 Task: Find a flat in South Portland Gardens, United States, for 9 guests from 8th to 15th August, with a price range of ₹10,000 to ₹14,000, and amenities including Wifi and Kitchen.
Action: Mouse moved to (652, 131)
Screenshot: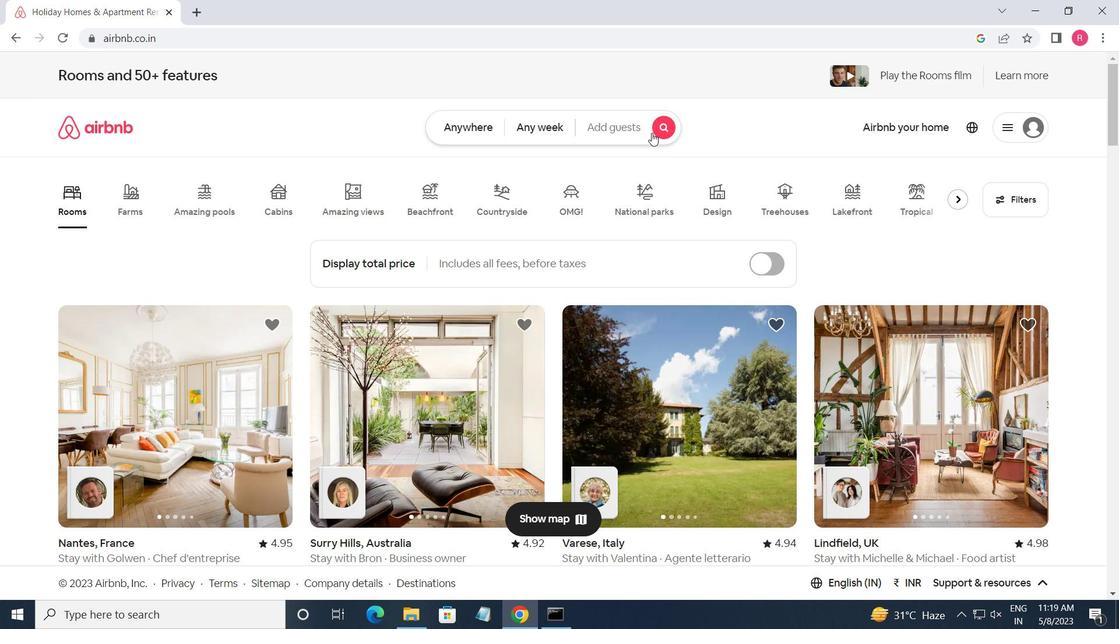 
Action: Mouse pressed left at (652, 131)
Screenshot: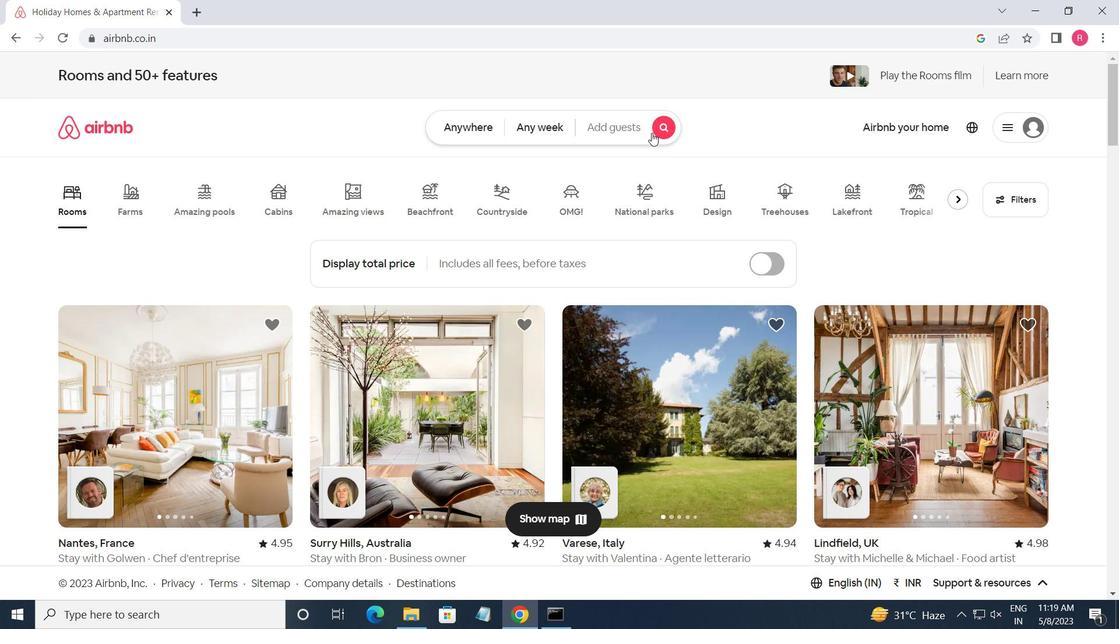 
Action: Mouse moved to (403, 184)
Screenshot: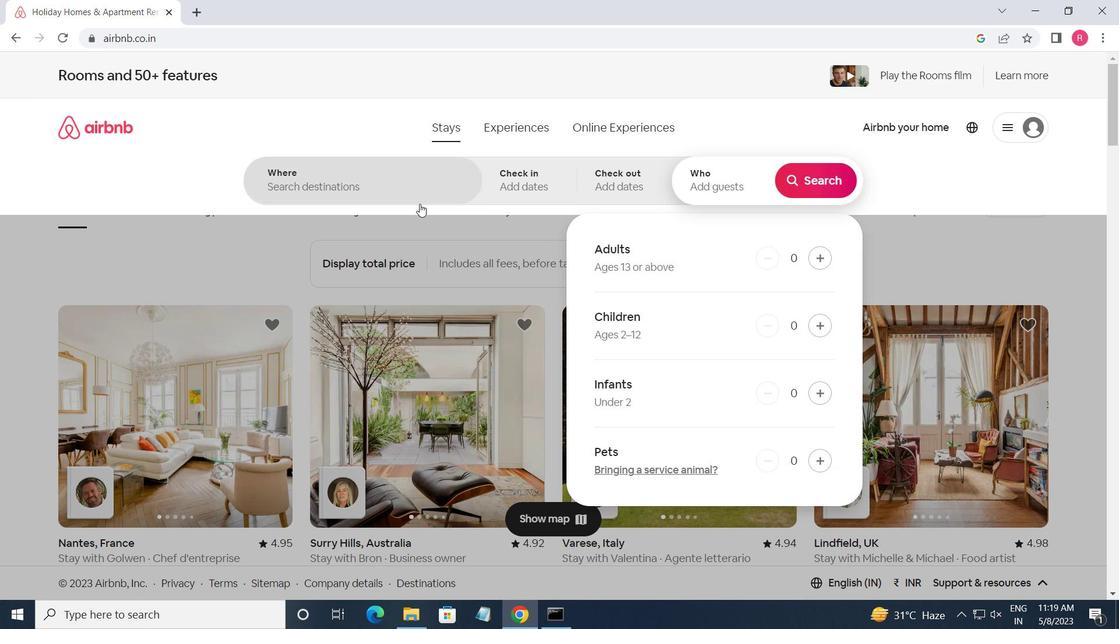 
Action: Mouse pressed left at (403, 184)
Screenshot: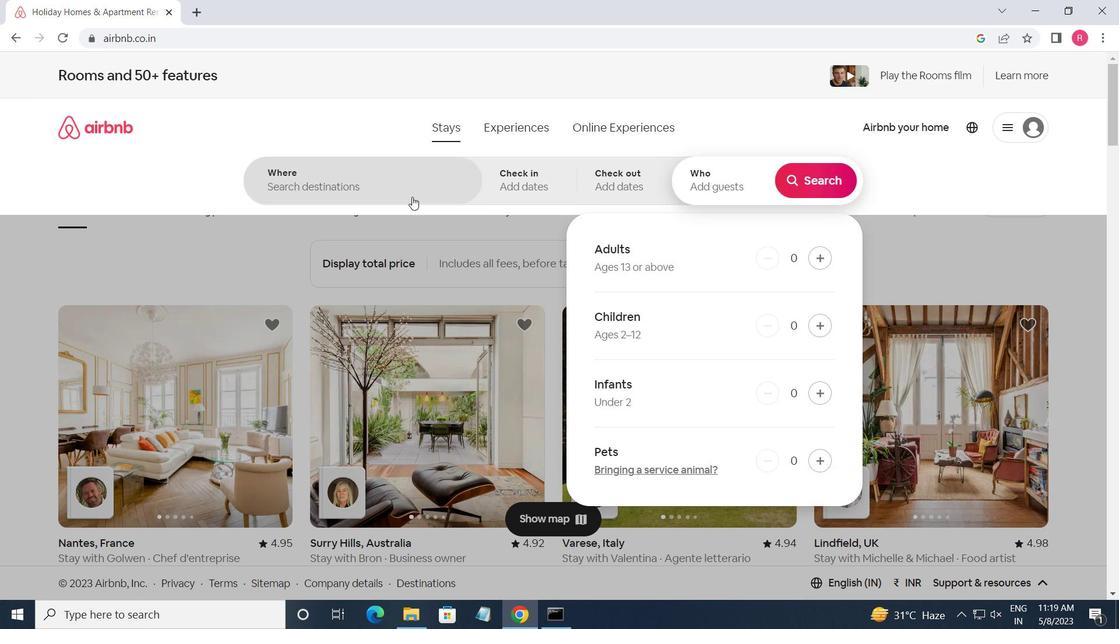
Action: Key pressed <Key.shift>SOUTH<Key.space><Key.shift_r>PORTLAND<Key.space><Key.shift><Key.shift><Key.shift><Key.shift><Key.shift><Key.shift><Key.shift>GARDENS,<Key.space><Key.shift_r>UNITED<Key.space><Key.shift>STATES<Key.enter>
Screenshot: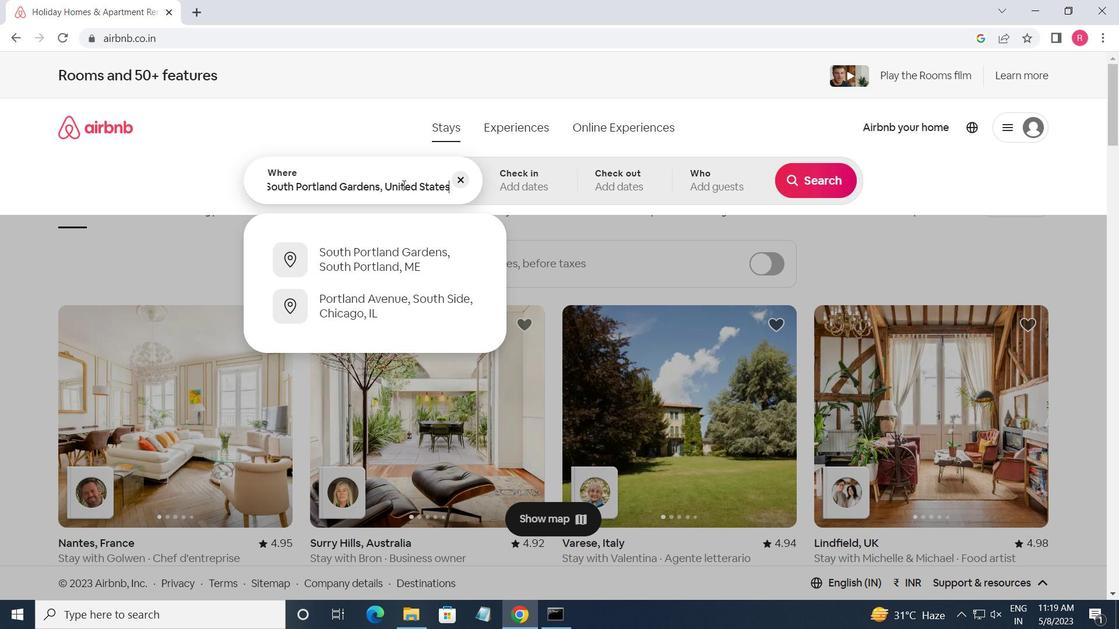 
Action: Mouse moved to (822, 301)
Screenshot: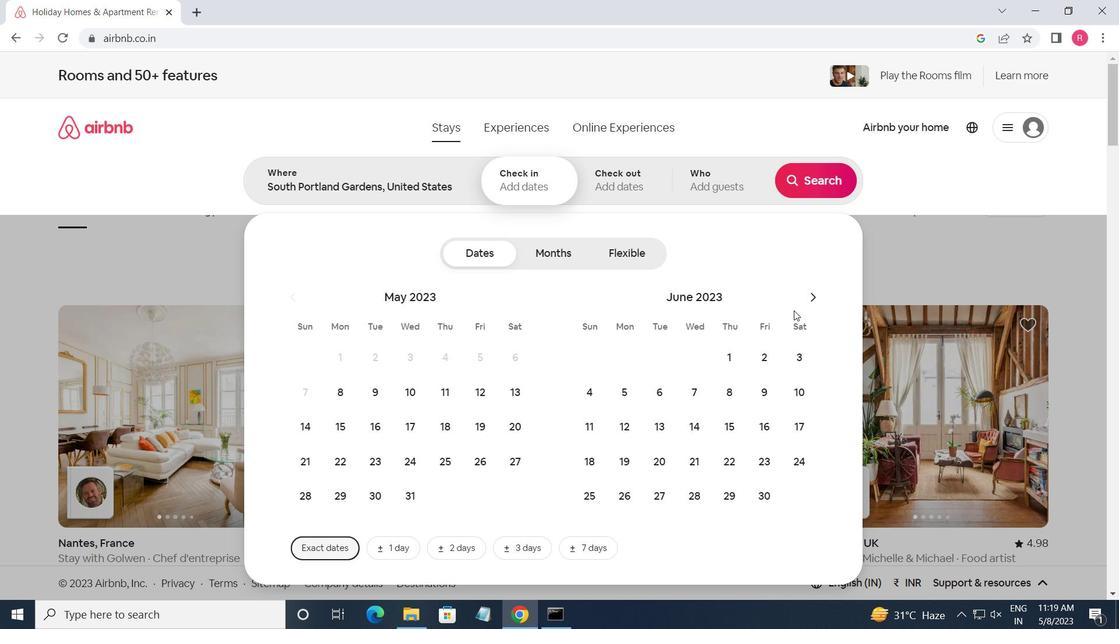 
Action: Mouse pressed left at (822, 301)
Screenshot: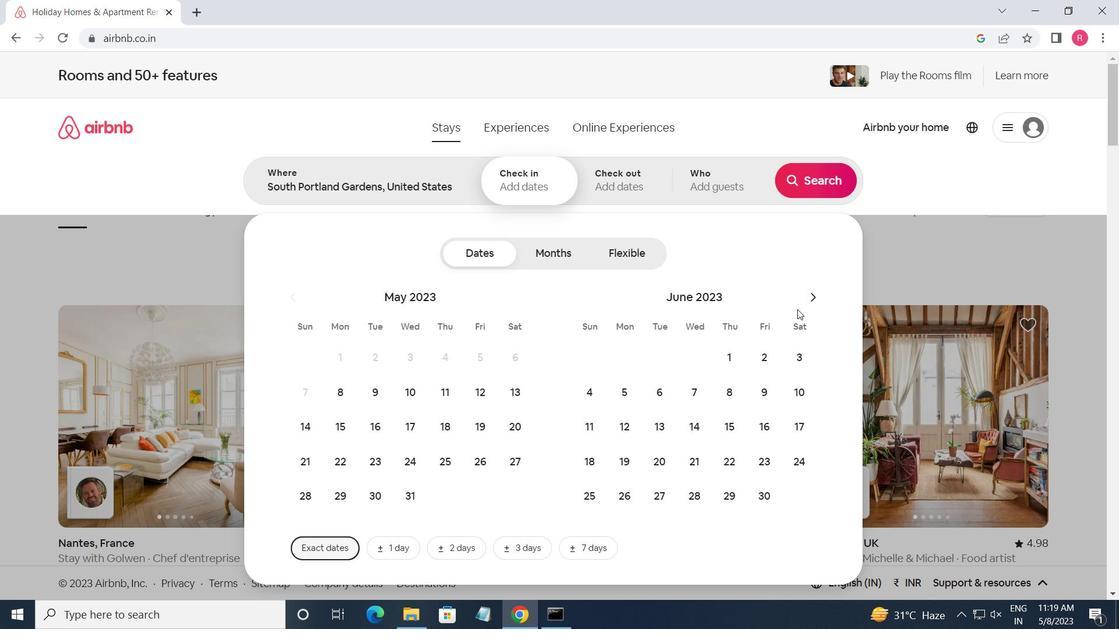 
Action: Mouse moved to (823, 303)
Screenshot: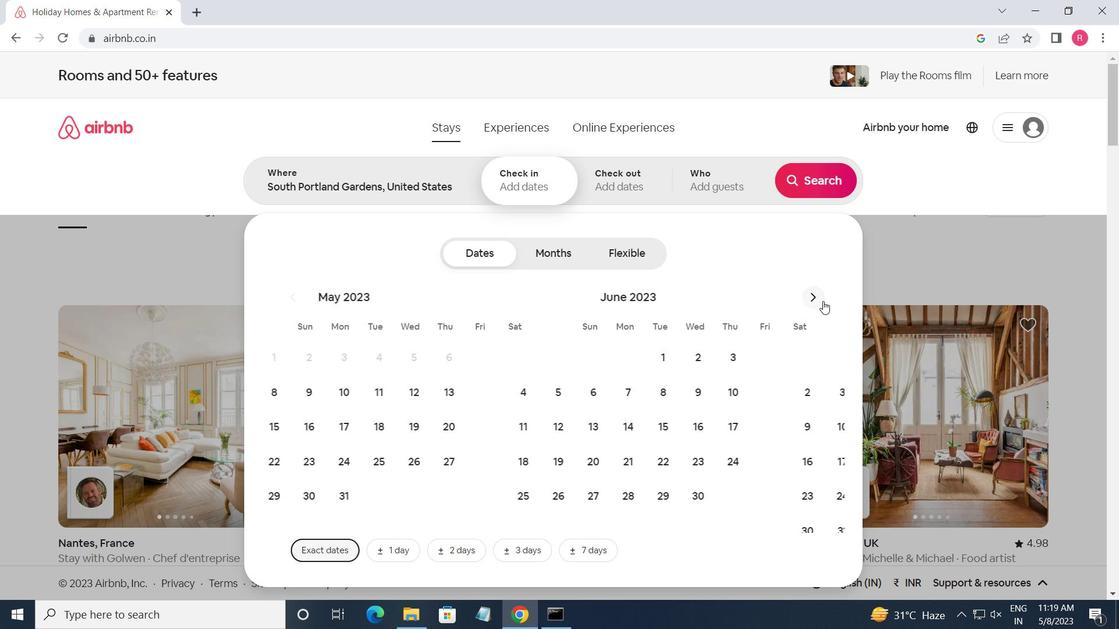 
Action: Mouse pressed left at (823, 303)
Screenshot: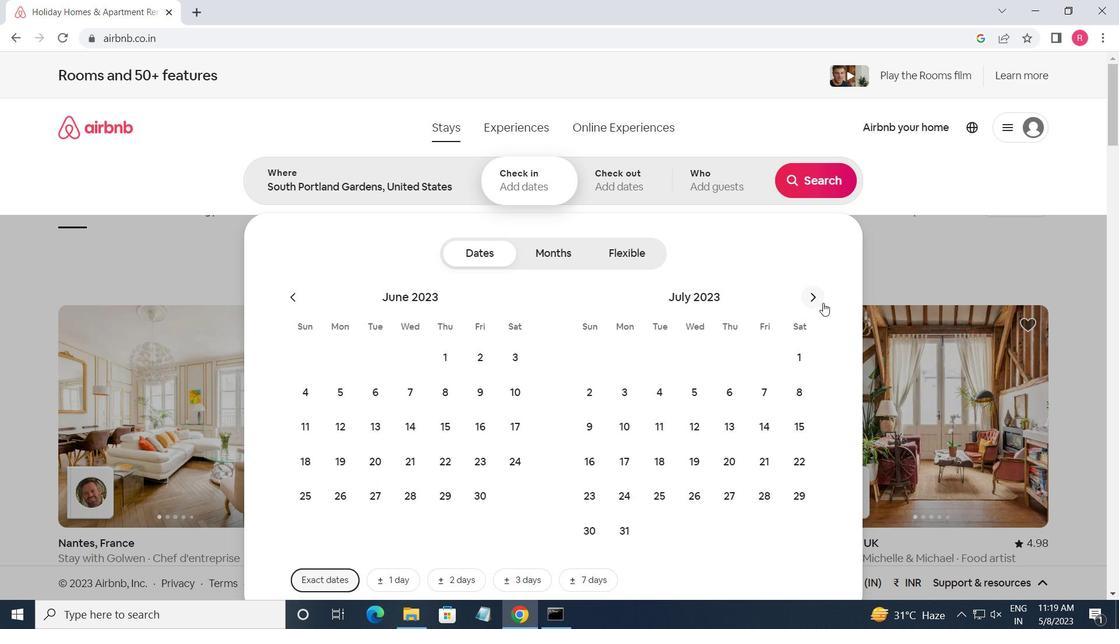 
Action: Mouse moved to (813, 295)
Screenshot: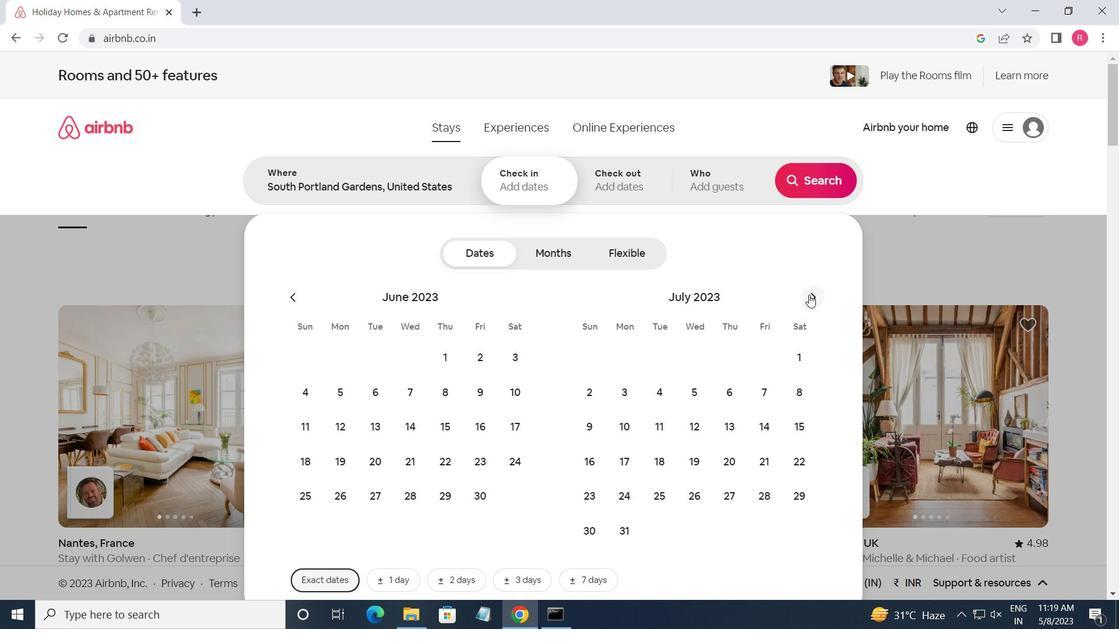 
Action: Mouse pressed left at (813, 295)
Screenshot: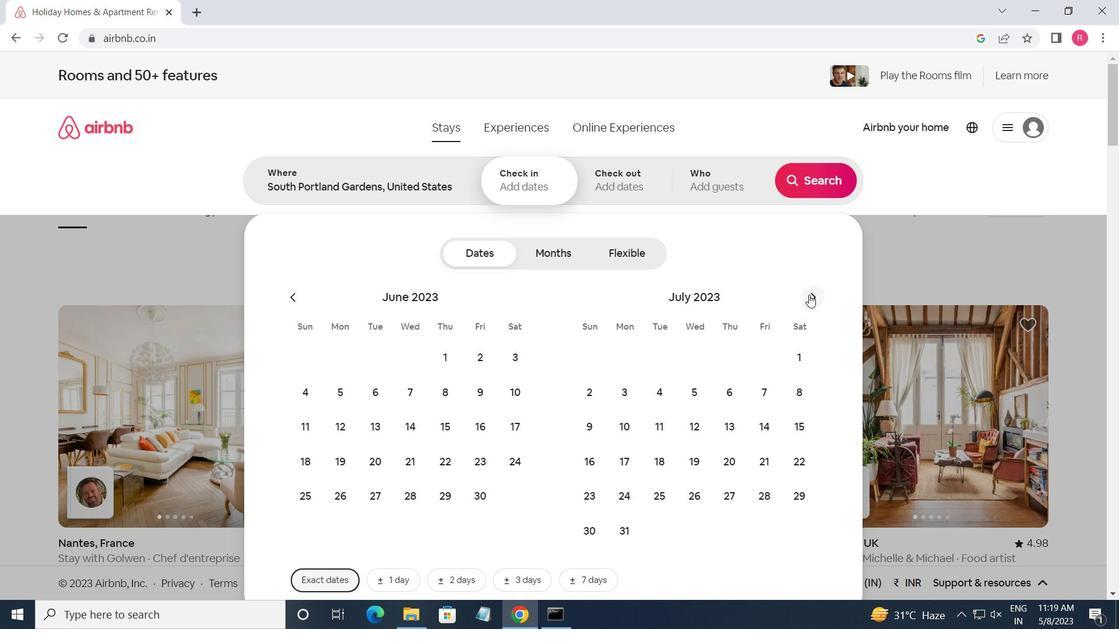 
Action: Mouse moved to (660, 399)
Screenshot: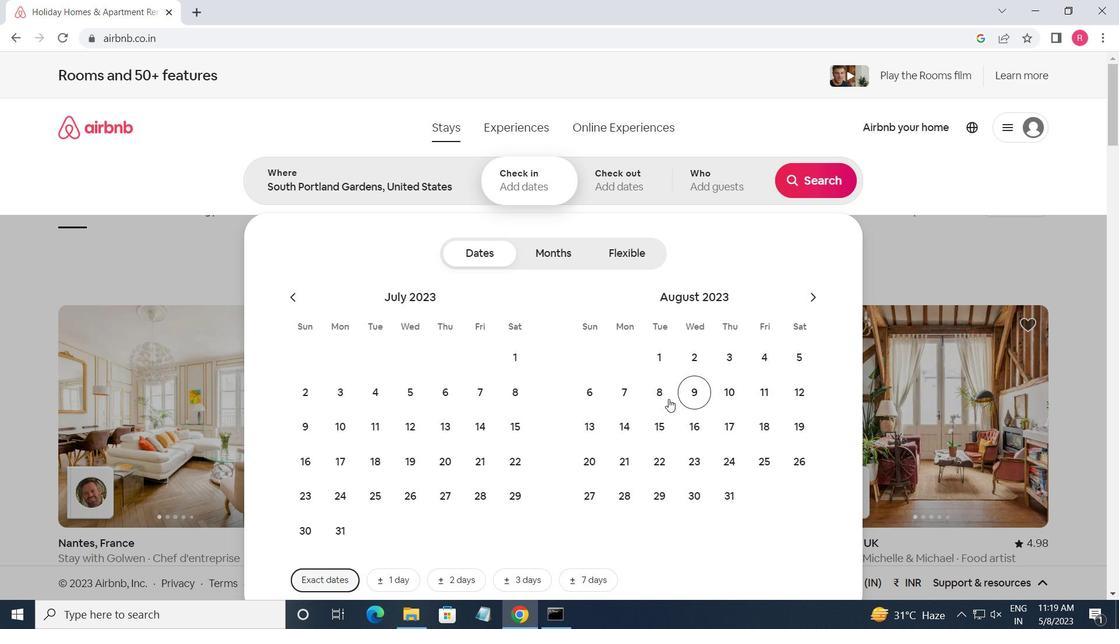 
Action: Mouse pressed left at (660, 399)
Screenshot: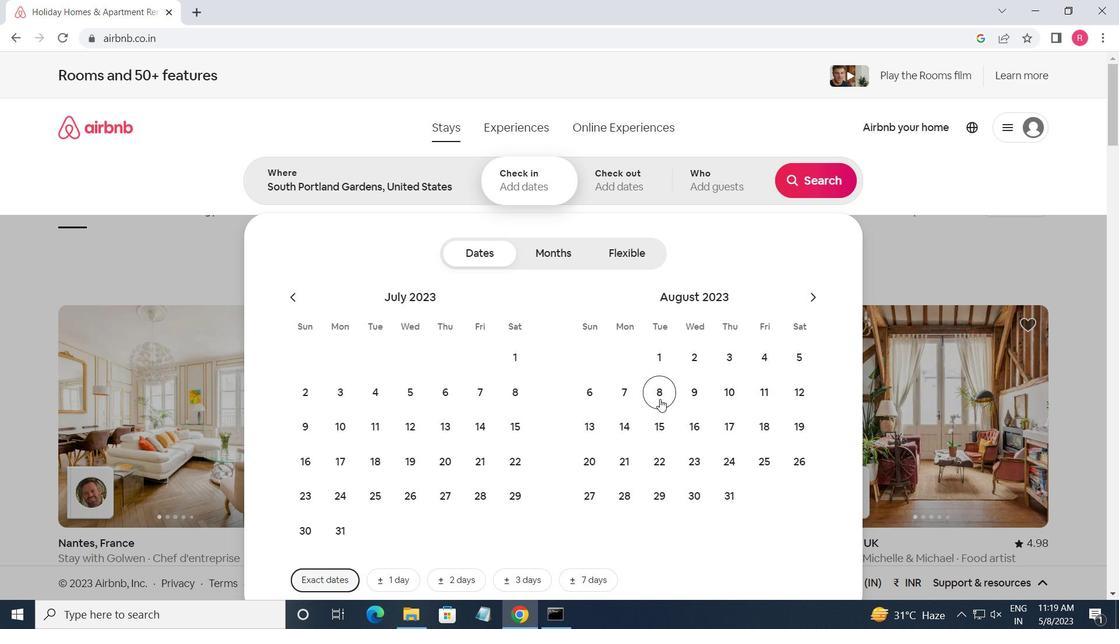 
Action: Mouse moved to (671, 431)
Screenshot: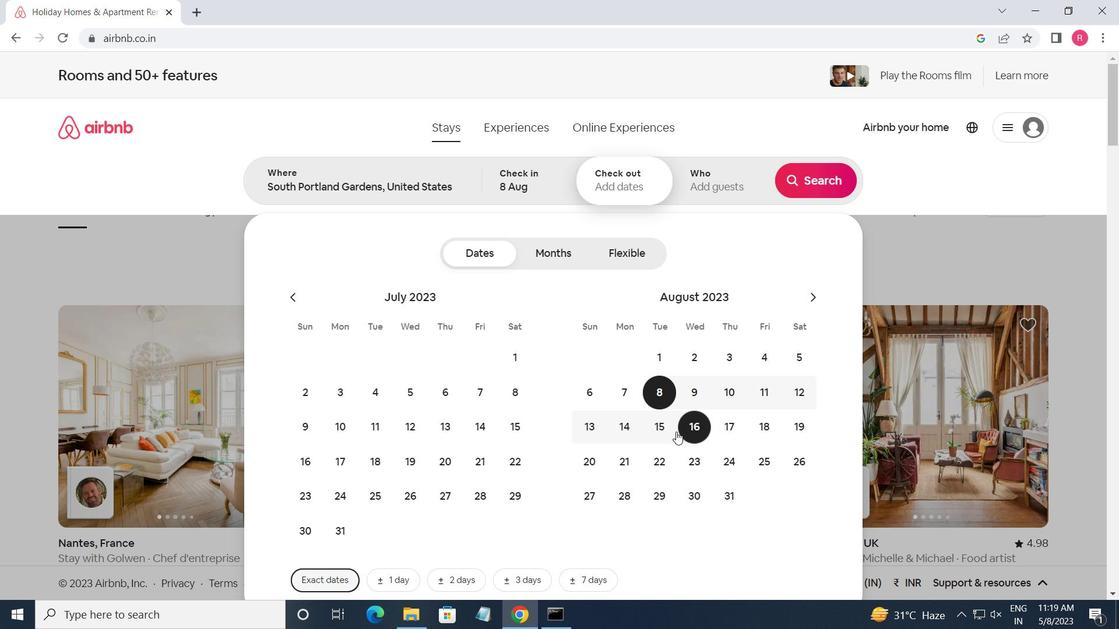 
Action: Mouse pressed left at (671, 431)
Screenshot: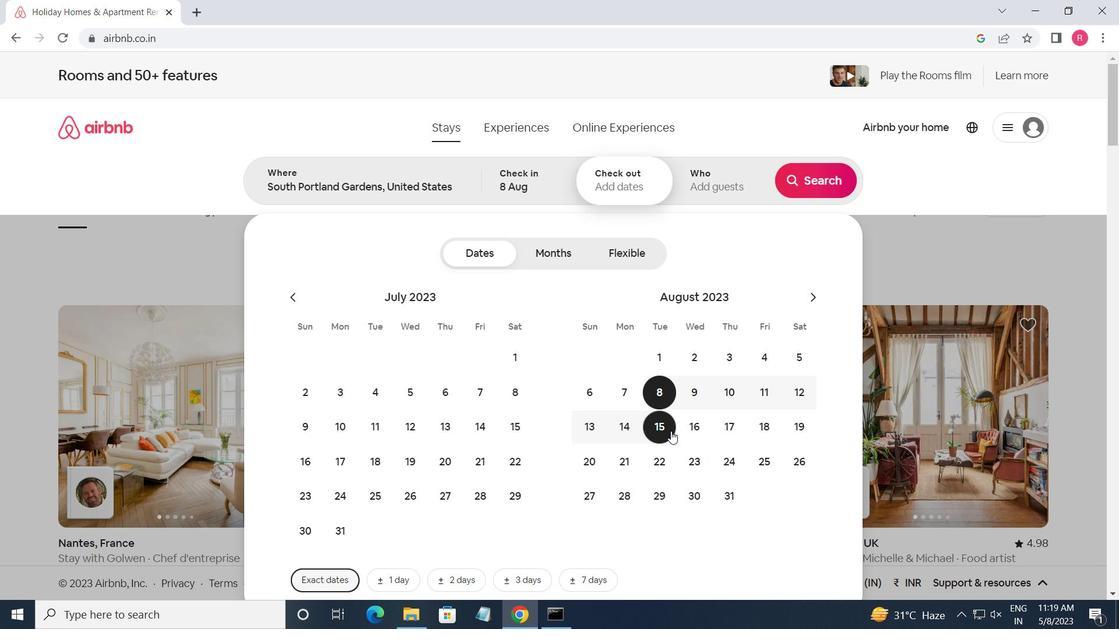 
Action: Mouse moved to (704, 194)
Screenshot: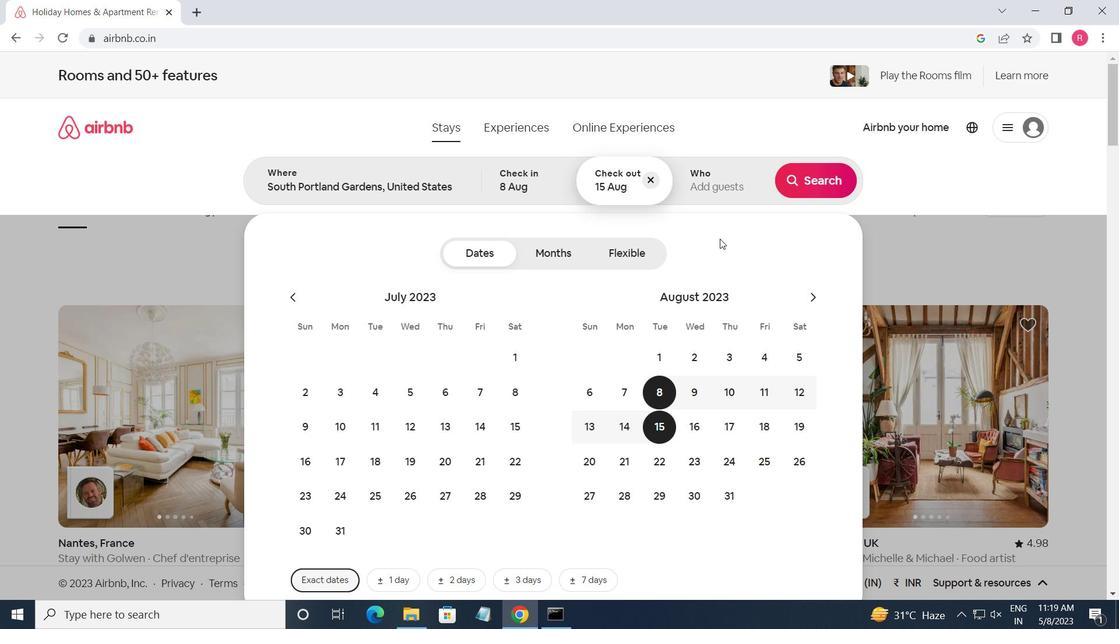 
Action: Mouse pressed left at (704, 194)
Screenshot: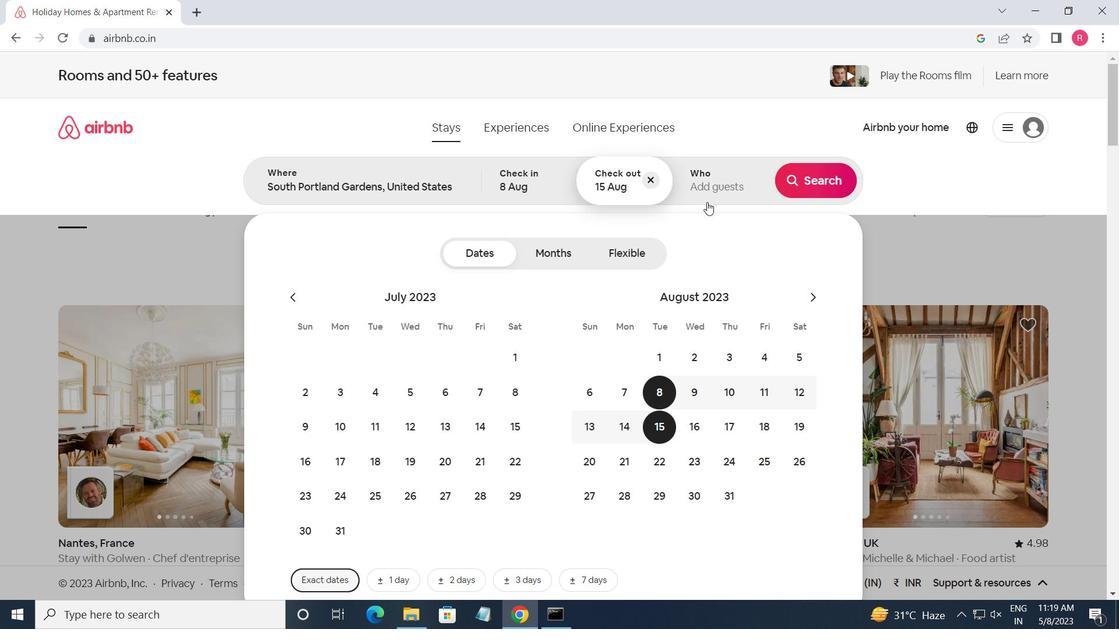 
Action: Mouse moved to (821, 263)
Screenshot: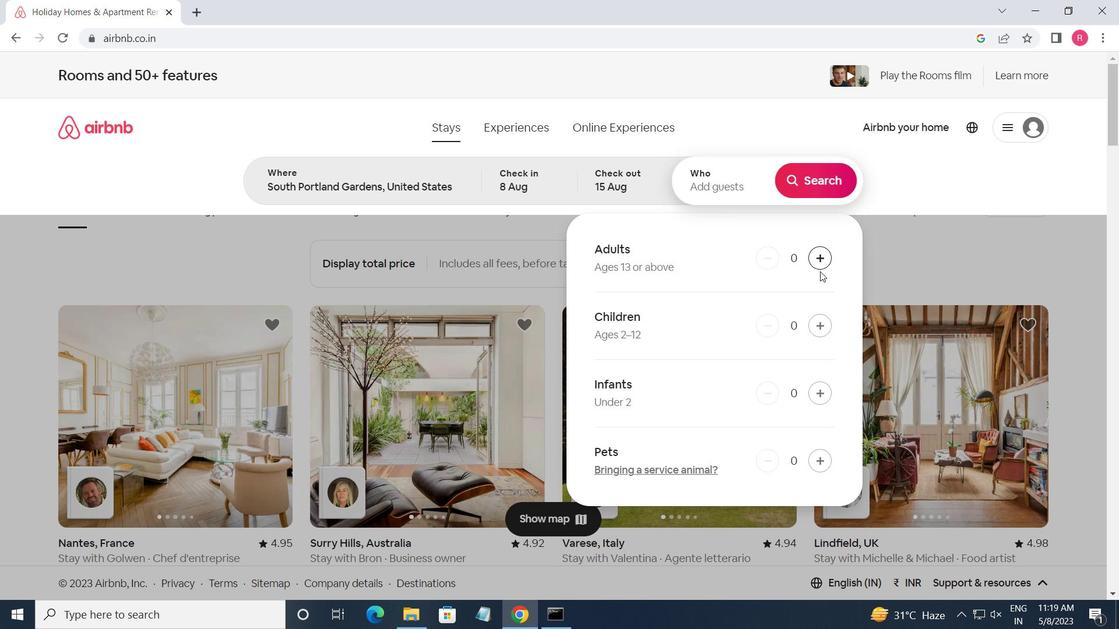 
Action: Mouse pressed left at (821, 263)
Screenshot: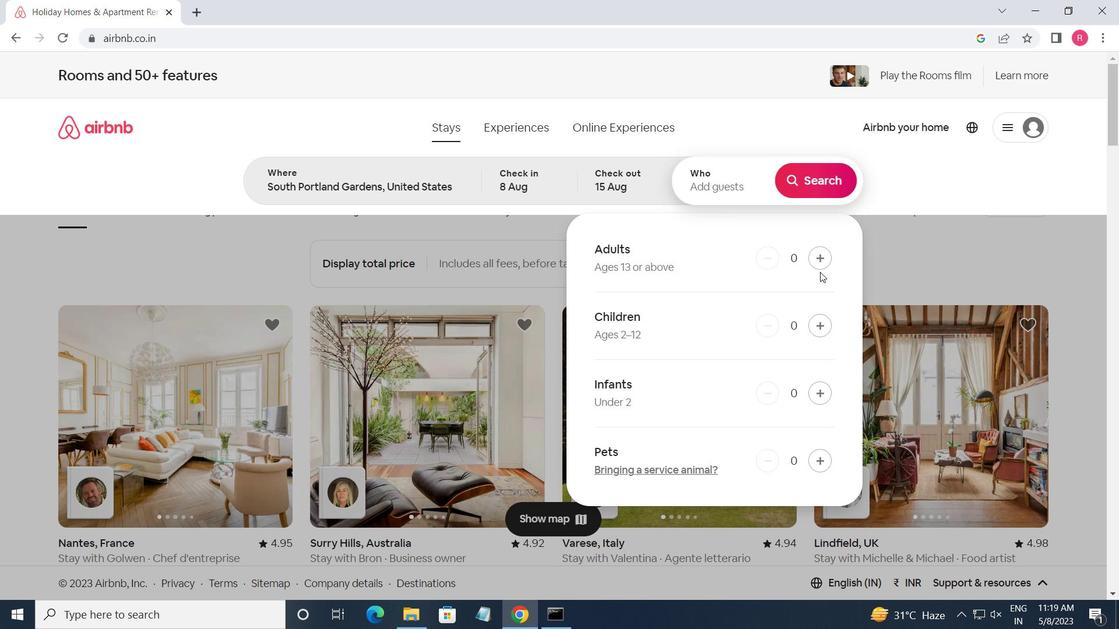 
Action: Mouse pressed left at (821, 263)
Screenshot: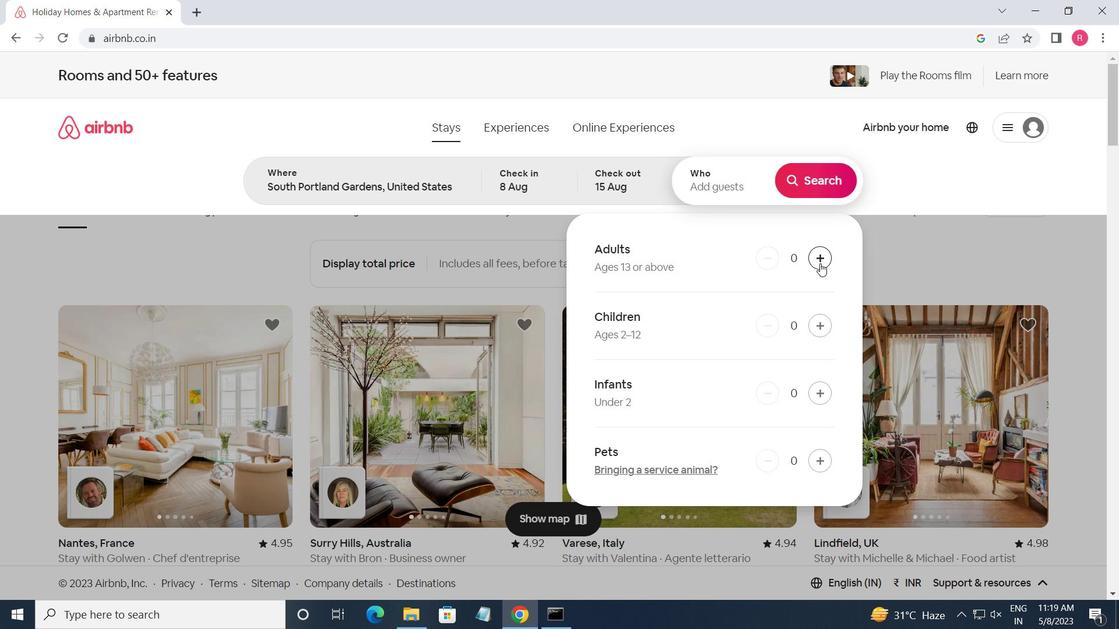 
Action: Mouse pressed left at (821, 263)
Screenshot: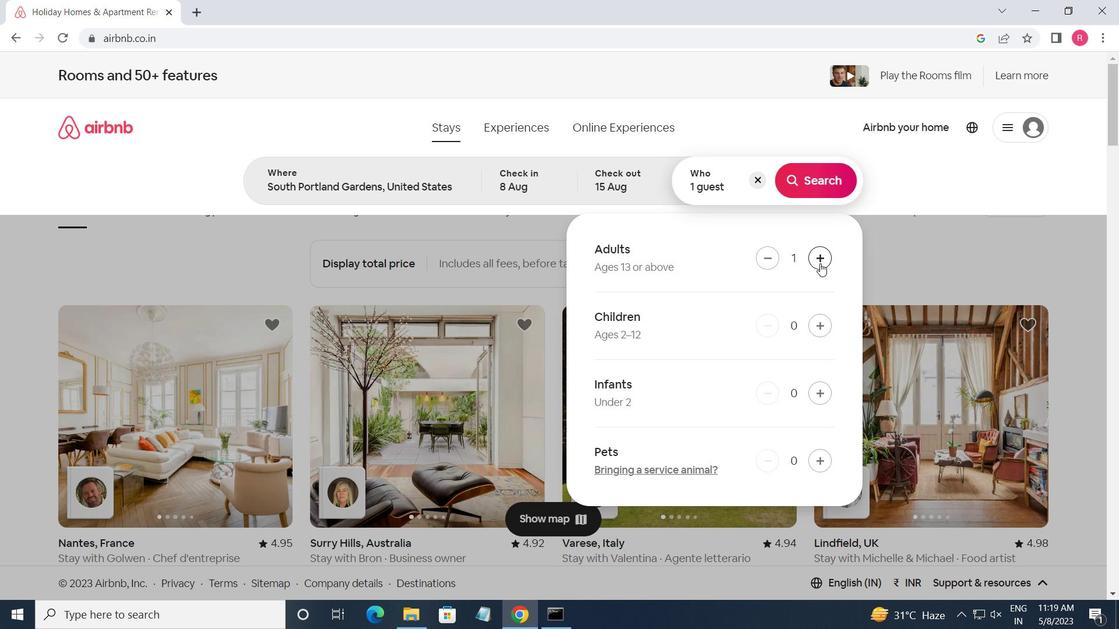 
Action: Mouse pressed left at (821, 263)
Screenshot: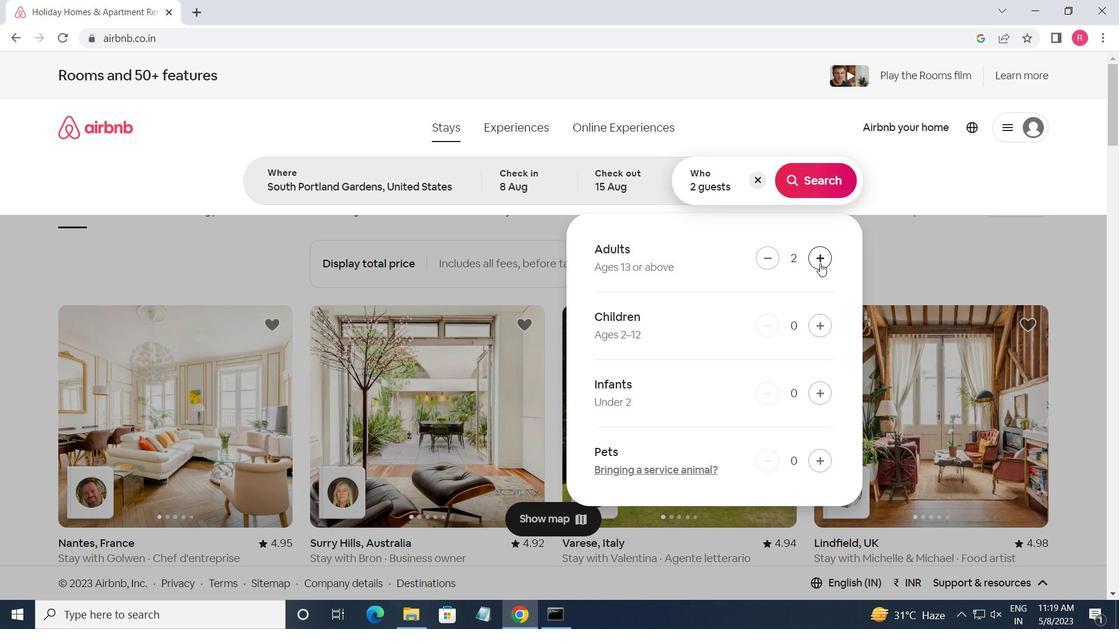 
Action: Mouse pressed left at (821, 263)
Screenshot: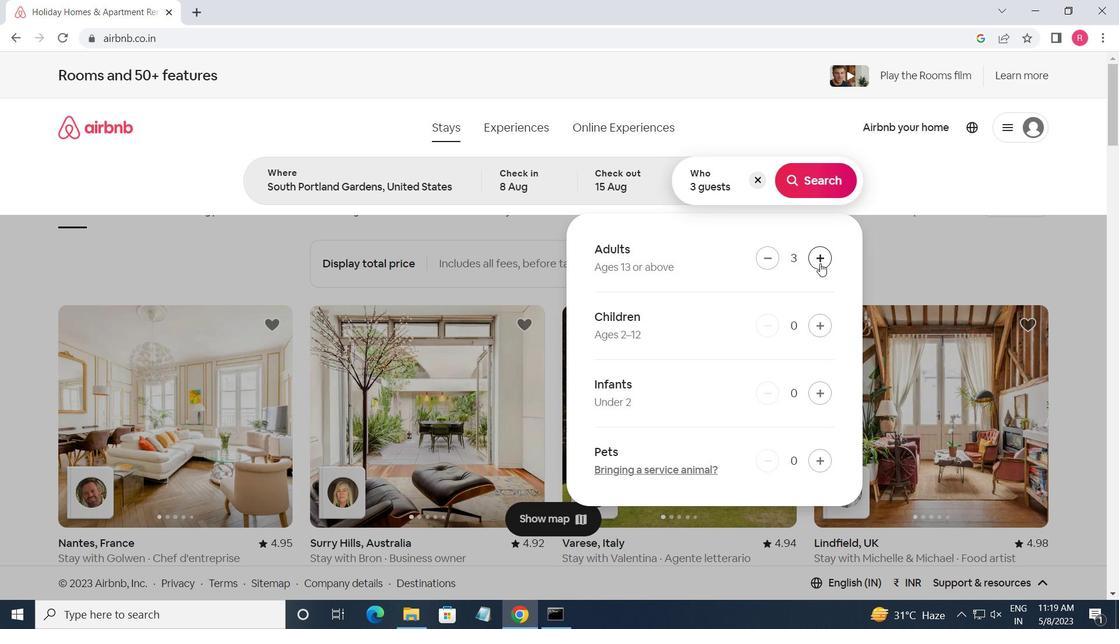 
Action: Mouse pressed left at (821, 263)
Screenshot: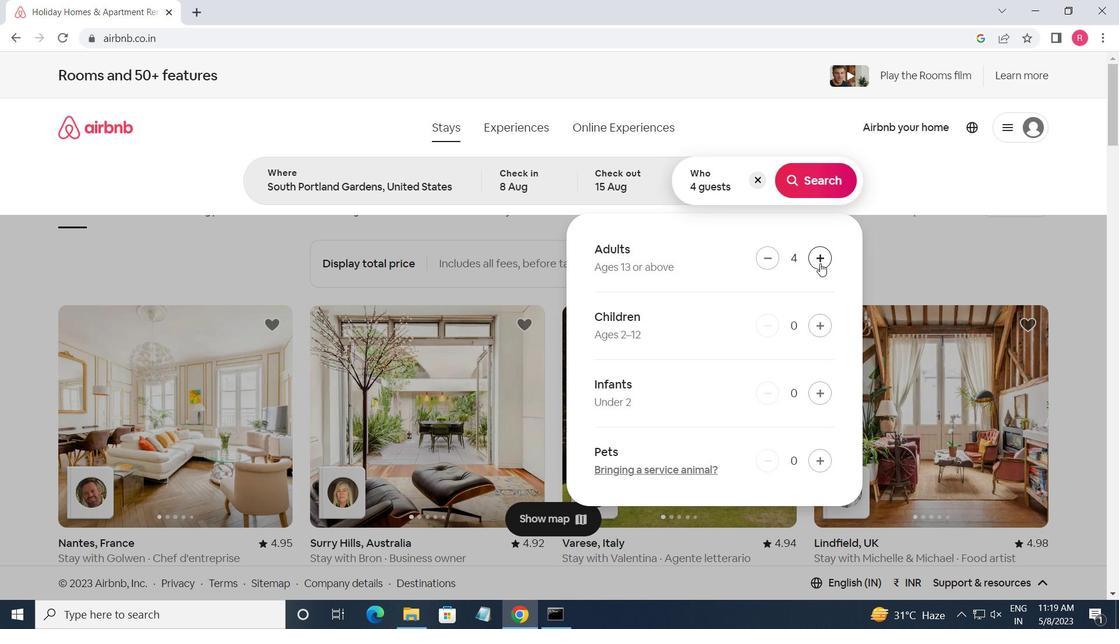 
Action: Mouse pressed left at (821, 263)
Screenshot: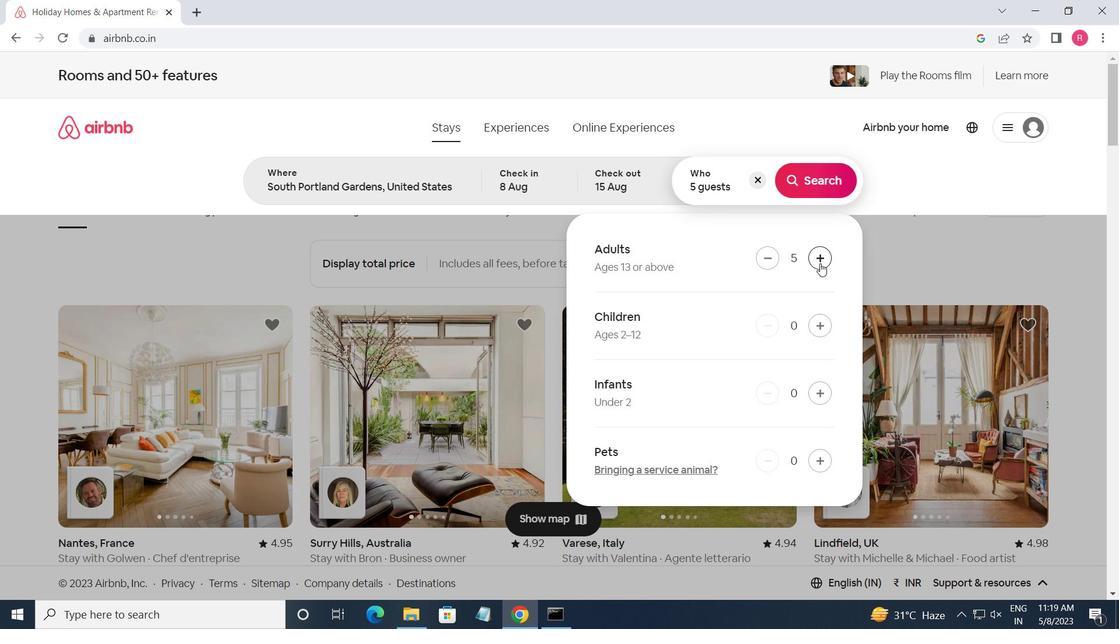
Action: Mouse pressed left at (821, 263)
Screenshot: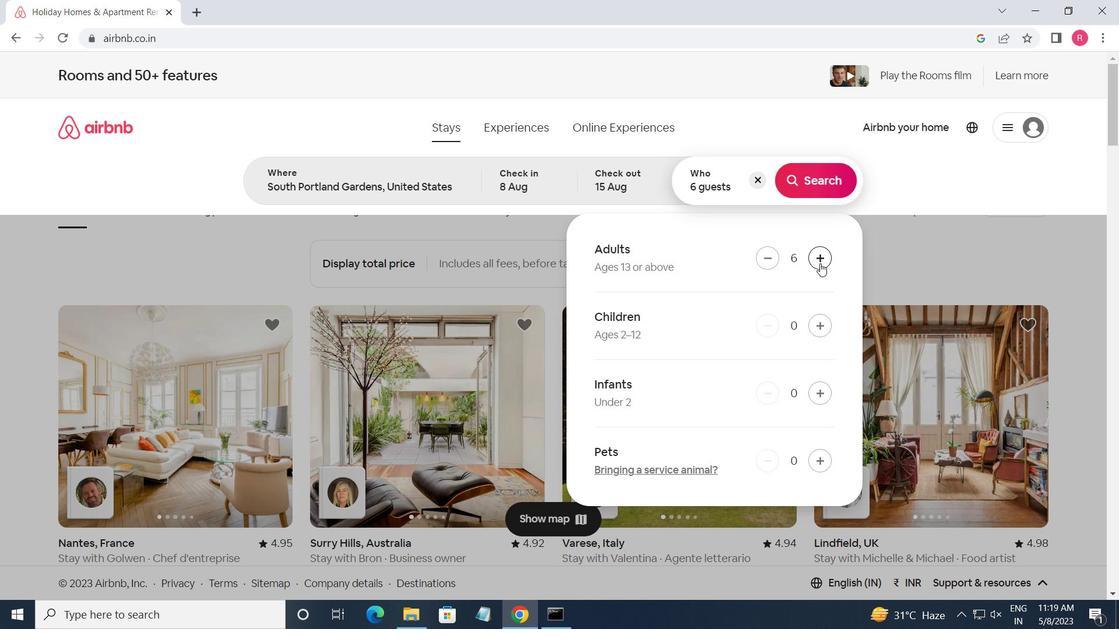 
Action: Mouse pressed left at (821, 263)
Screenshot: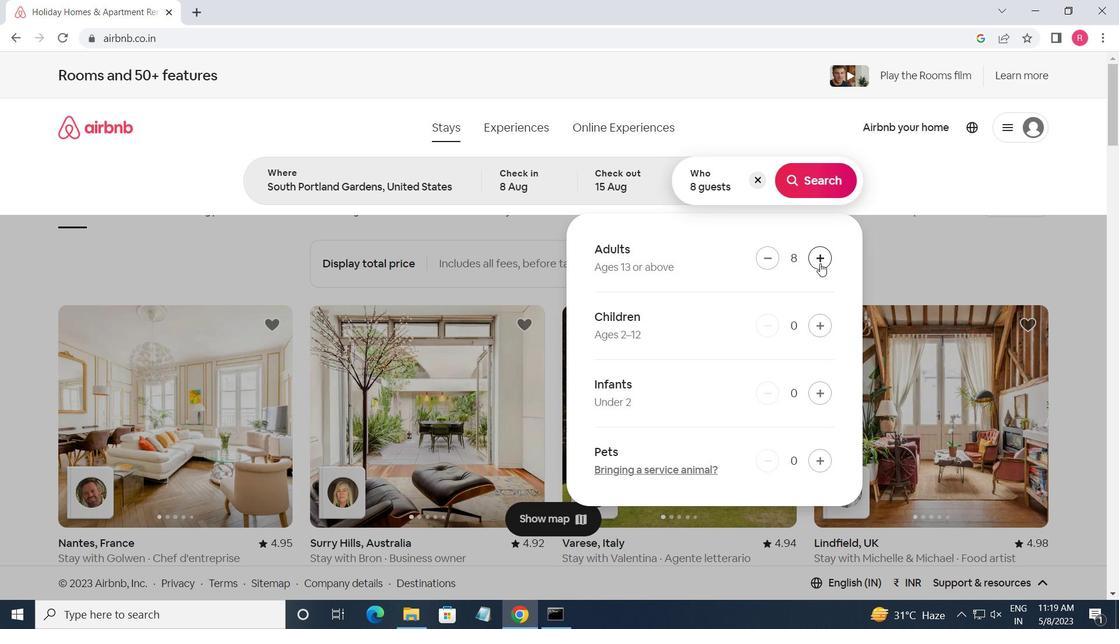 
Action: Mouse moved to (813, 178)
Screenshot: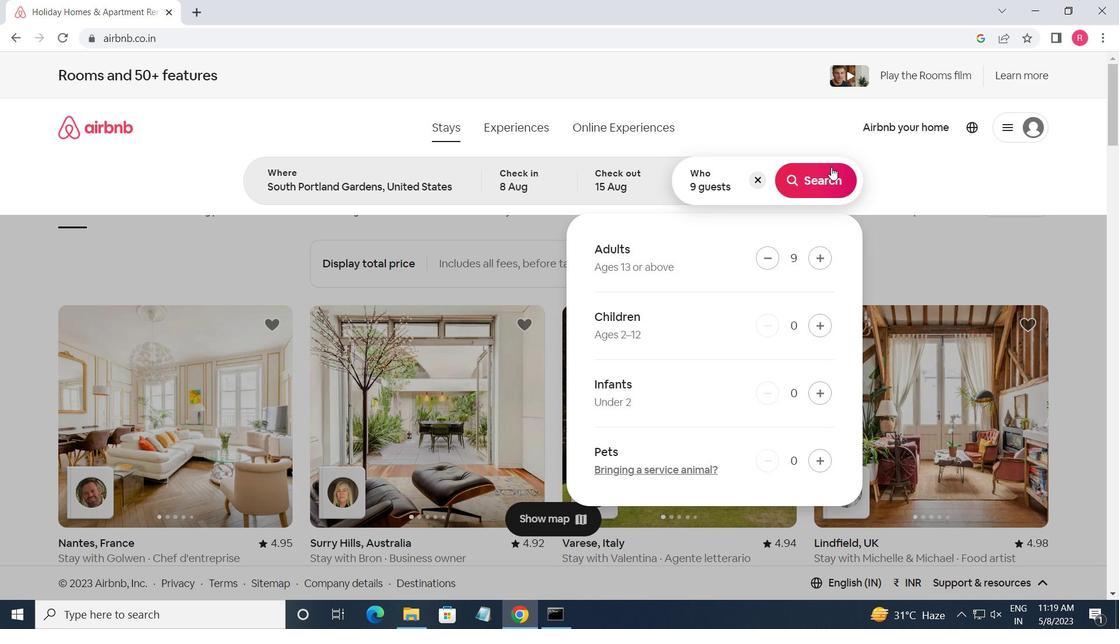 
Action: Mouse pressed left at (813, 178)
Screenshot: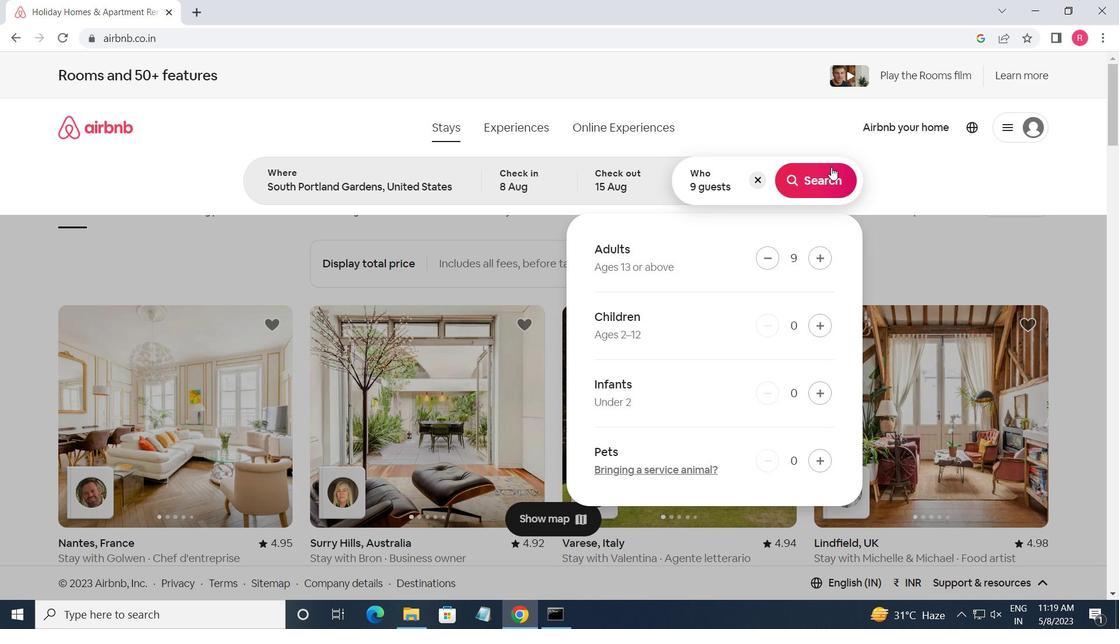 
Action: Mouse moved to (1061, 139)
Screenshot: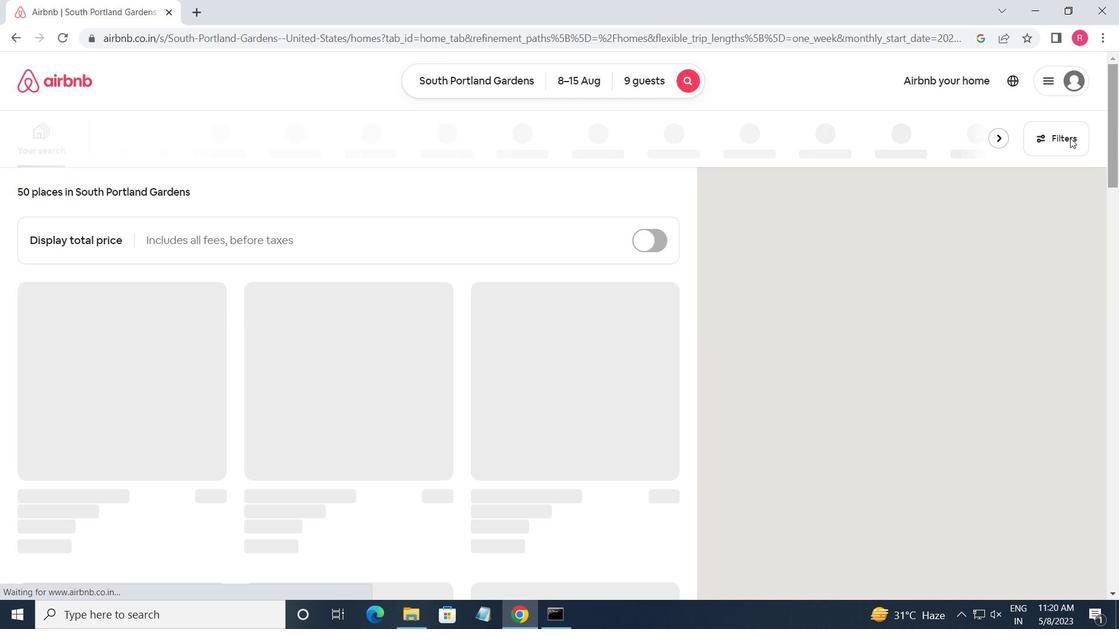 
Action: Mouse pressed left at (1061, 139)
Screenshot: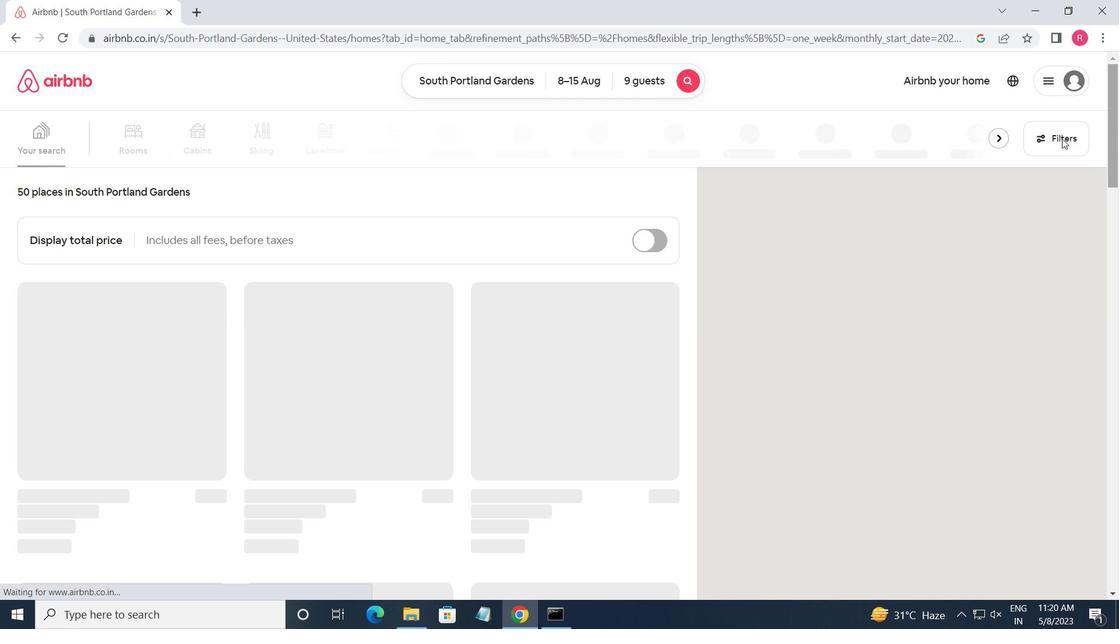 
Action: Mouse moved to (405, 492)
Screenshot: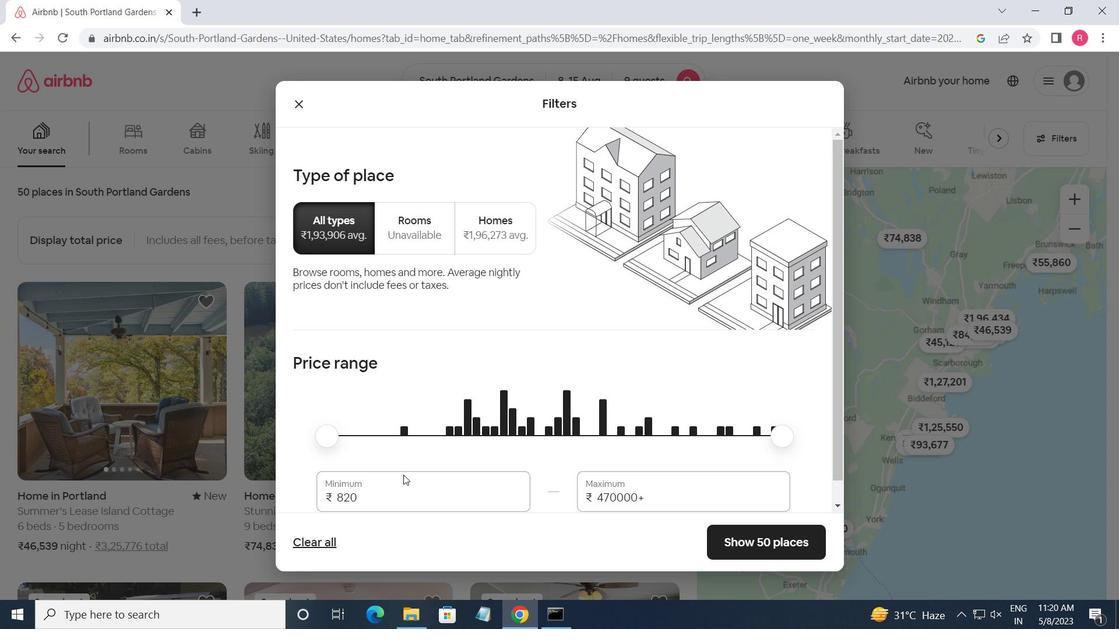 
Action: Mouse pressed left at (405, 492)
Screenshot: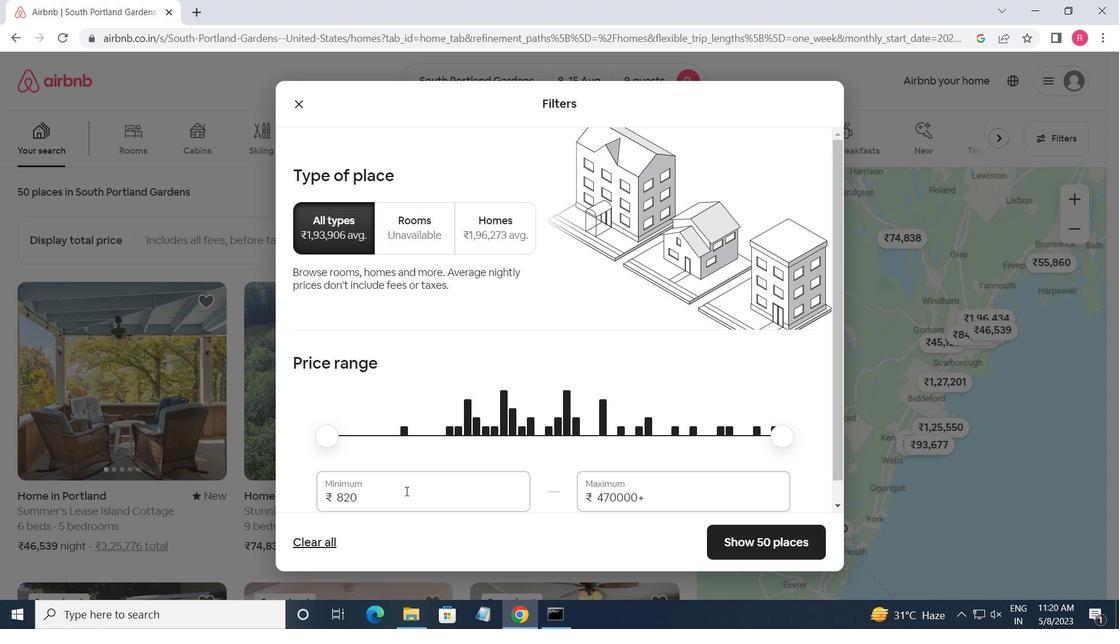
Action: Mouse moved to (398, 488)
Screenshot: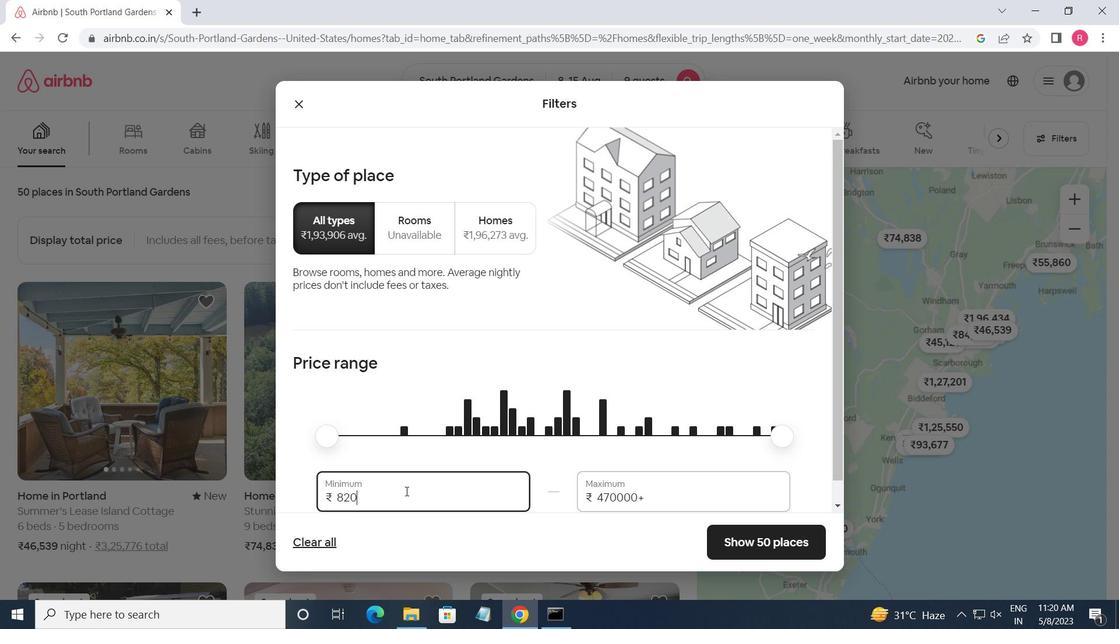
Action: Key pressed <Key.backspace><Key.backspace><Key.backspace><Key.backspace>10000<Key.tab>14000
Screenshot: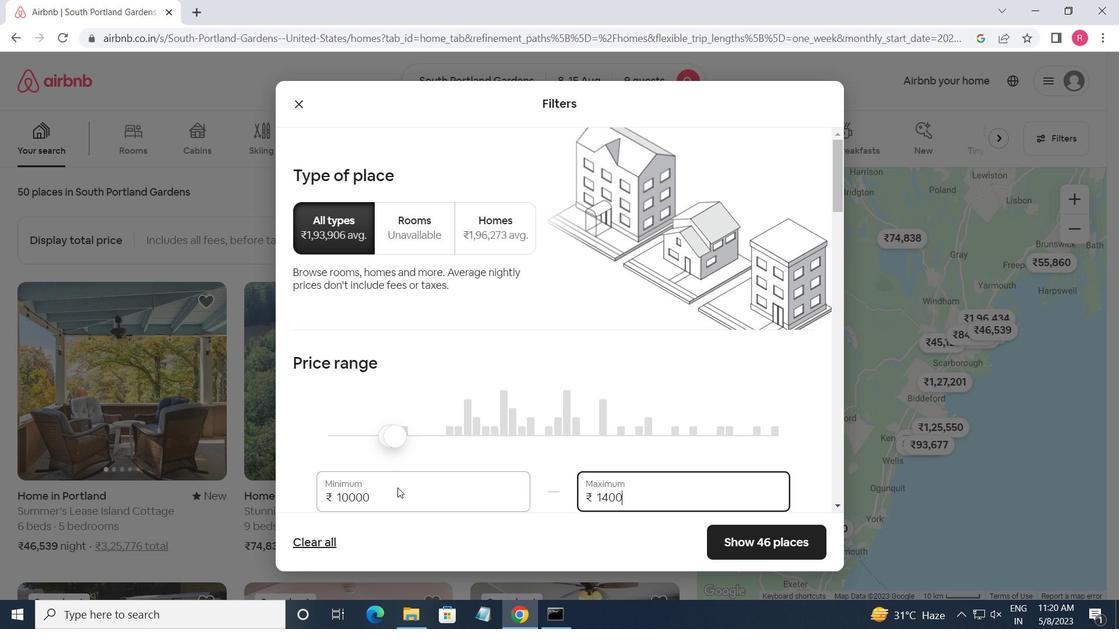 
Action: Mouse moved to (515, 520)
Screenshot: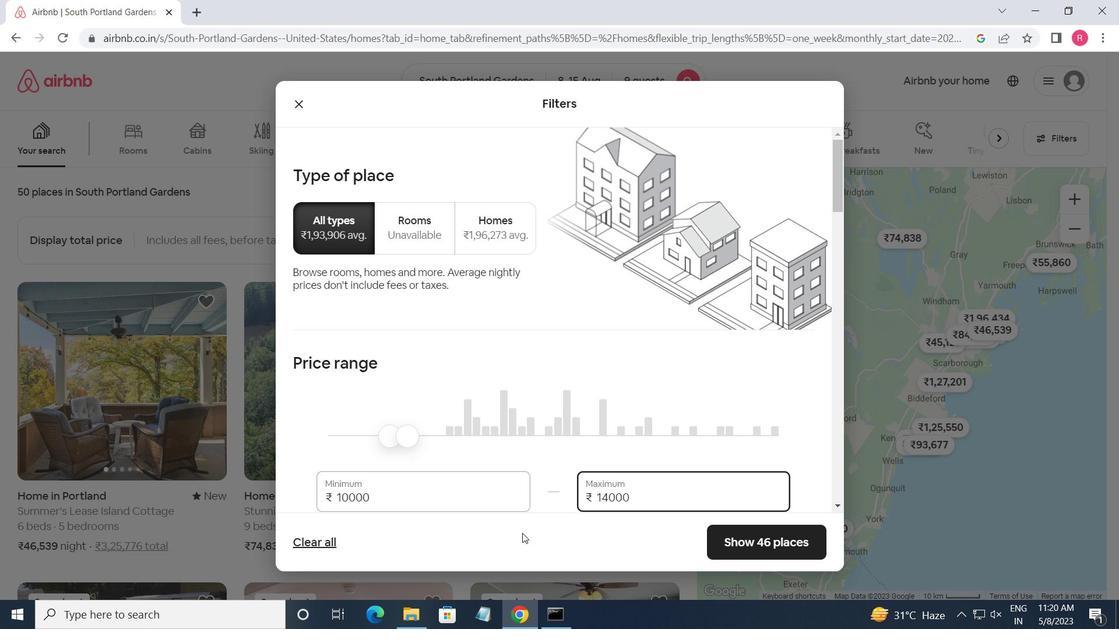 
Action: Mouse scrolled (515, 519) with delta (0, 0)
Screenshot: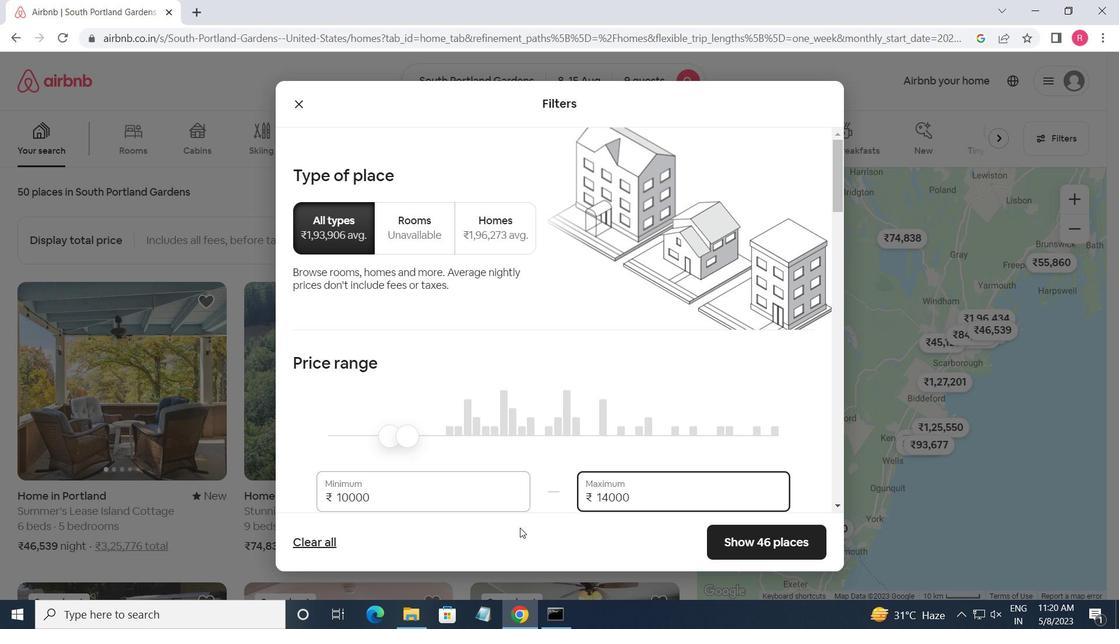 
Action: Mouse scrolled (515, 519) with delta (0, 0)
Screenshot: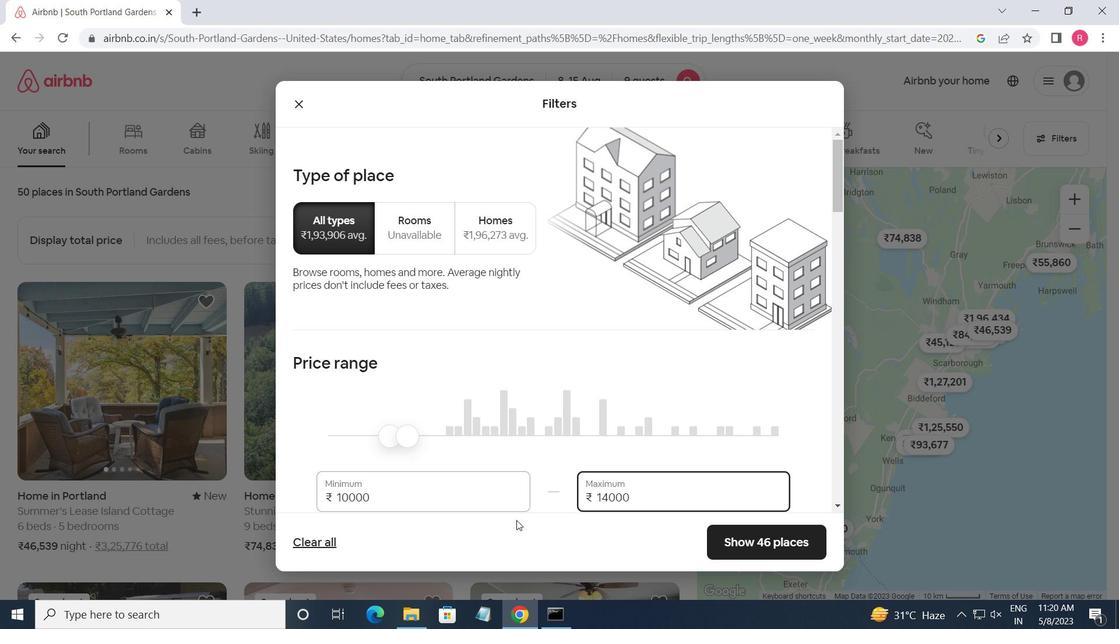 
Action: Mouse scrolled (515, 519) with delta (0, 0)
Screenshot: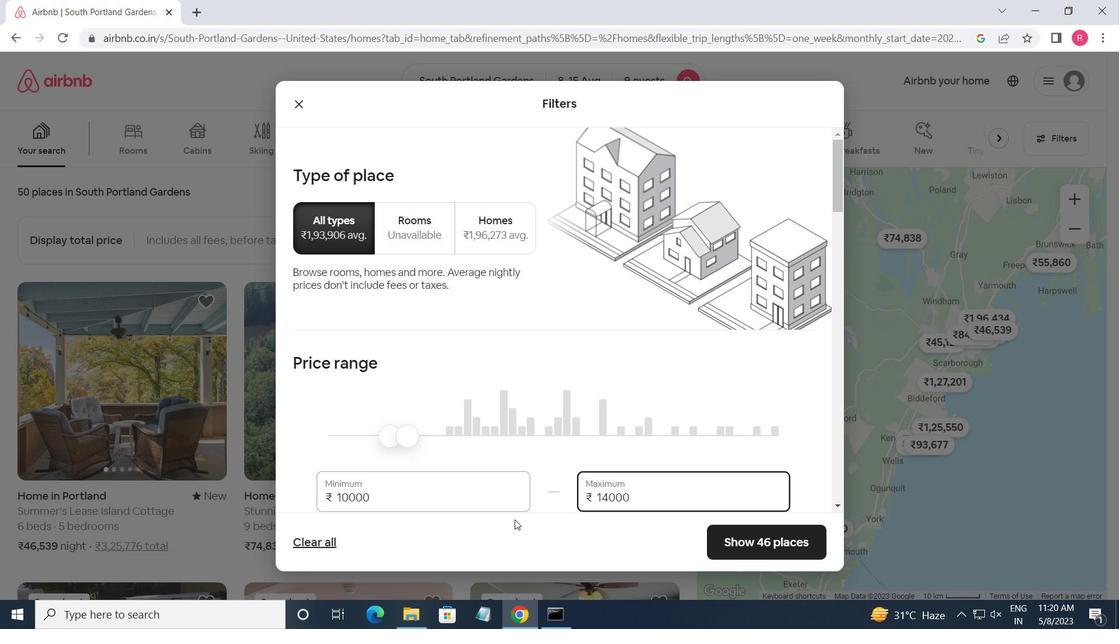
Action: Mouse moved to (513, 518)
Screenshot: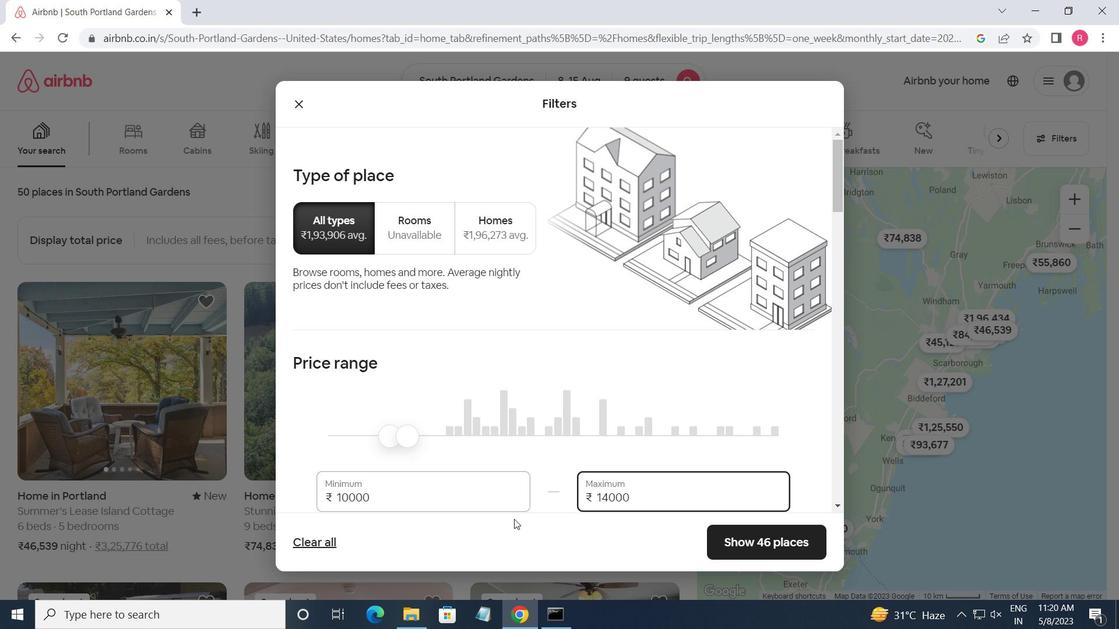 
Action: Mouse scrolled (513, 517) with delta (0, 0)
Screenshot: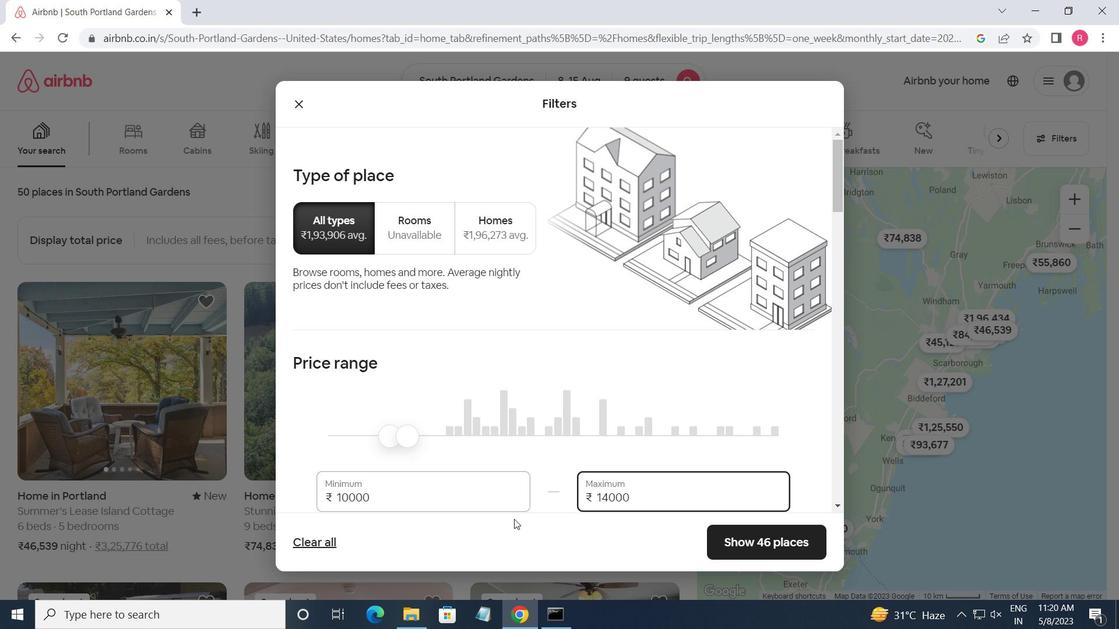 
Action: Mouse moved to (464, 419)
Screenshot: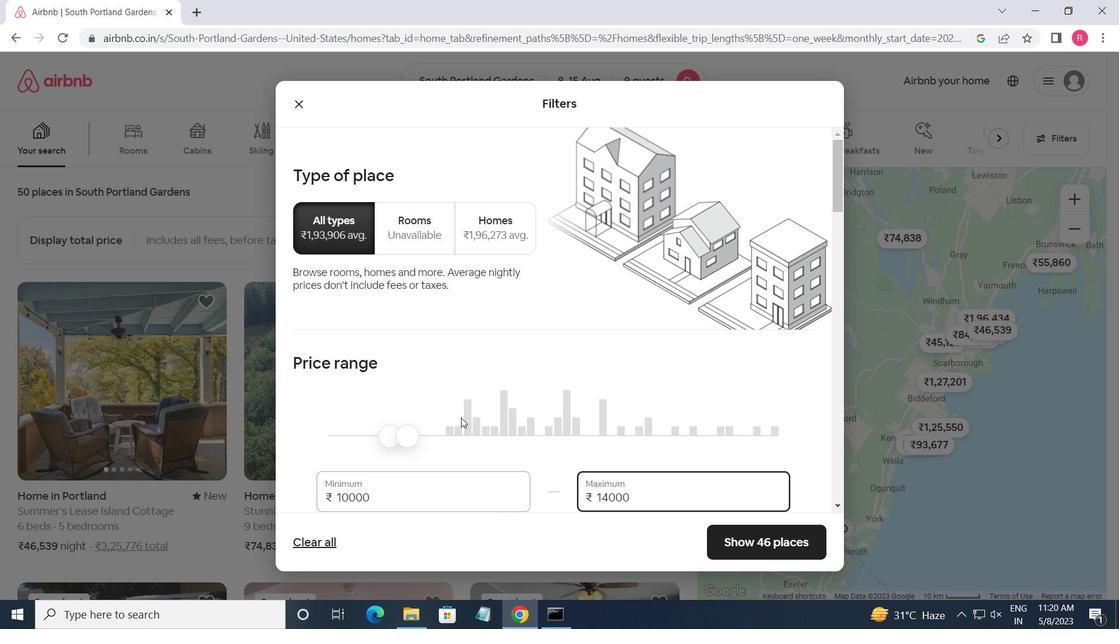
Action: Mouse scrolled (464, 419) with delta (0, 0)
Screenshot: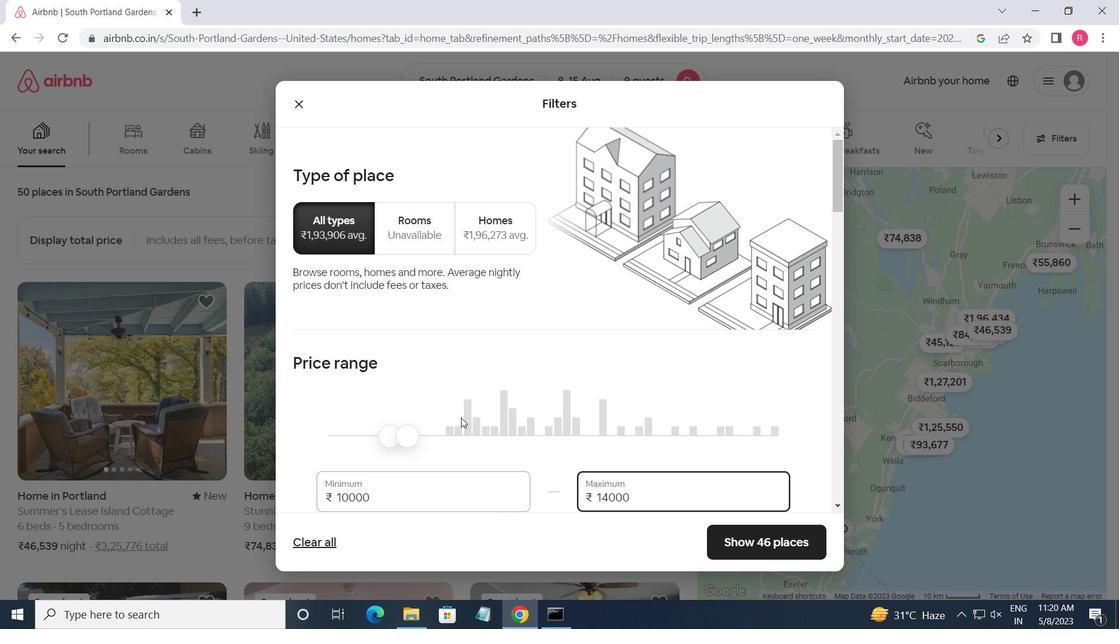 
Action: Mouse scrolled (464, 419) with delta (0, 0)
Screenshot: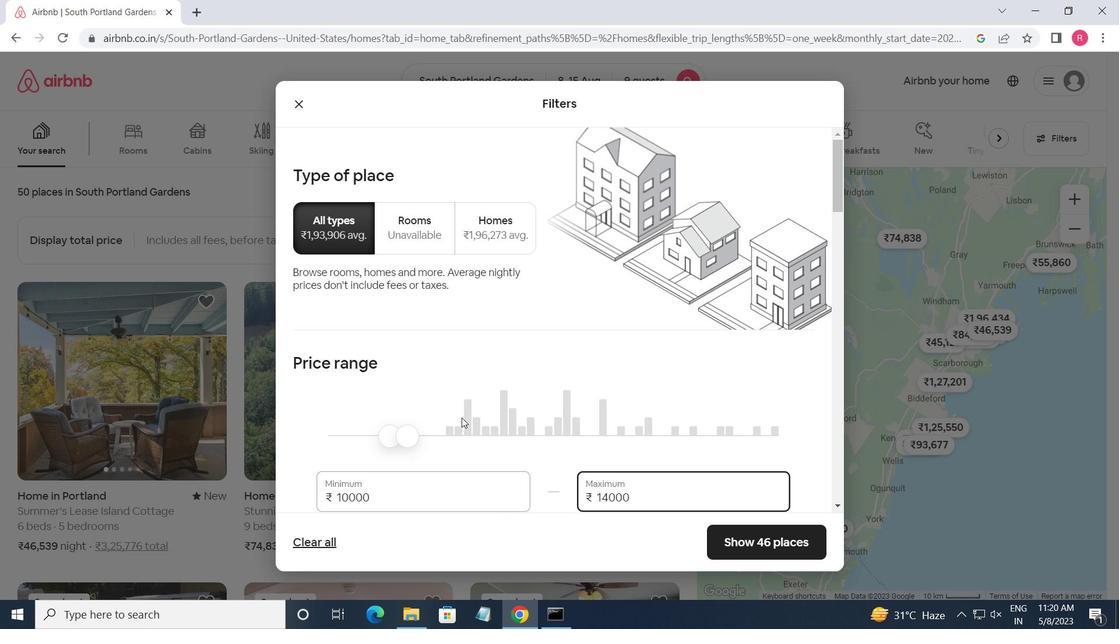 
Action: Mouse scrolled (464, 419) with delta (0, 0)
Screenshot: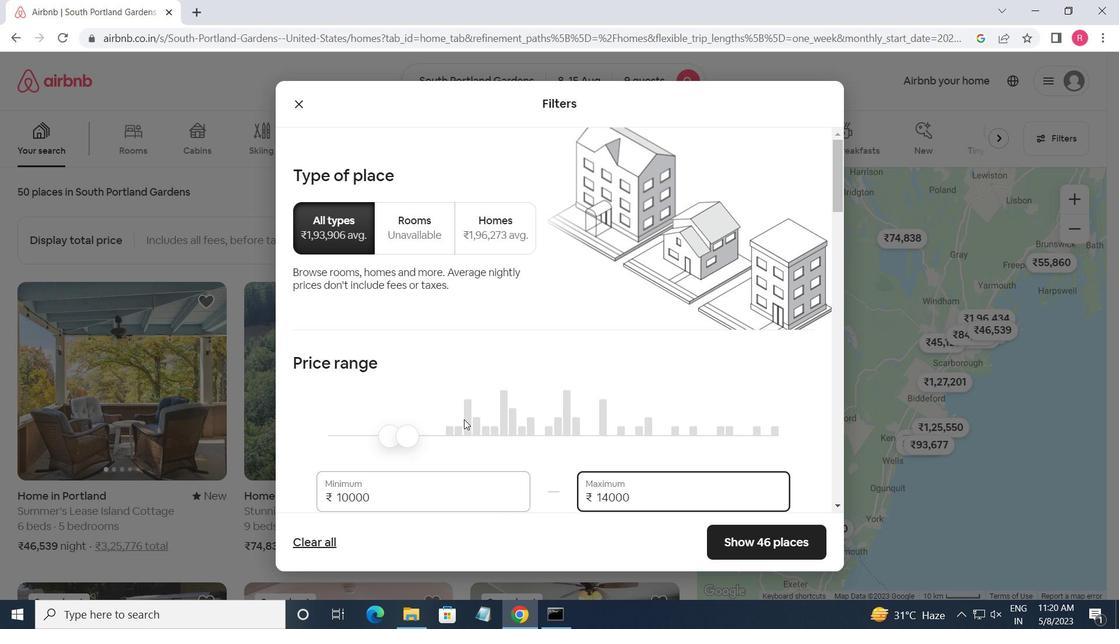 
Action: Mouse scrolled (464, 419) with delta (0, 0)
Screenshot: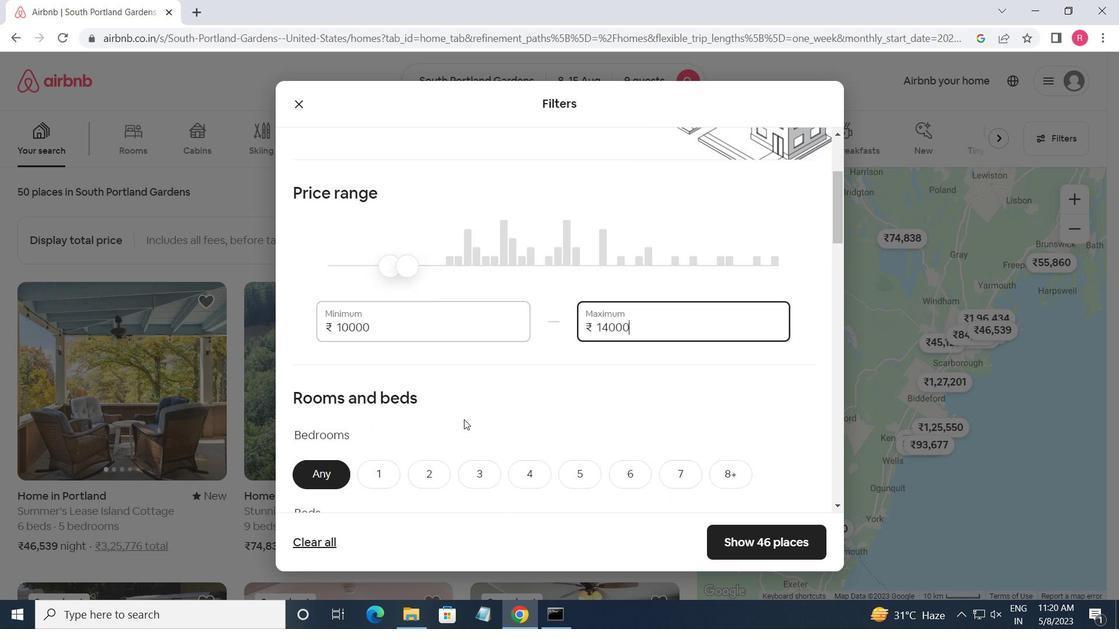 
Action: Mouse scrolled (464, 419) with delta (0, 0)
Screenshot: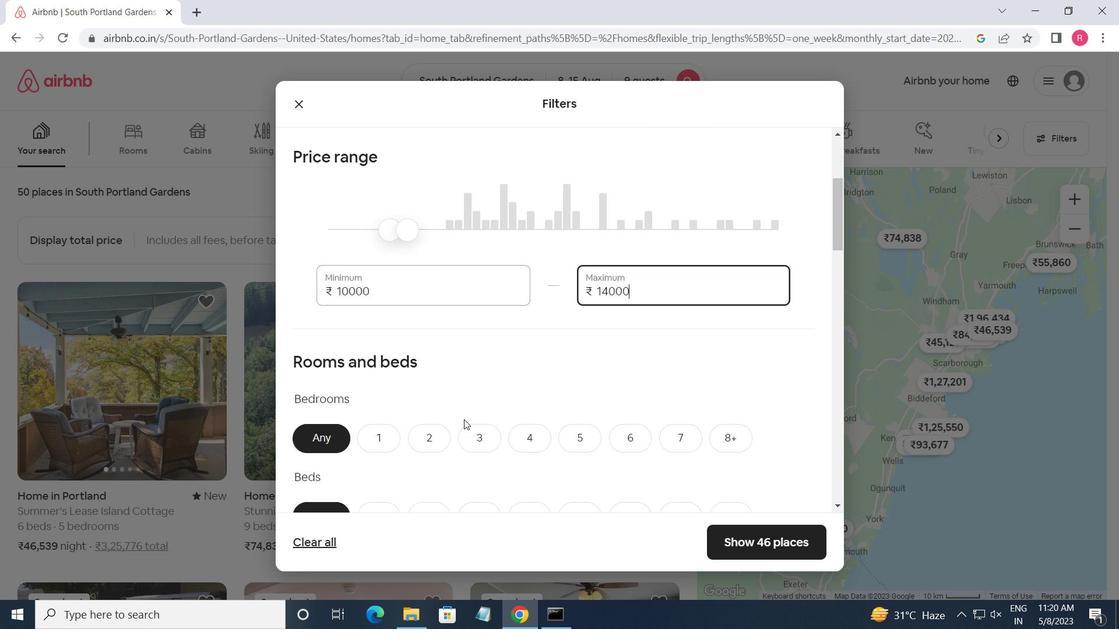 
Action: Mouse moved to (583, 283)
Screenshot: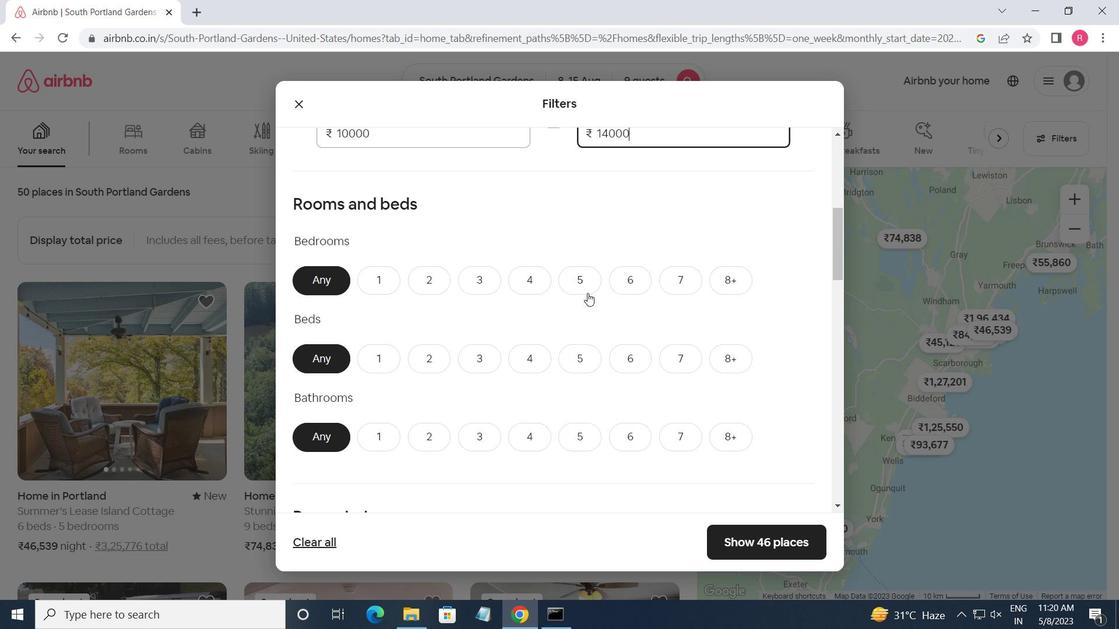 
Action: Mouse pressed left at (583, 283)
Screenshot: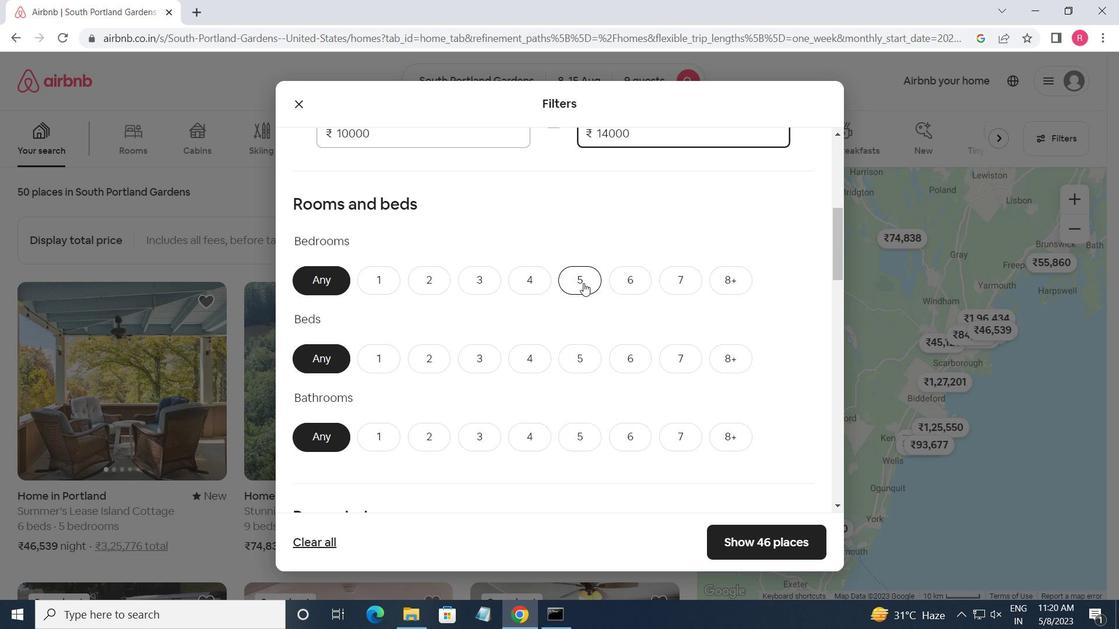 
Action: Mouse moved to (726, 363)
Screenshot: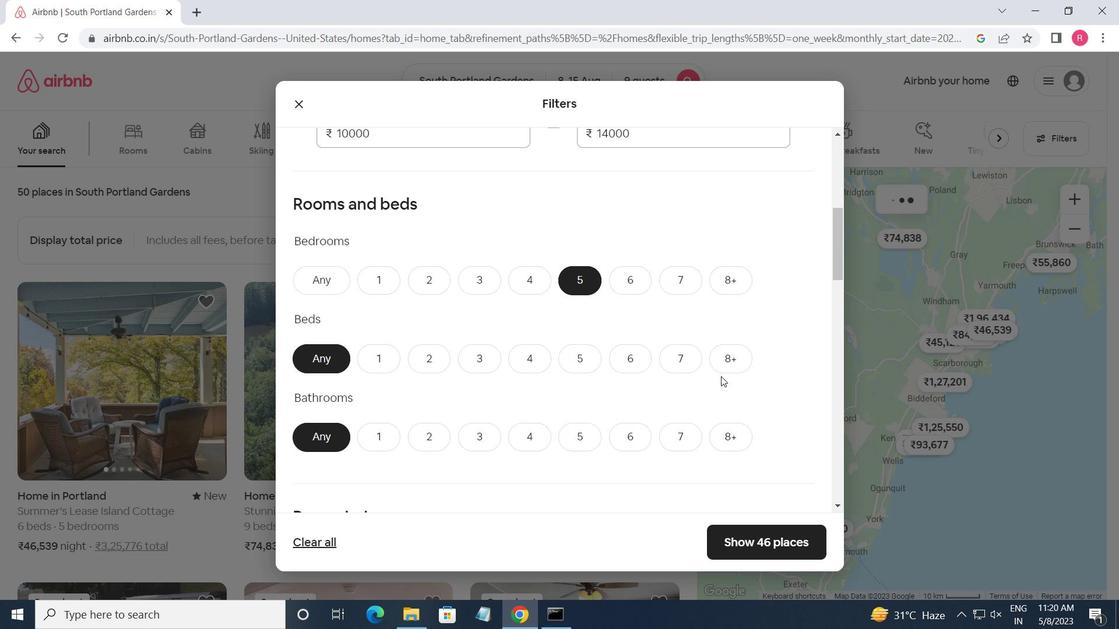 
Action: Mouse pressed left at (726, 363)
Screenshot: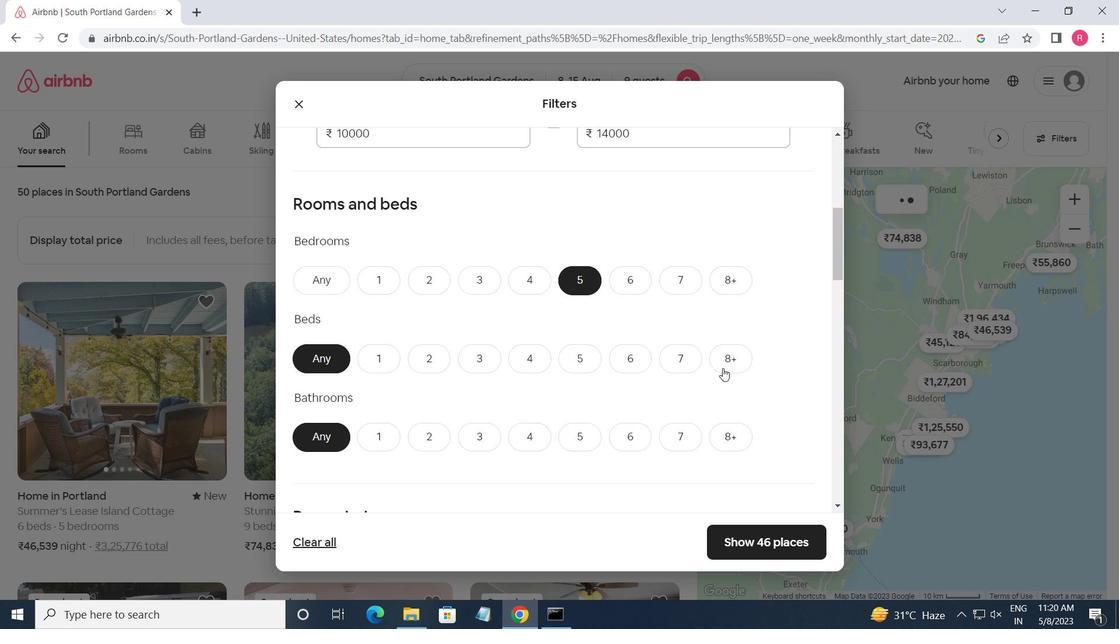 
Action: Mouse moved to (571, 443)
Screenshot: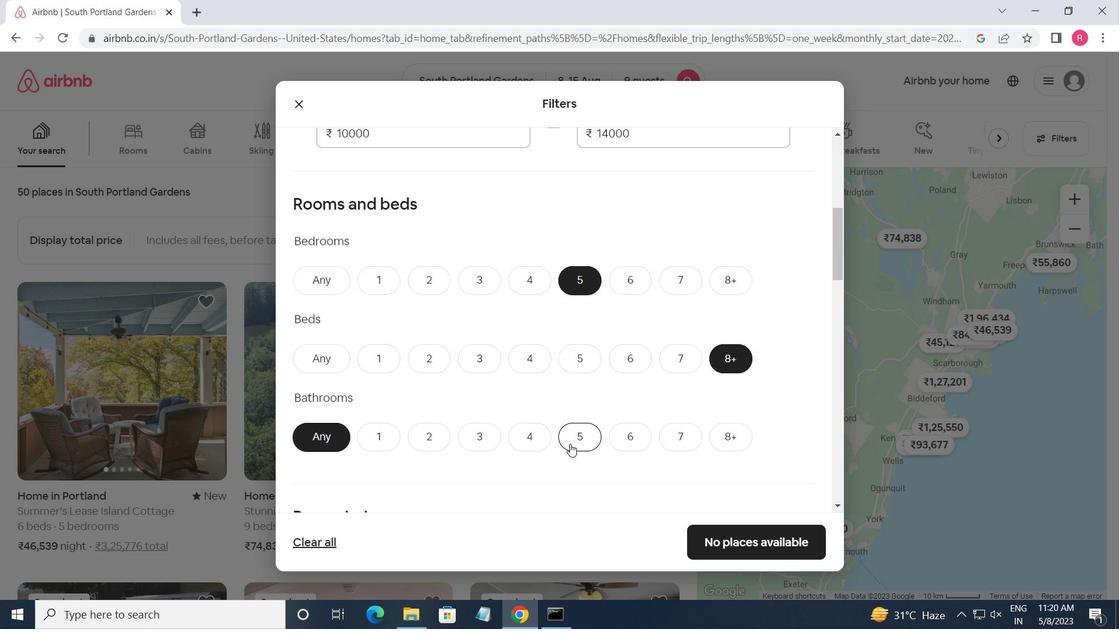 
Action: Mouse pressed left at (571, 443)
Screenshot: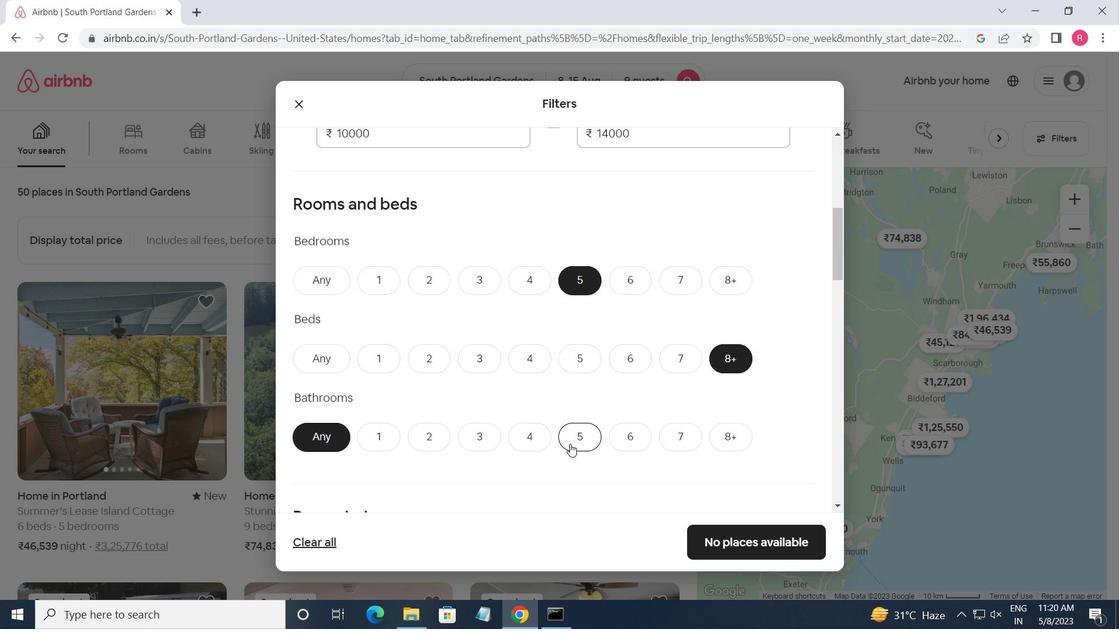 
Action: Mouse moved to (571, 442)
Screenshot: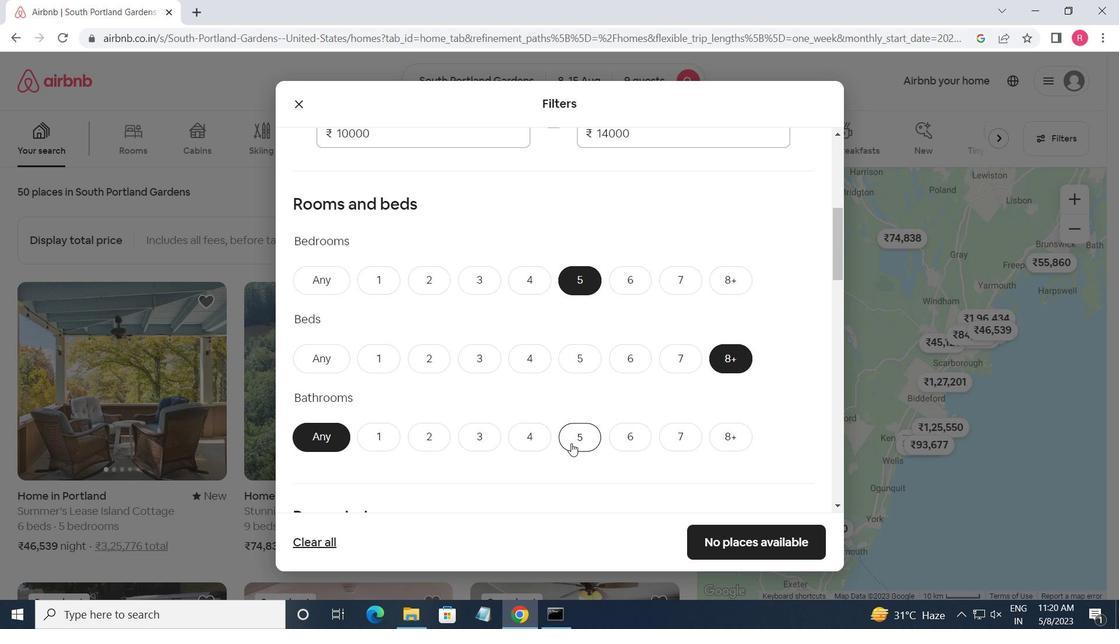 
Action: Mouse scrolled (571, 442) with delta (0, 0)
Screenshot: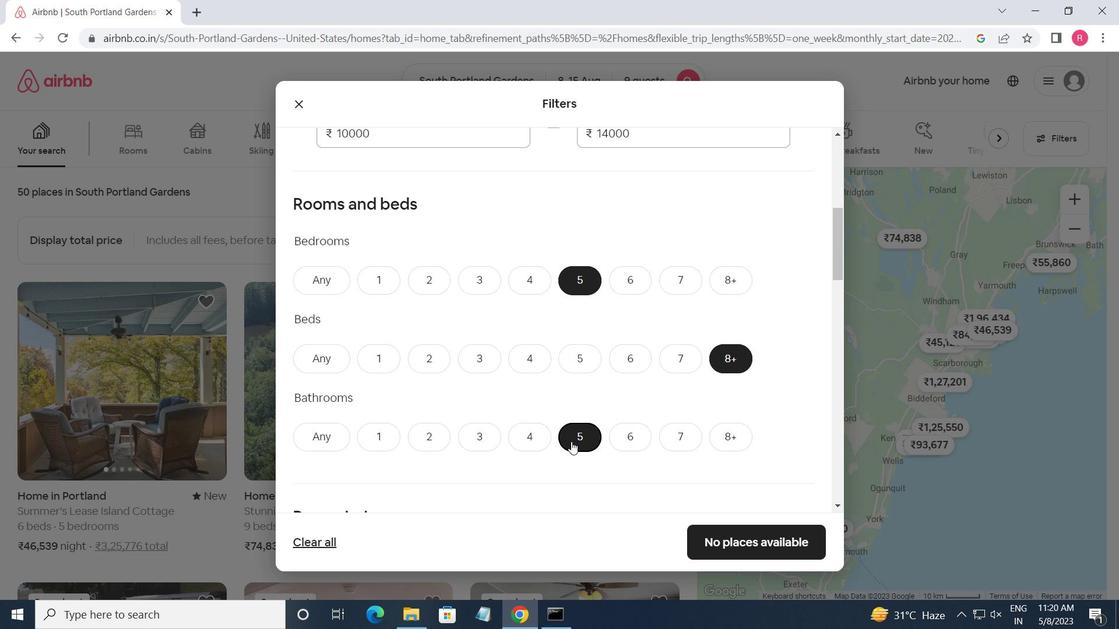 
Action: Mouse scrolled (571, 442) with delta (0, 0)
Screenshot: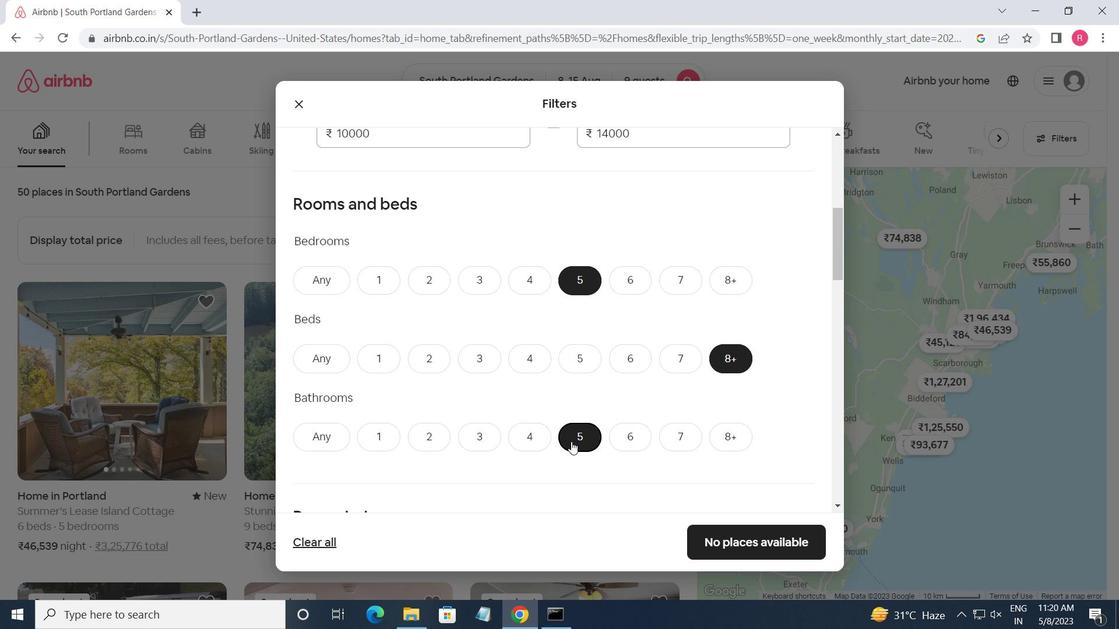 
Action: Mouse moved to (403, 470)
Screenshot: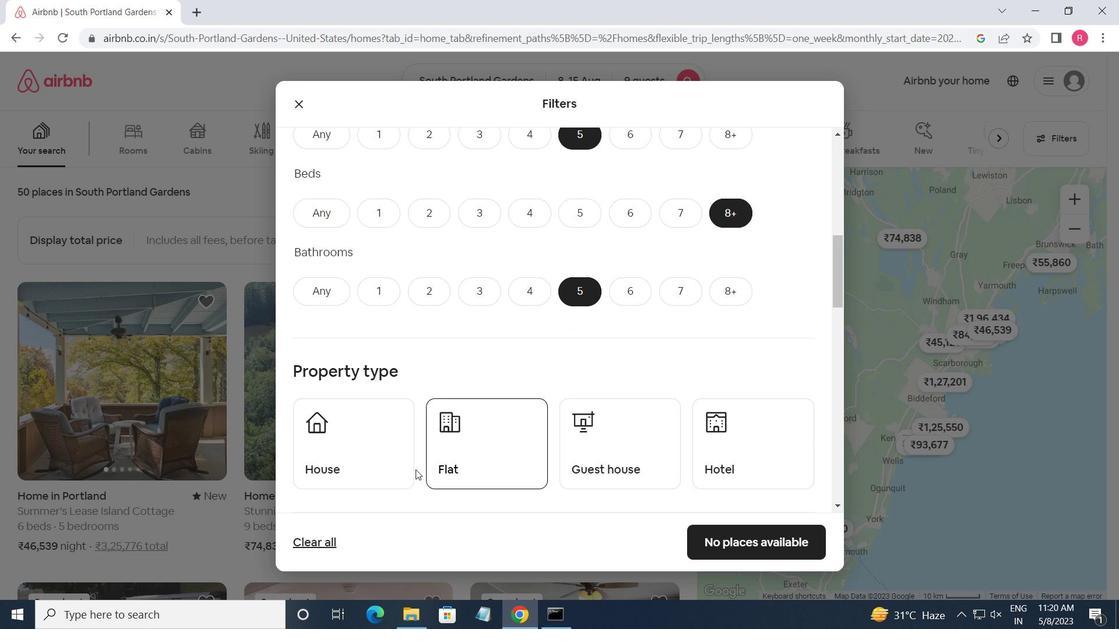 
Action: Mouse pressed left at (403, 470)
Screenshot: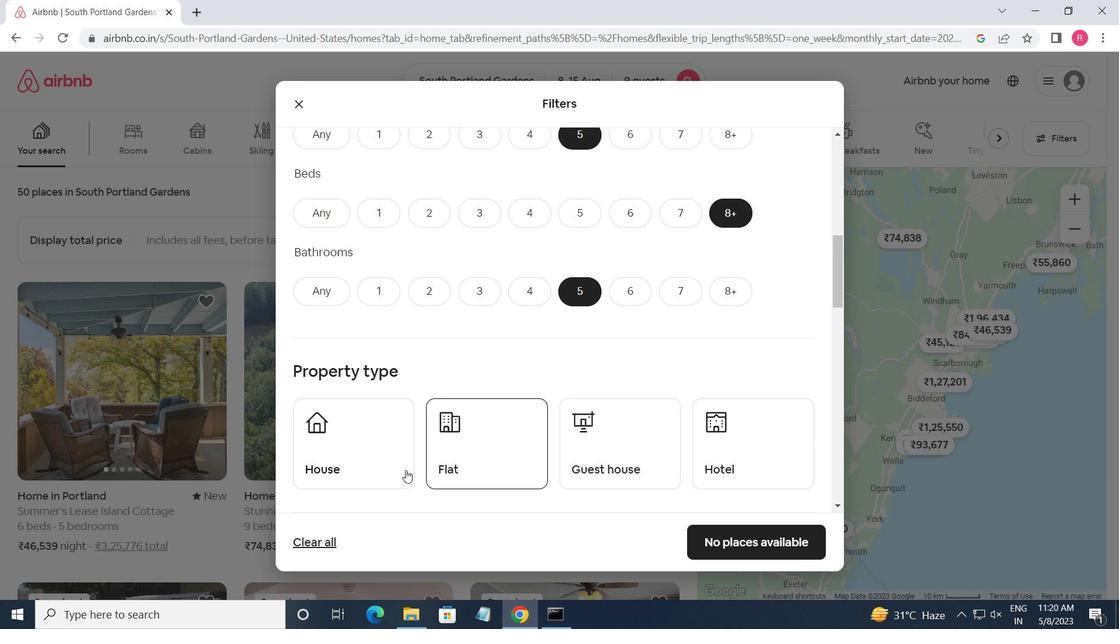 
Action: Mouse moved to (467, 463)
Screenshot: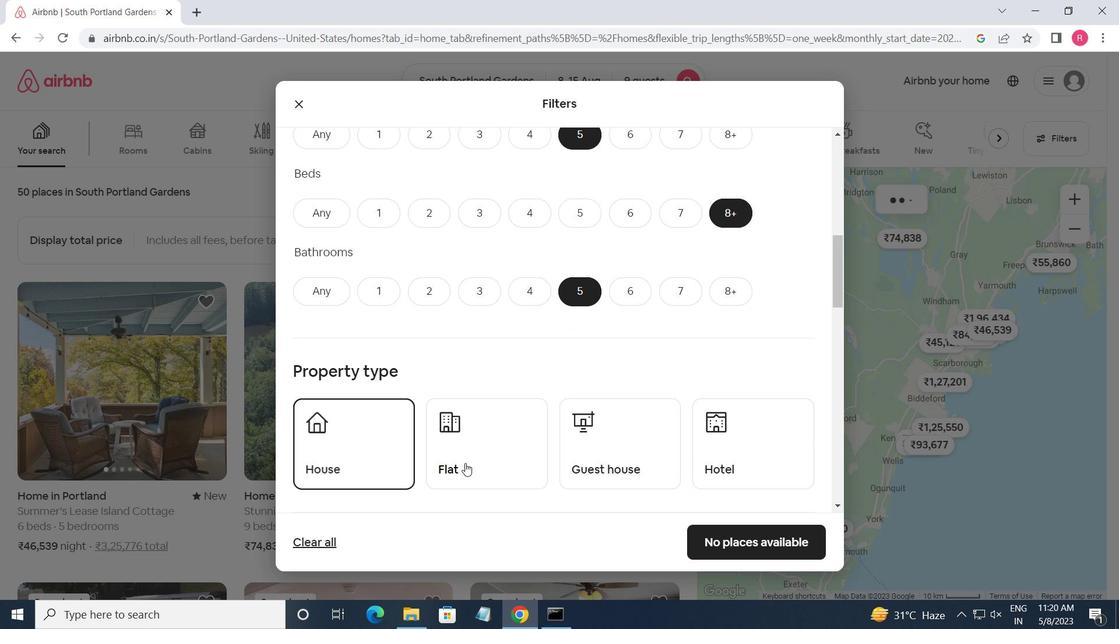 
Action: Mouse pressed left at (467, 463)
Screenshot: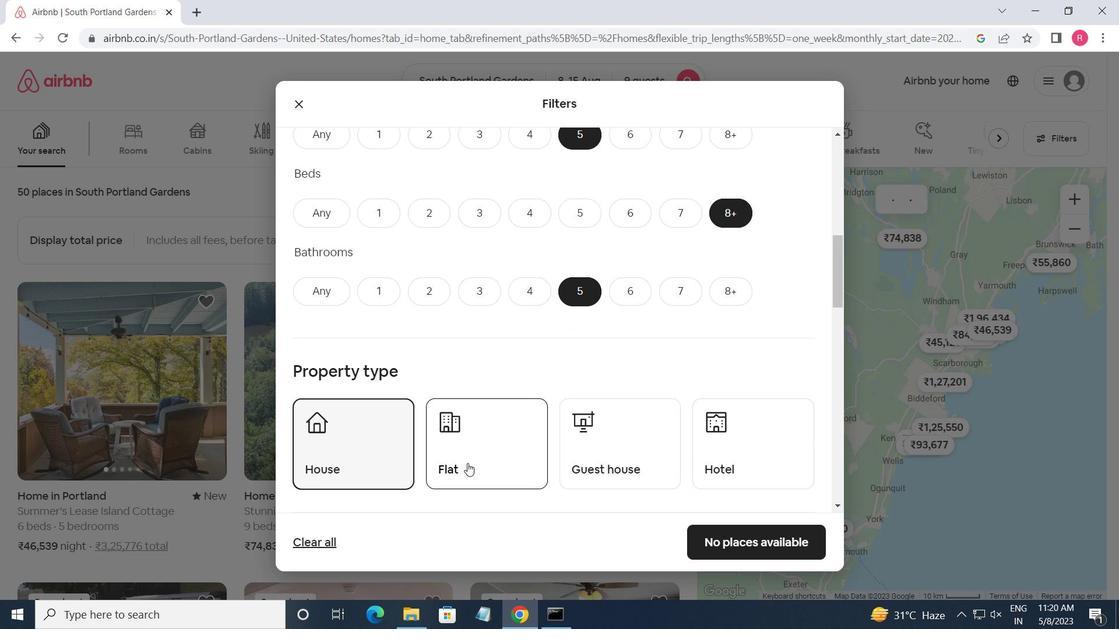 
Action: Mouse moved to (606, 471)
Screenshot: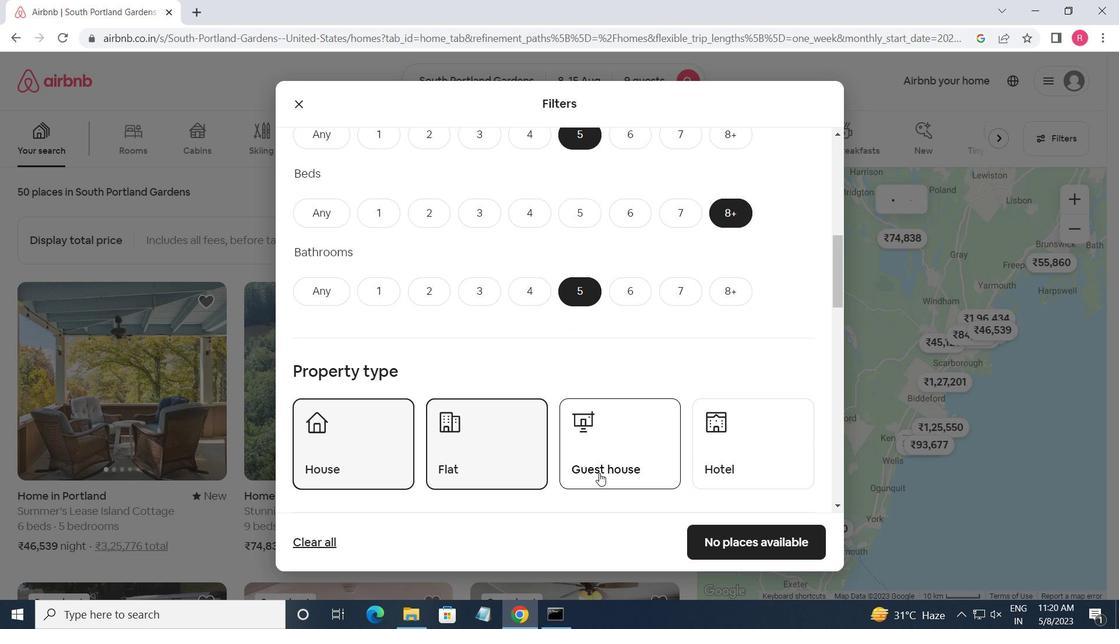 
Action: Mouse pressed left at (606, 471)
Screenshot: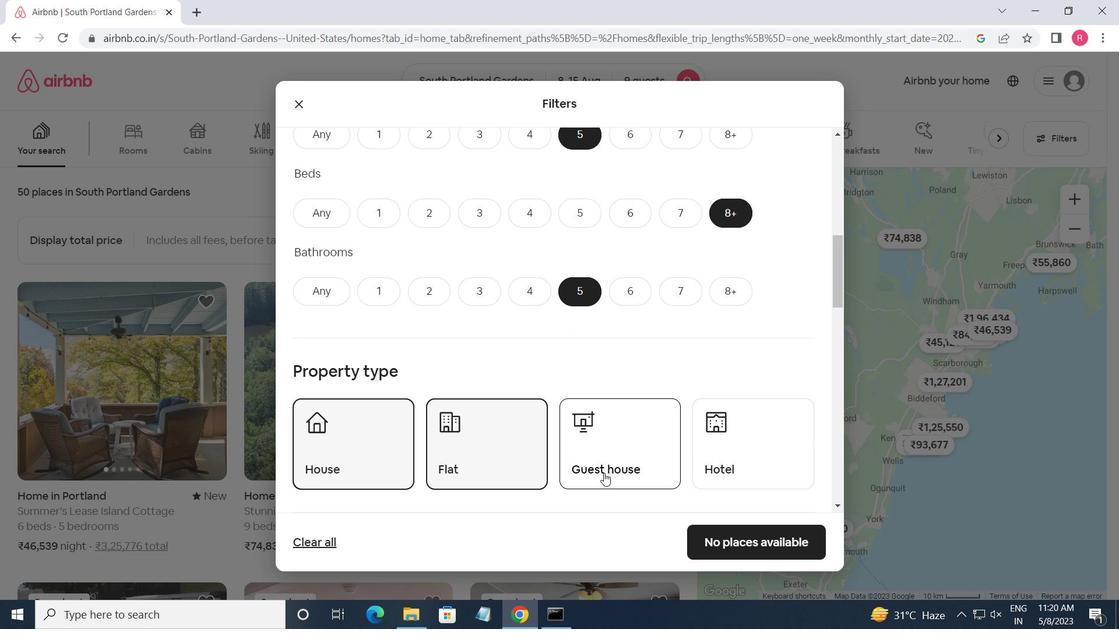 
Action: Mouse scrolled (606, 470) with delta (0, 0)
Screenshot: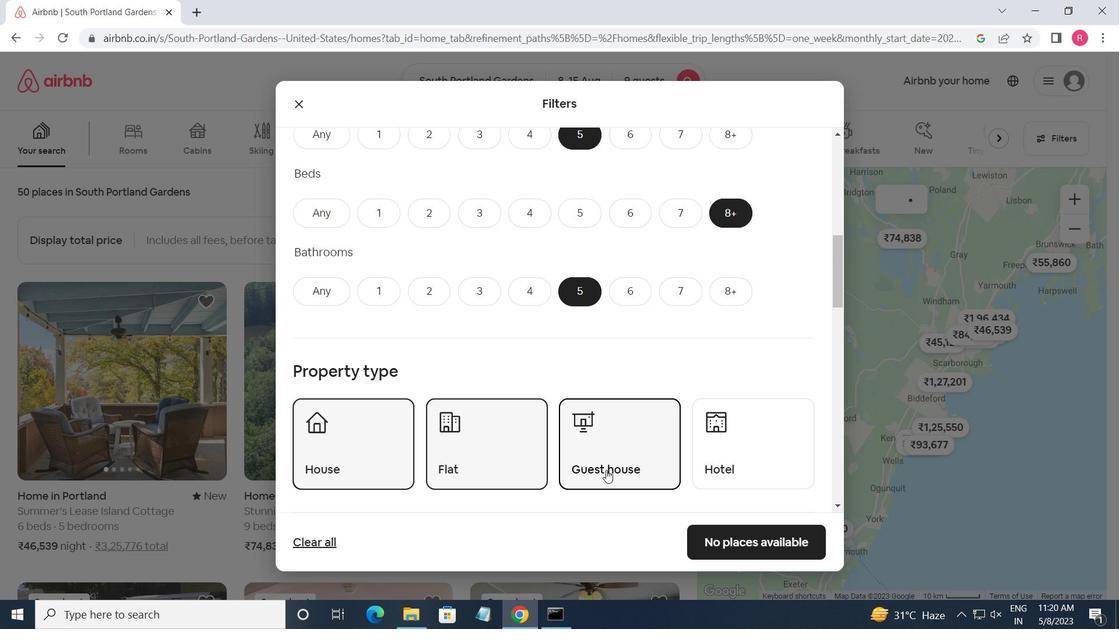 
Action: Mouse scrolled (606, 470) with delta (0, 0)
Screenshot: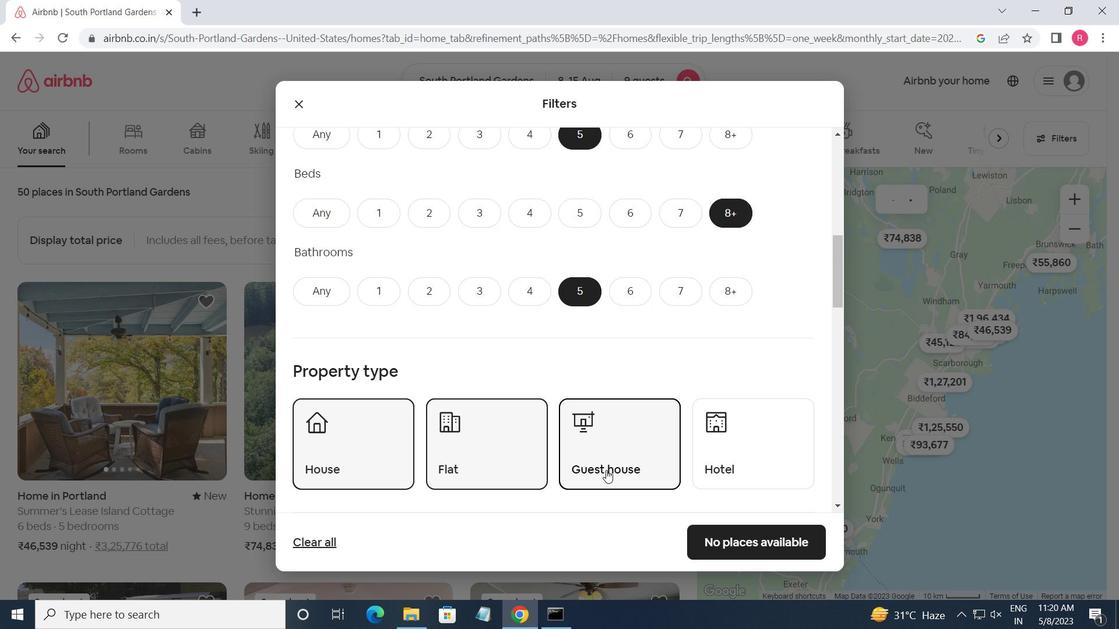 
Action: Mouse scrolled (606, 470) with delta (0, 0)
Screenshot: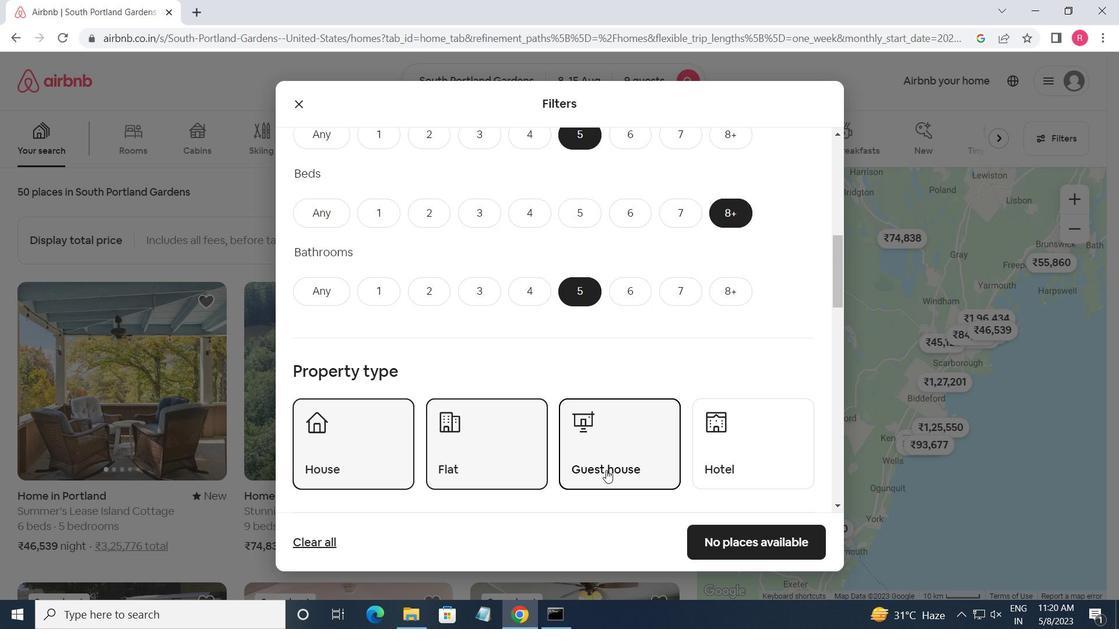 
Action: Mouse moved to (565, 400)
Screenshot: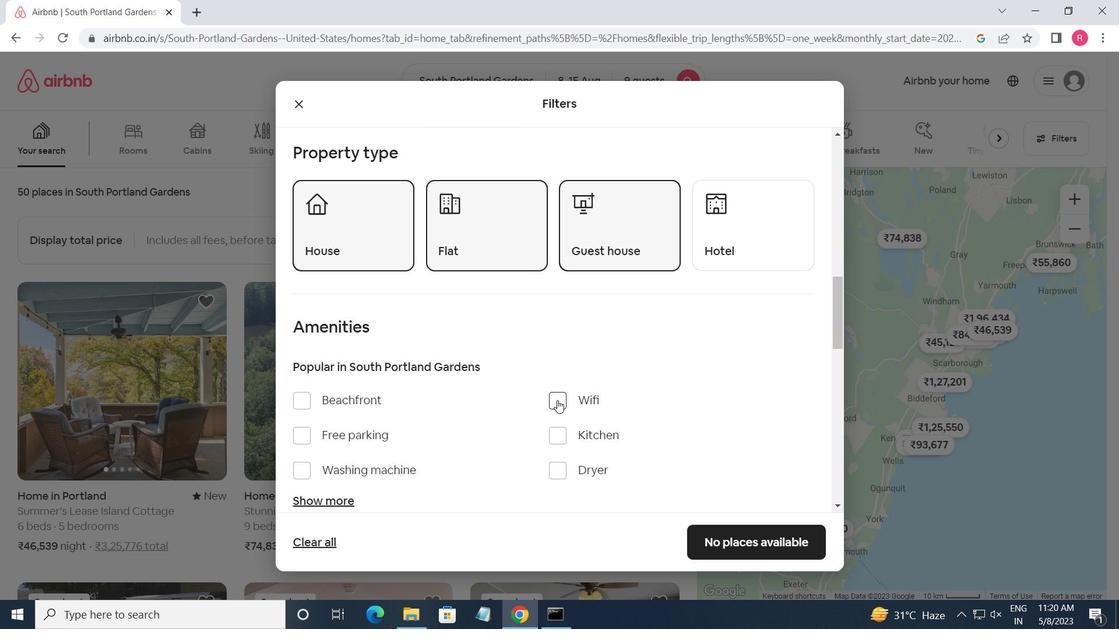 
Action: Mouse pressed left at (565, 400)
Screenshot: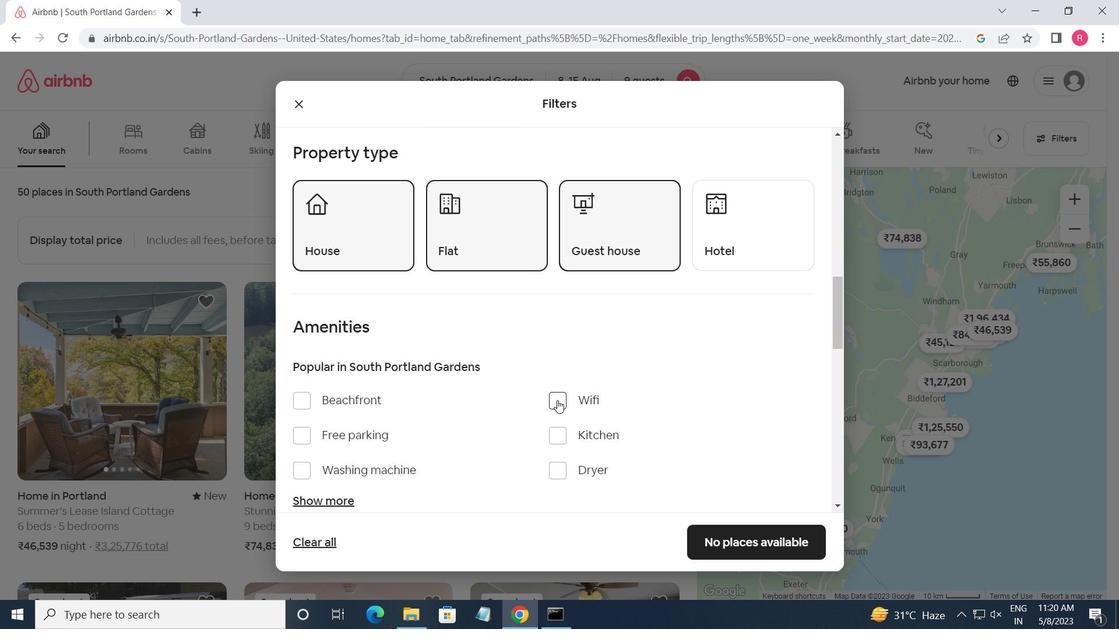 
Action: Mouse moved to (305, 435)
Screenshot: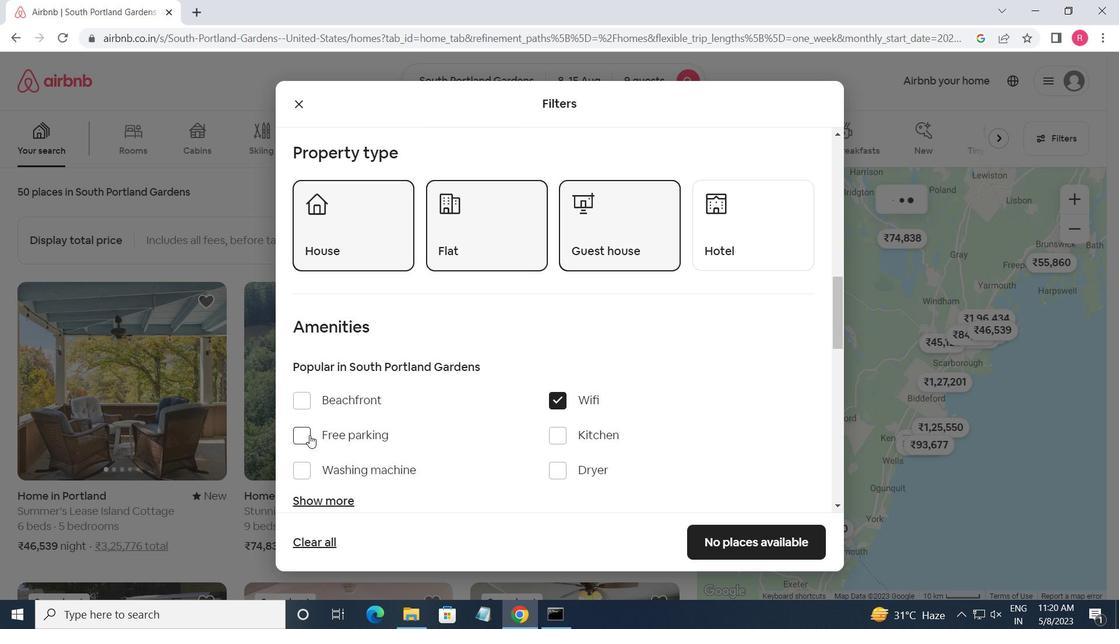 
Action: Mouse pressed left at (305, 435)
Screenshot: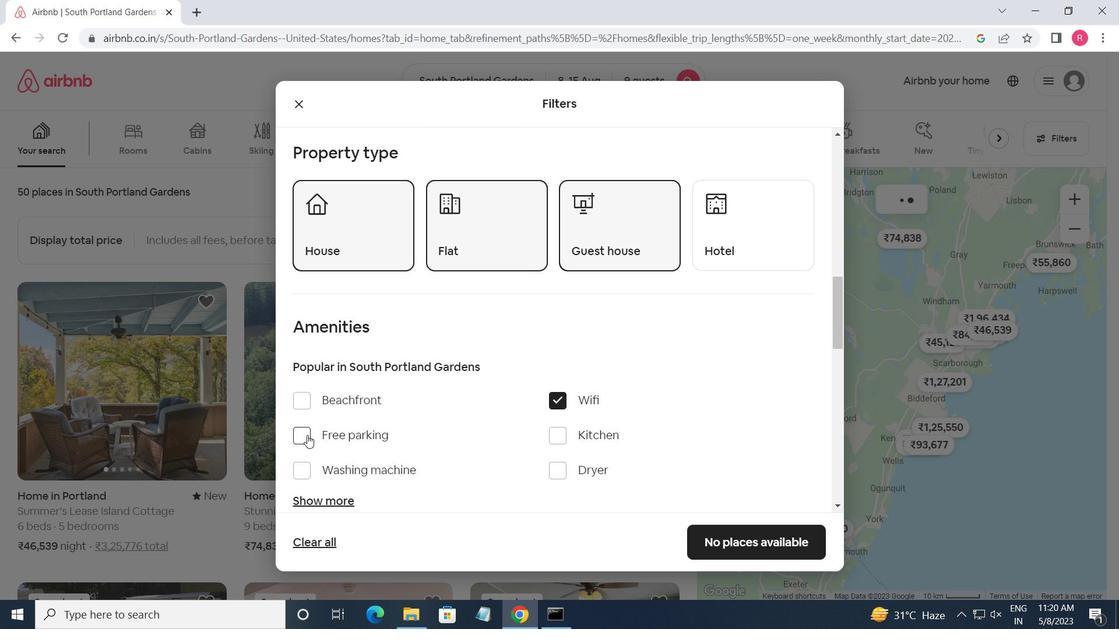 
Action: Mouse moved to (320, 498)
Screenshot: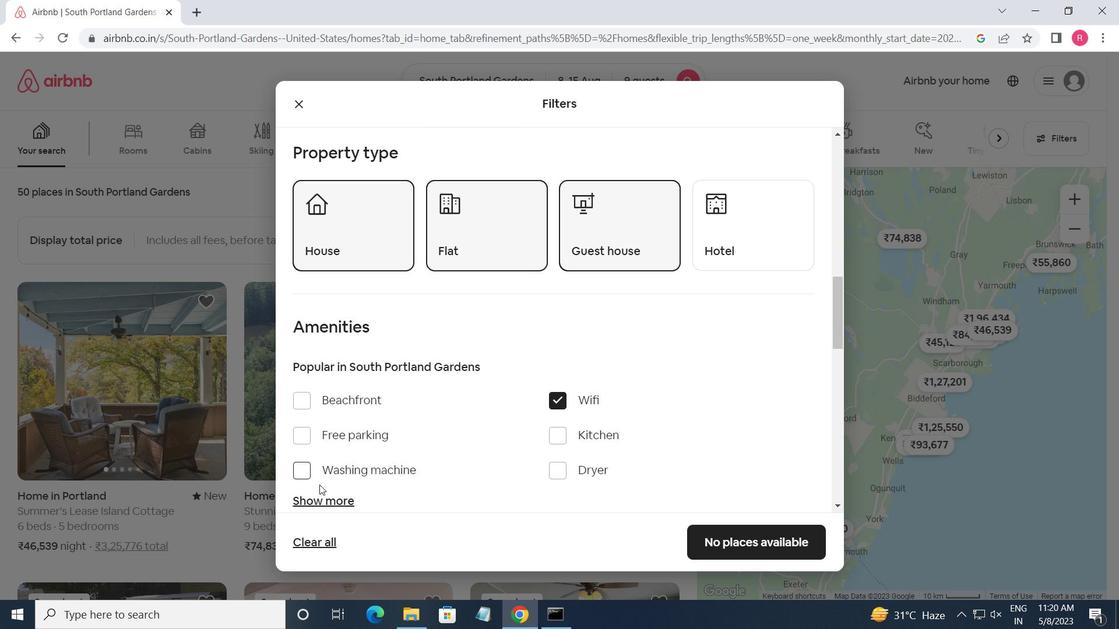 
Action: Mouse pressed left at (320, 498)
Screenshot: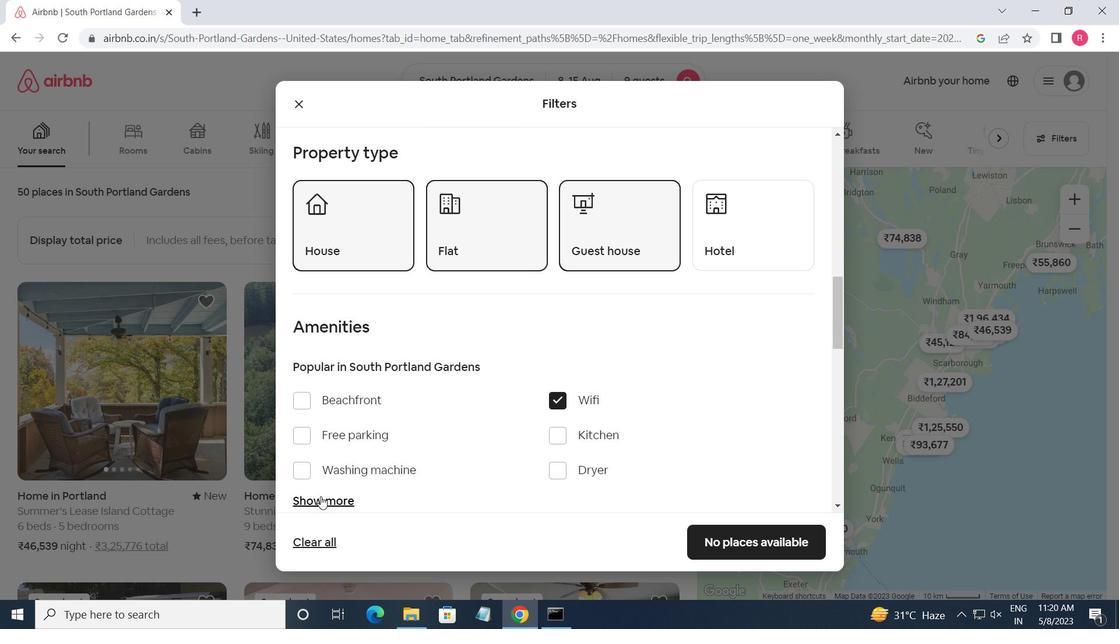 
Action: Mouse moved to (424, 439)
Screenshot: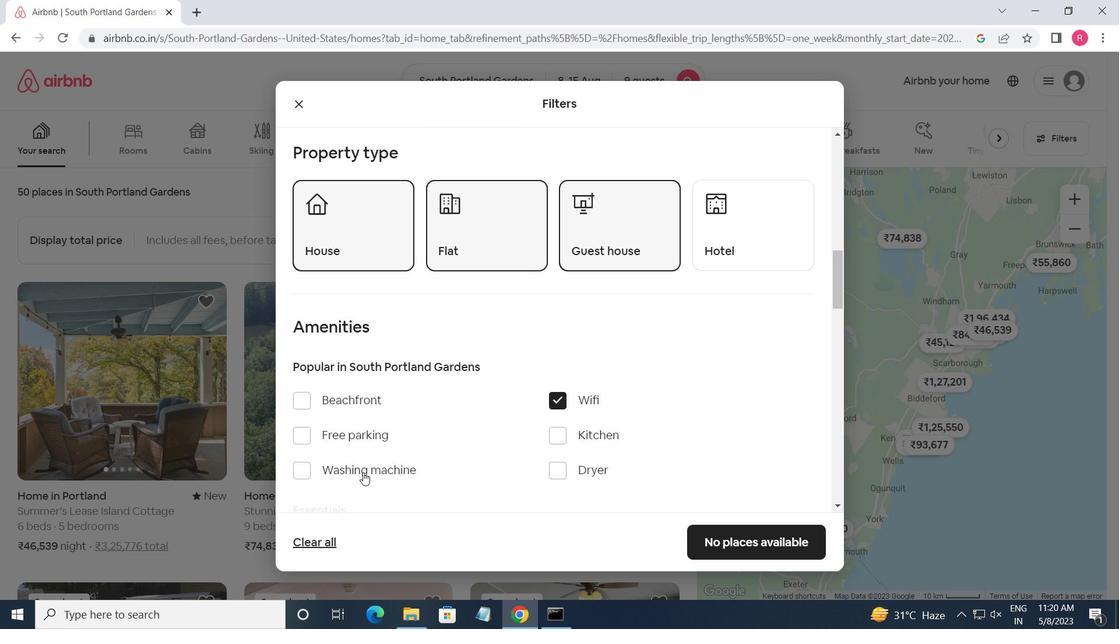 
Action: Mouse scrolled (424, 439) with delta (0, 0)
Screenshot: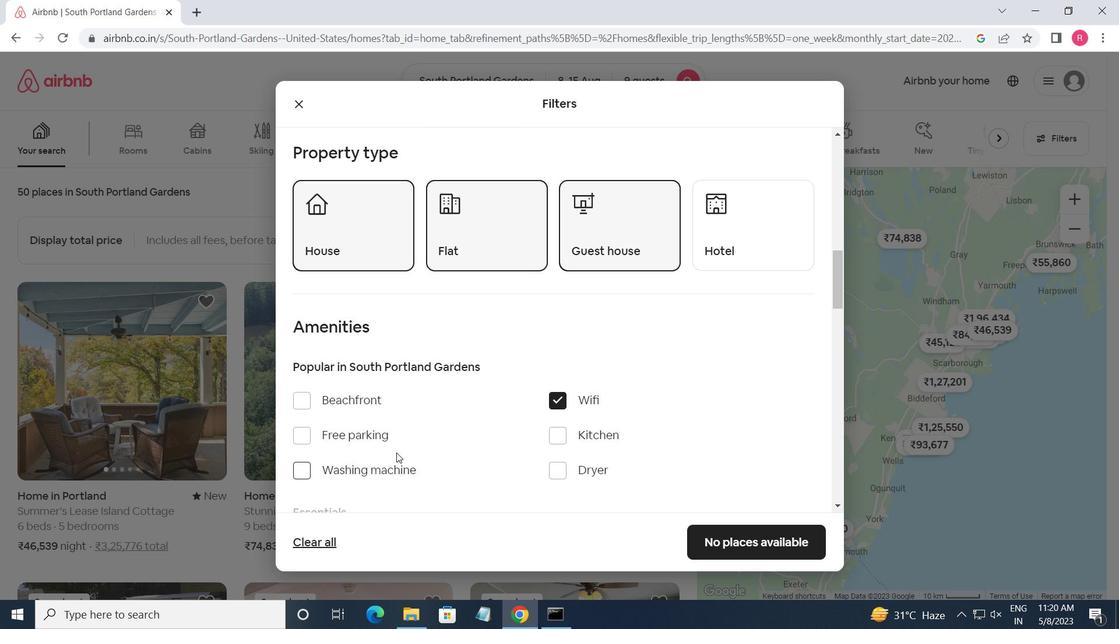 
Action: Mouse scrolled (424, 439) with delta (0, 0)
Screenshot: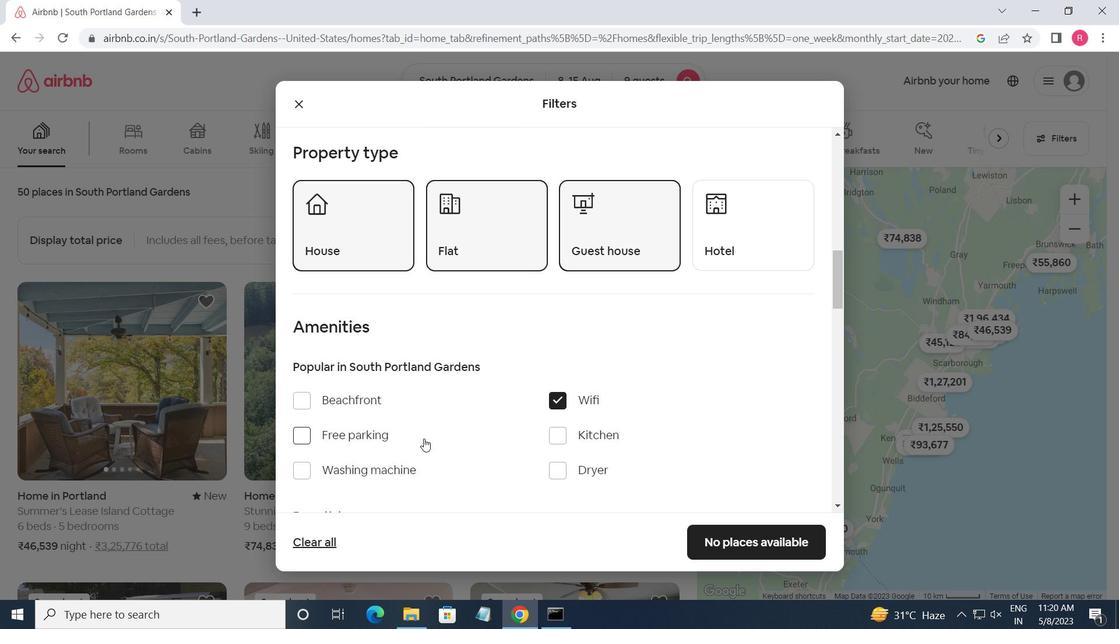 
Action: Mouse scrolled (424, 439) with delta (0, 0)
Screenshot: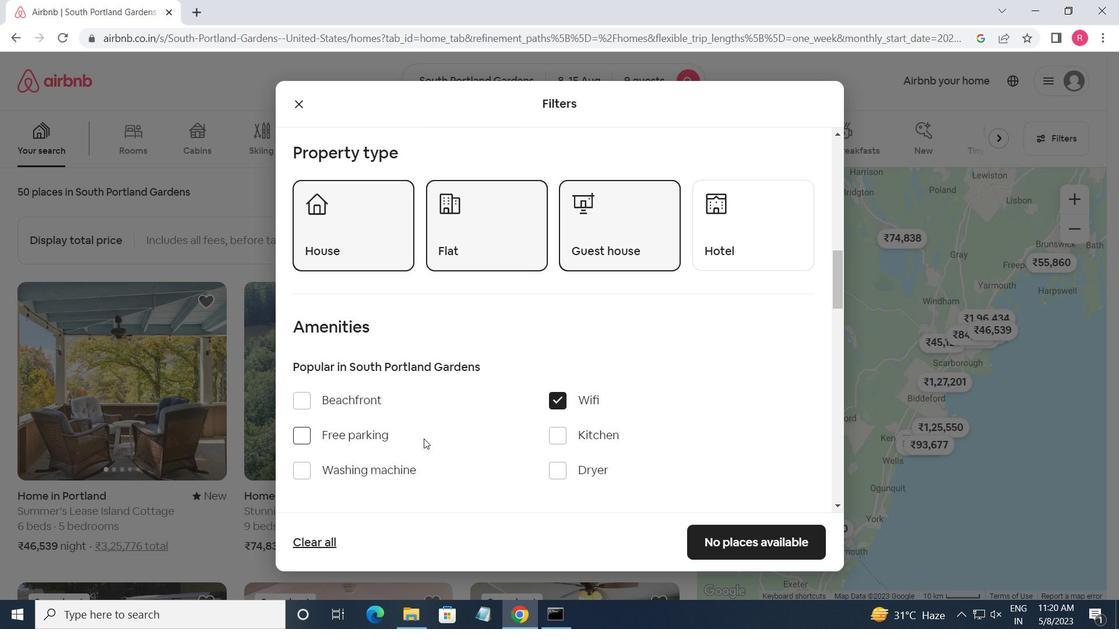 
Action: Mouse moved to (302, 333)
Screenshot: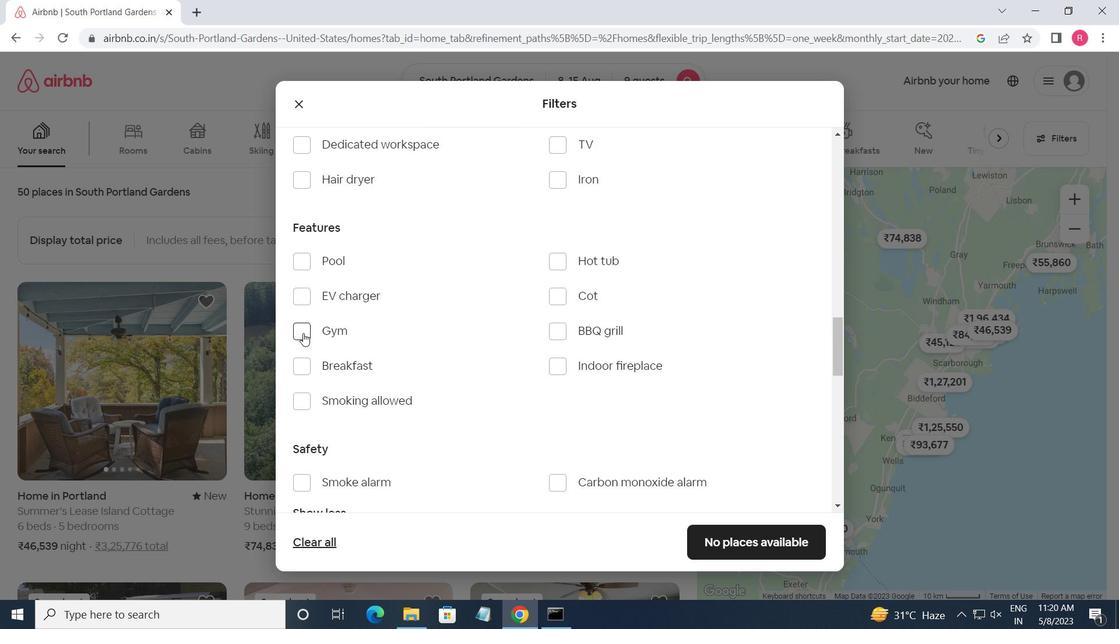 
Action: Mouse pressed left at (302, 333)
Screenshot: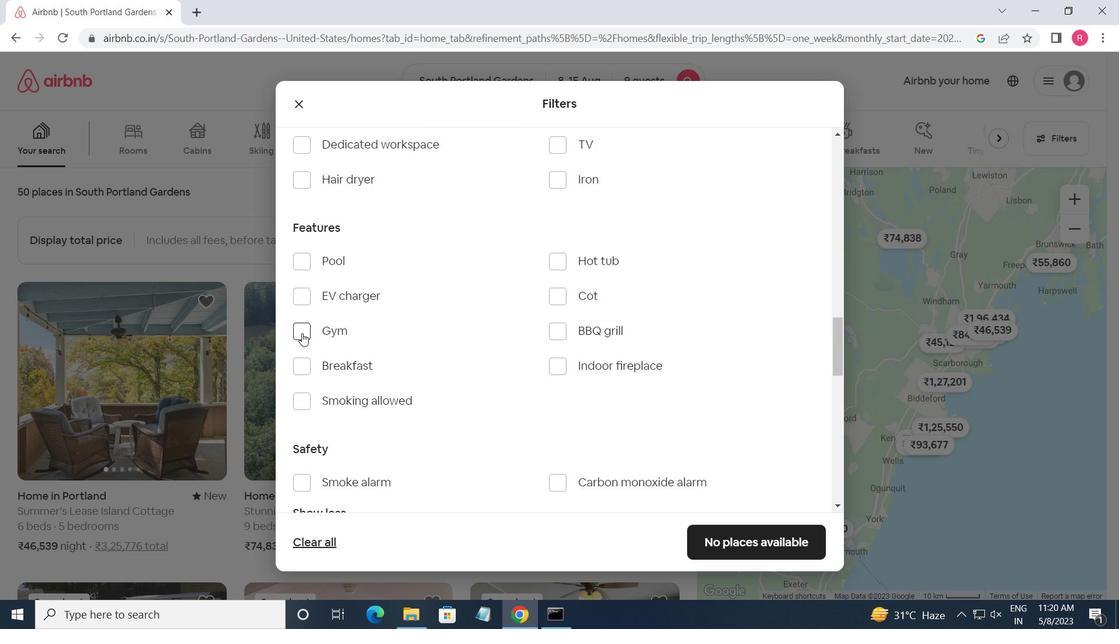 
Action: Mouse moved to (306, 366)
Screenshot: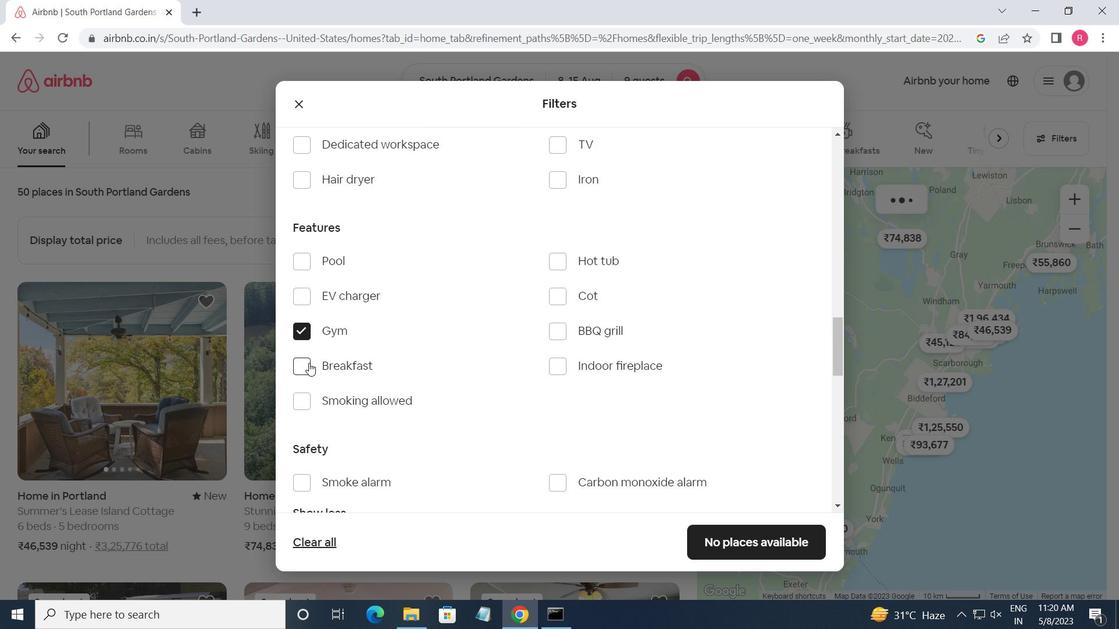 
Action: Mouse pressed left at (306, 366)
Screenshot: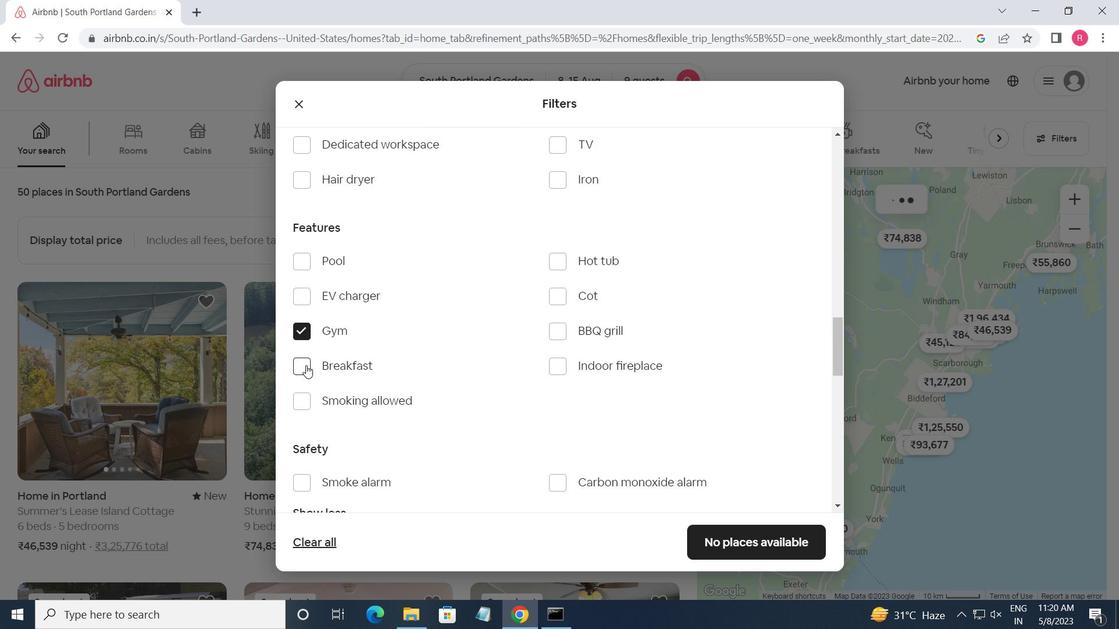 
Action: Mouse moved to (552, 148)
Screenshot: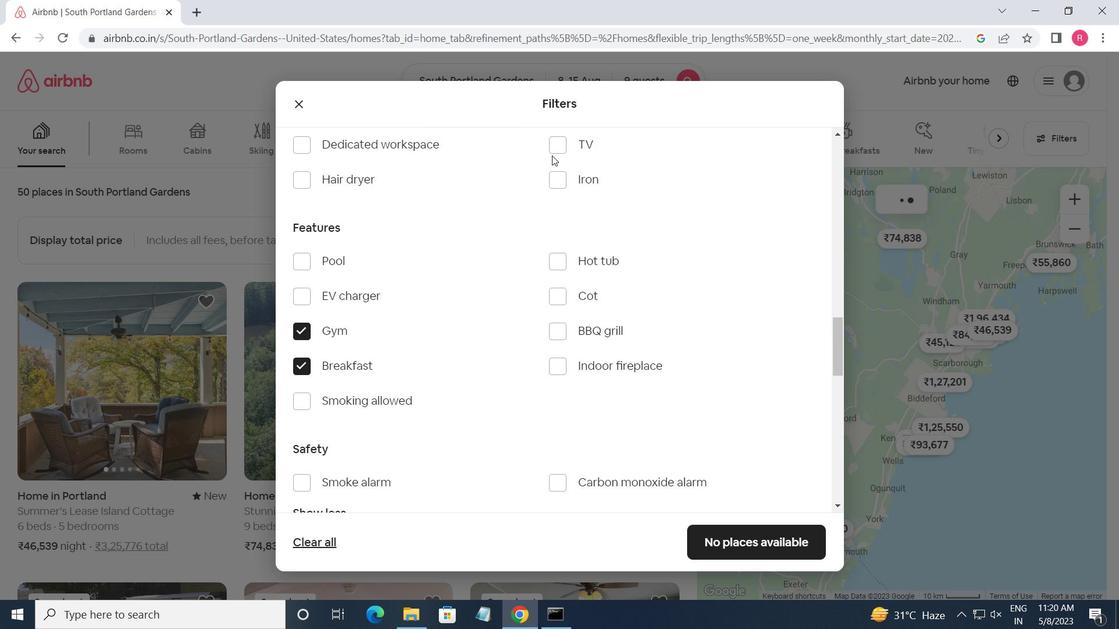 
Action: Mouse pressed left at (552, 148)
Screenshot: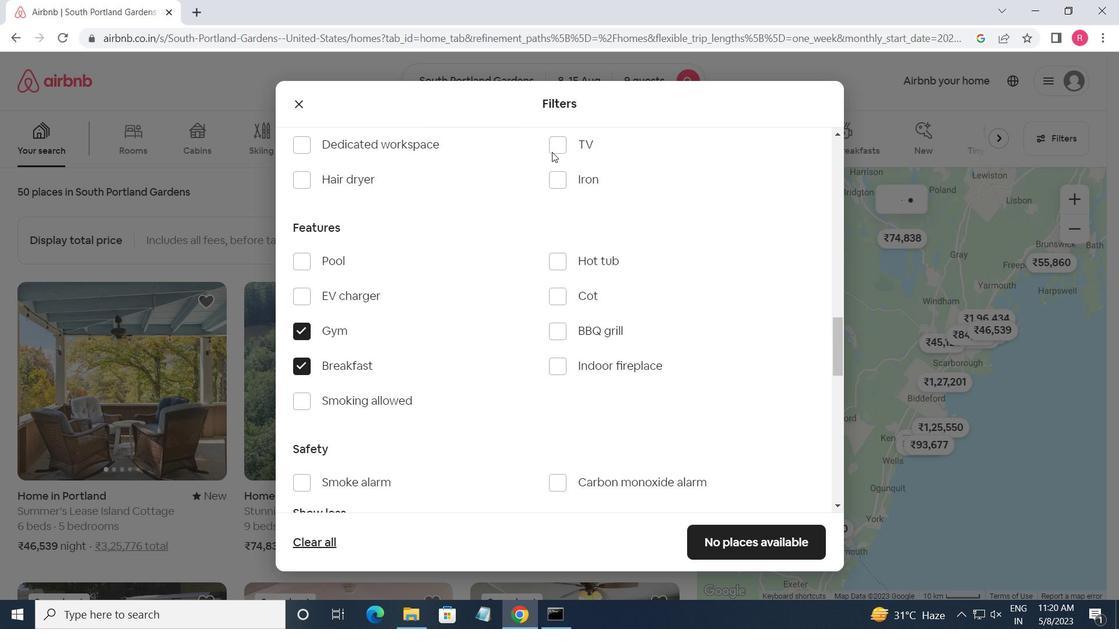 
Action: Mouse moved to (542, 355)
Screenshot: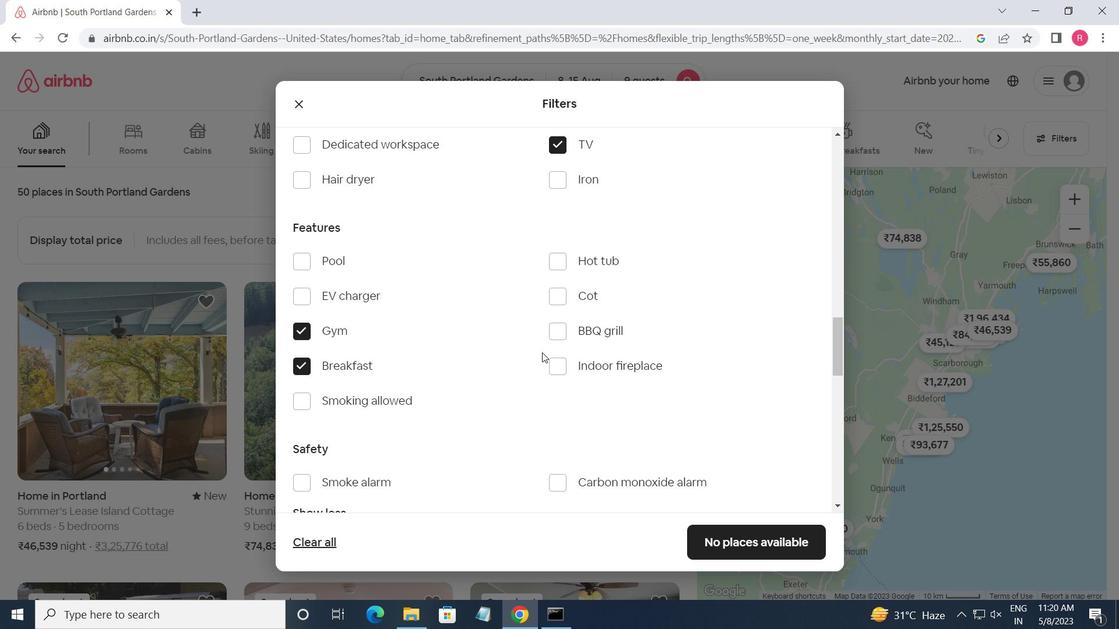 
Action: Mouse scrolled (542, 355) with delta (0, 0)
Screenshot: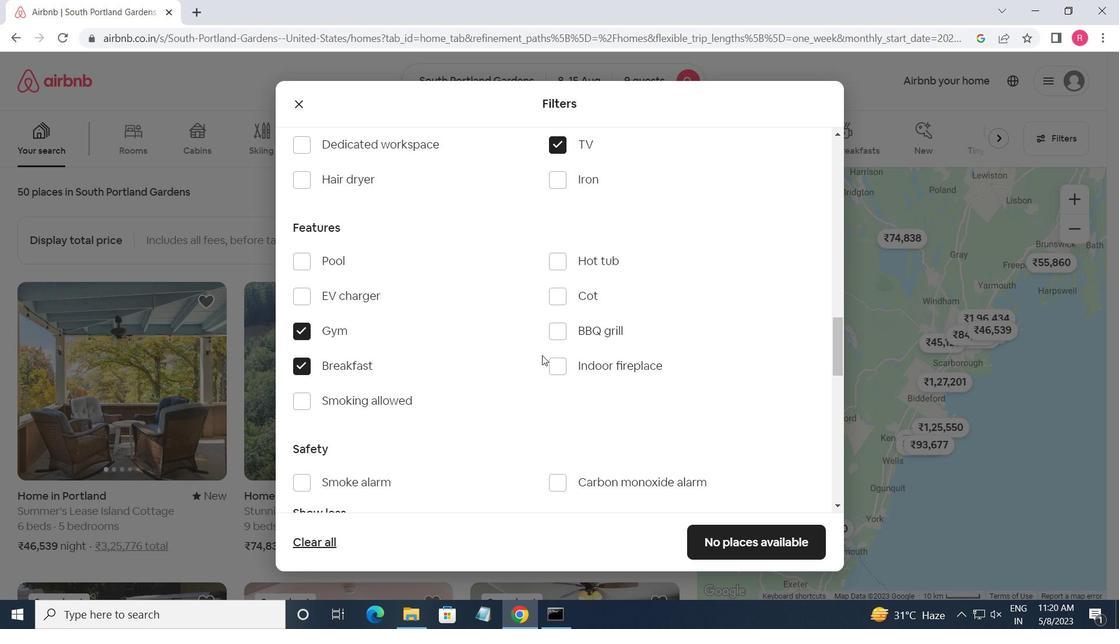
Action: Mouse scrolled (542, 355) with delta (0, 0)
Screenshot: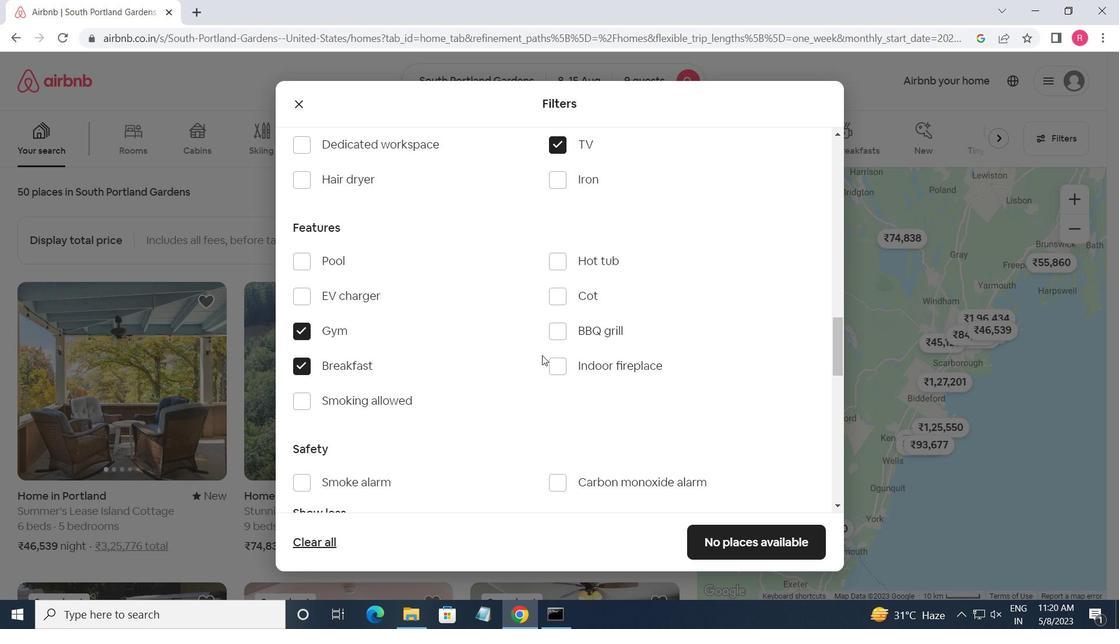 
Action: Mouse scrolled (542, 355) with delta (0, 0)
Screenshot: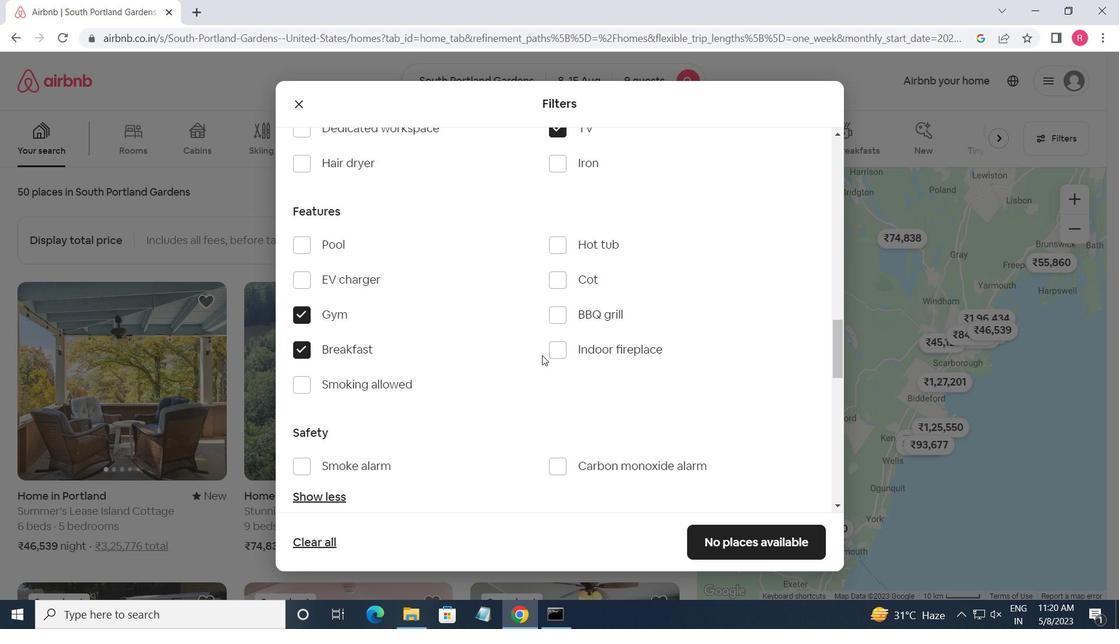 
Action: Mouse scrolled (542, 355) with delta (0, 0)
Screenshot: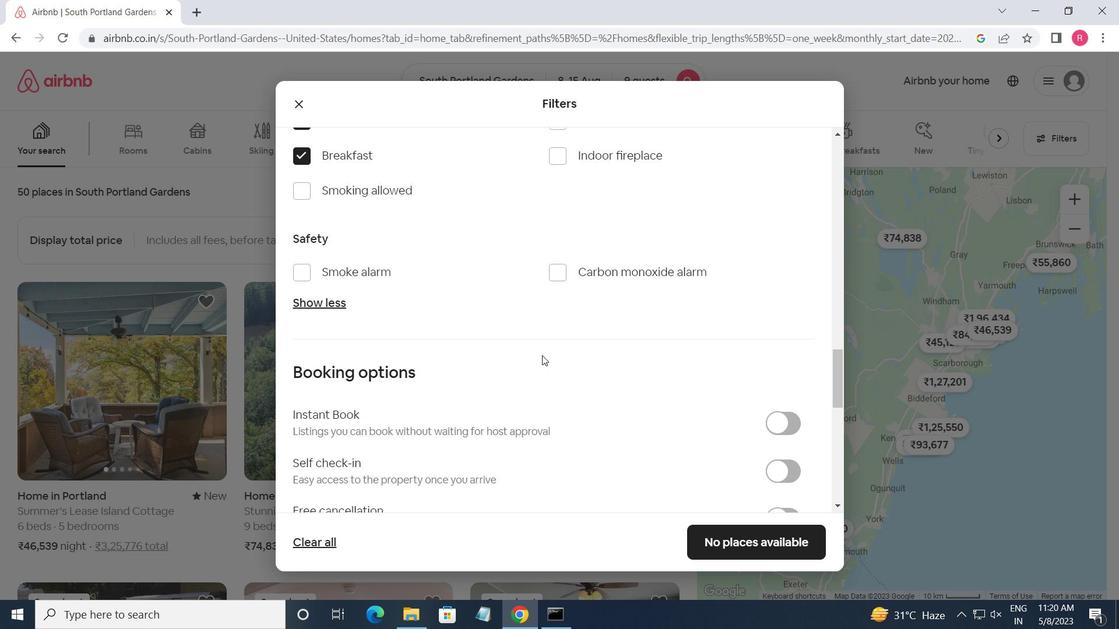 
Action: Mouse moved to (768, 396)
Screenshot: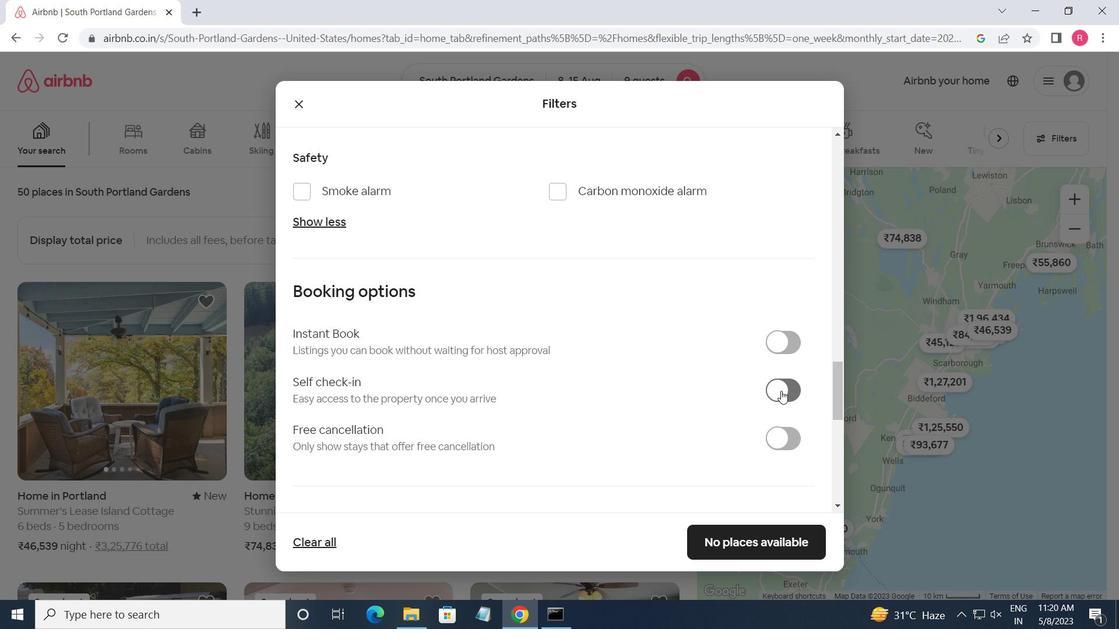 
Action: Mouse pressed left at (768, 396)
Screenshot: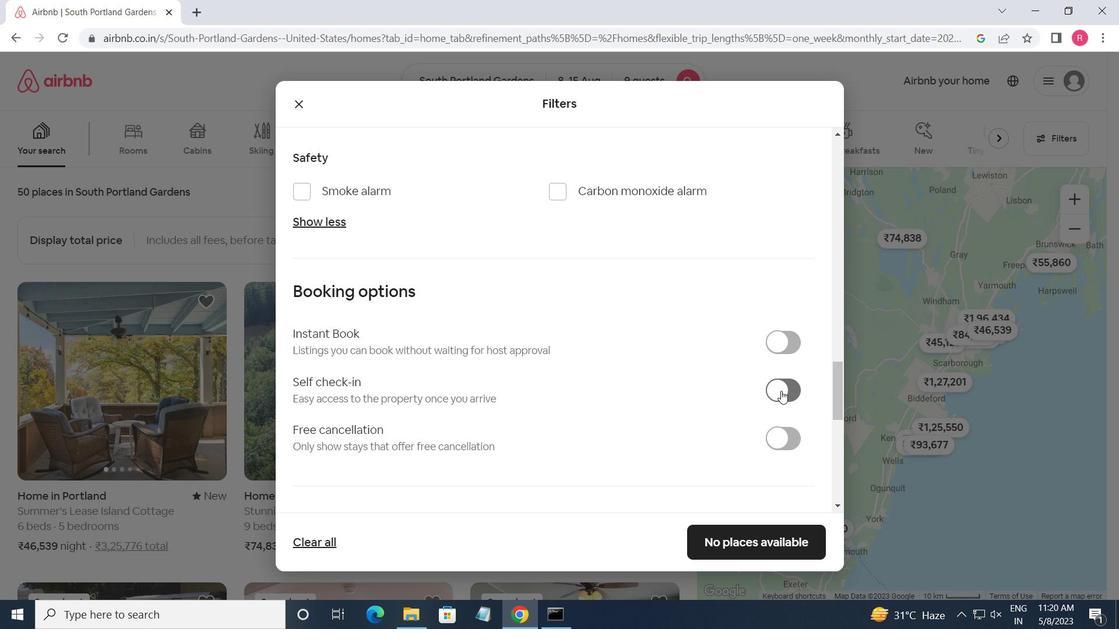 
Action: Mouse moved to (647, 418)
Screenshot: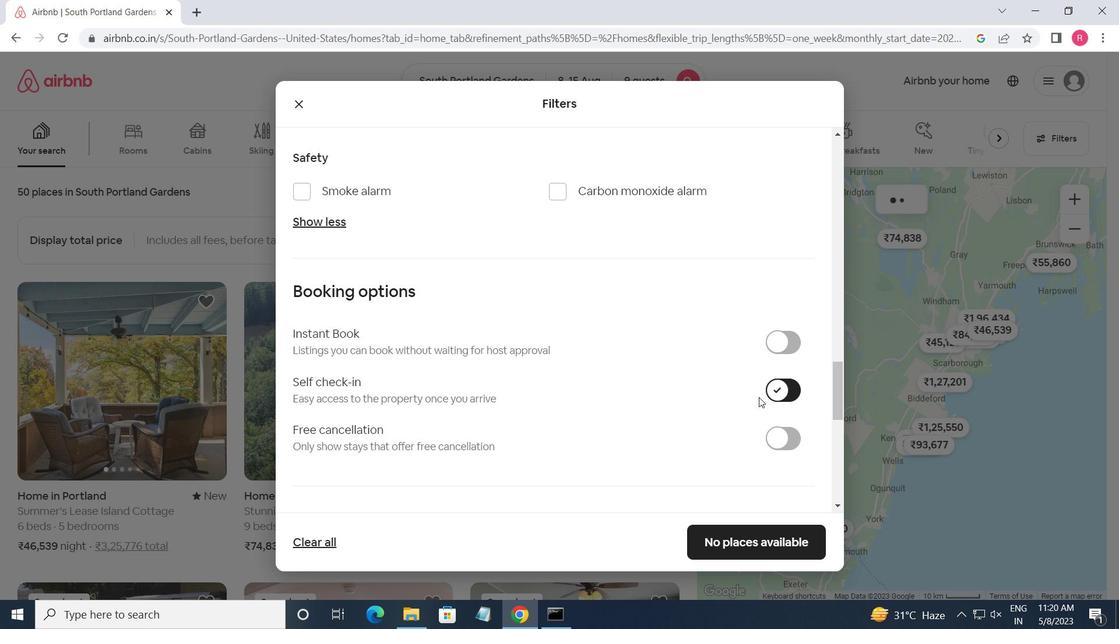 
Action: Mouse scrolled (647, 418) with delta (0, 0)
Screenshot: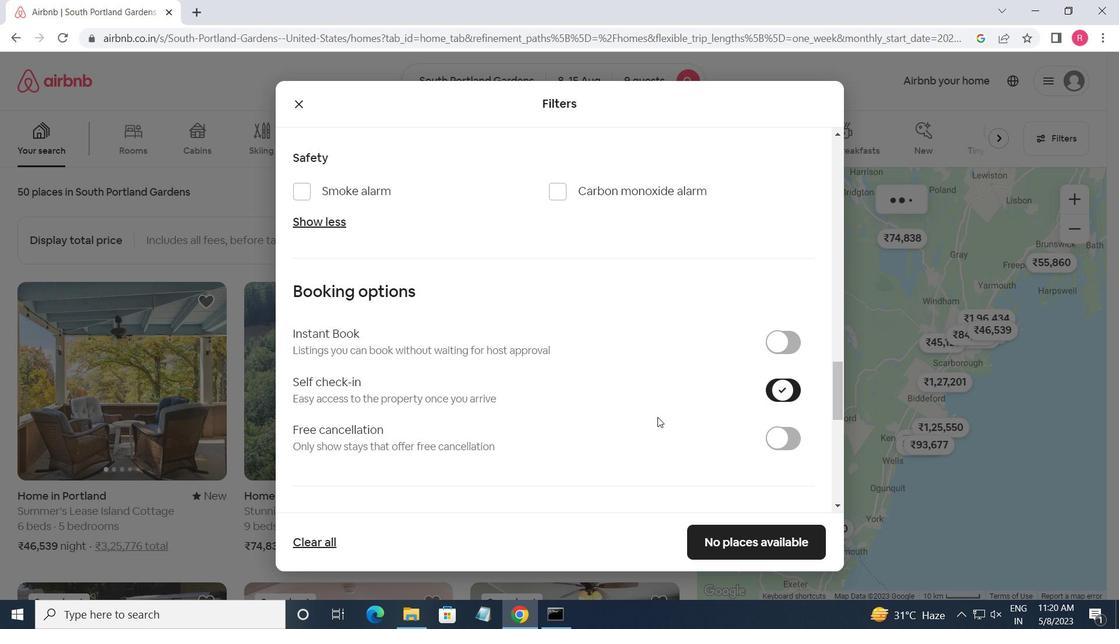 
Action: Mouse scrolled (647, 418) with delta (0, 0)
Screenshot: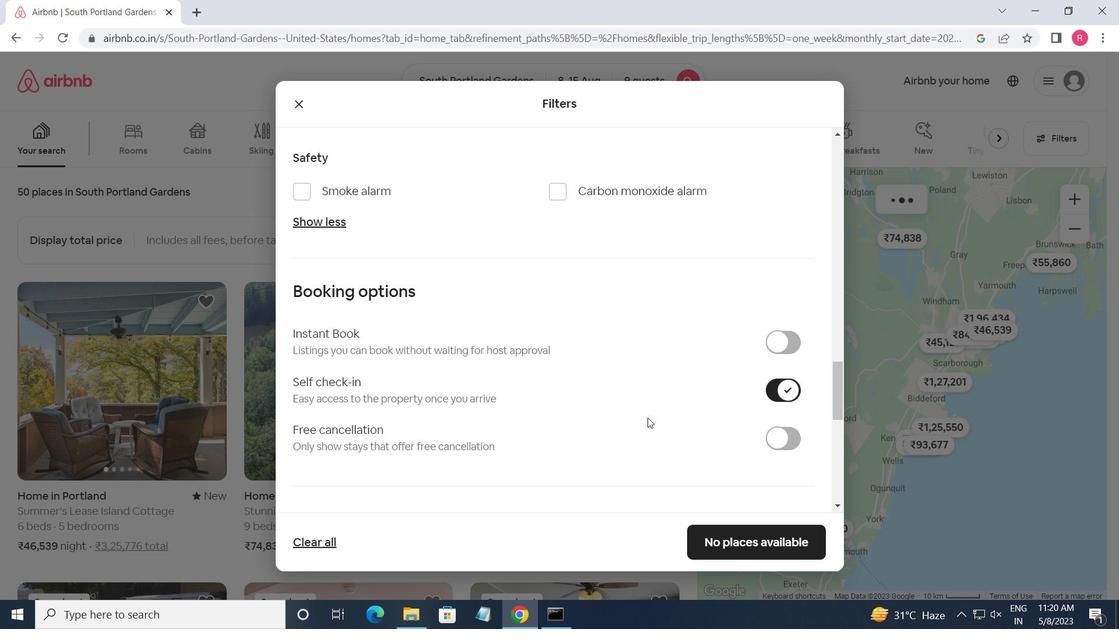 
Action: Mouse scrolled (647, 418) with delta (0, 0)
Screenshot: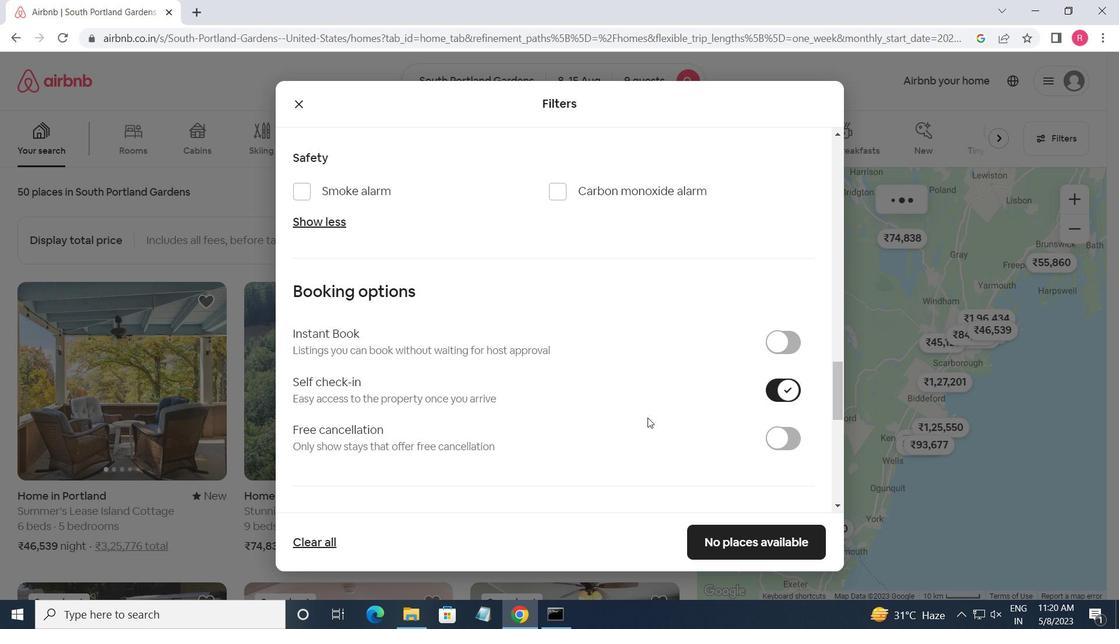
Action: Mouse scrolled (647, 418) with delta (0, 0)
Screenshot: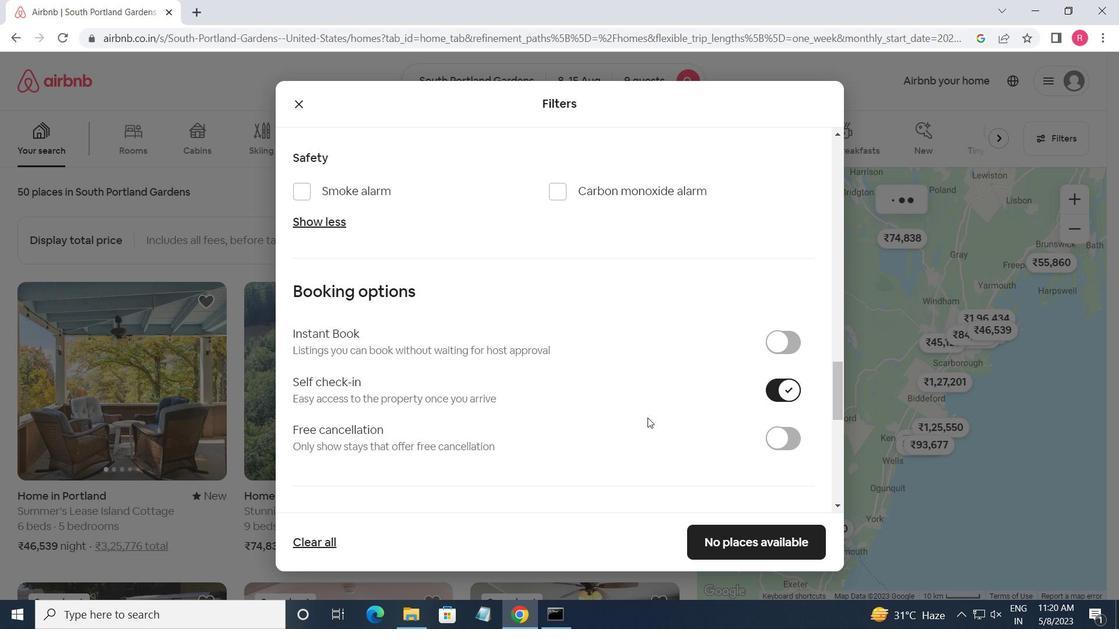 
Action: Mouse moved to (684, 426)
Screenshot: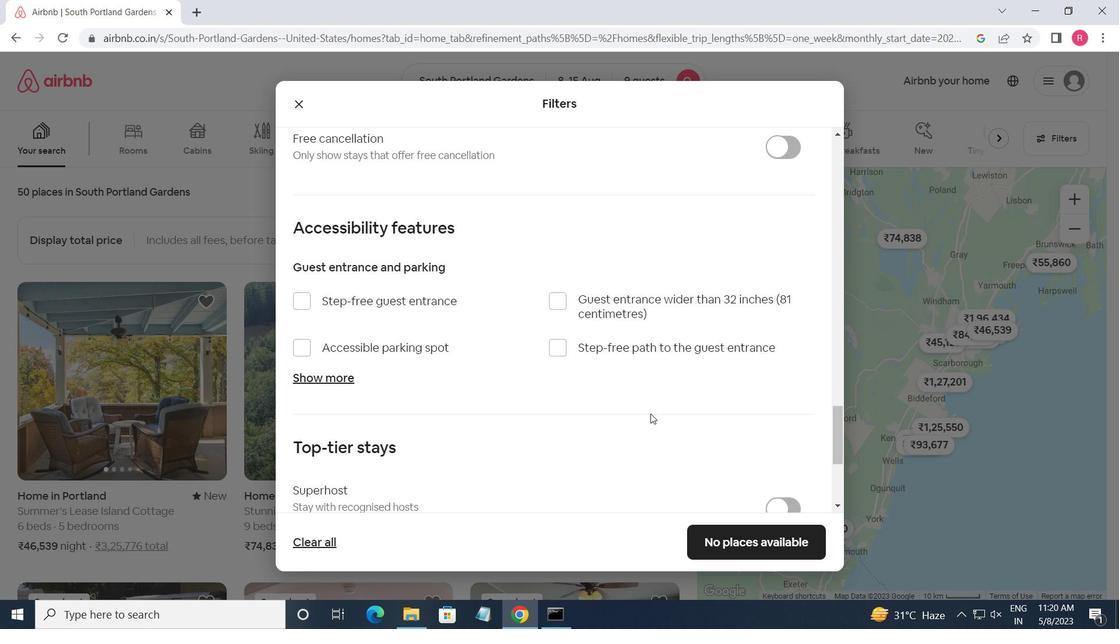 
Action: Mouse scrolled (684, 426) with delta (0, 0)
Screenshot: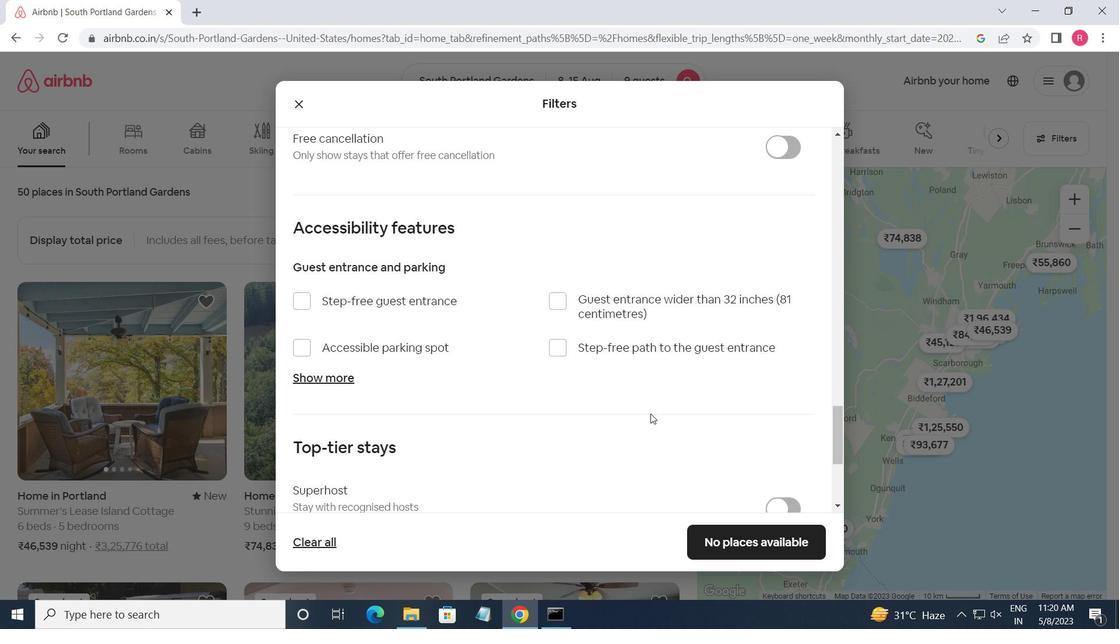 
Action: Mouse scrolled (684, 426) with delta (0, 0)
Screenshot: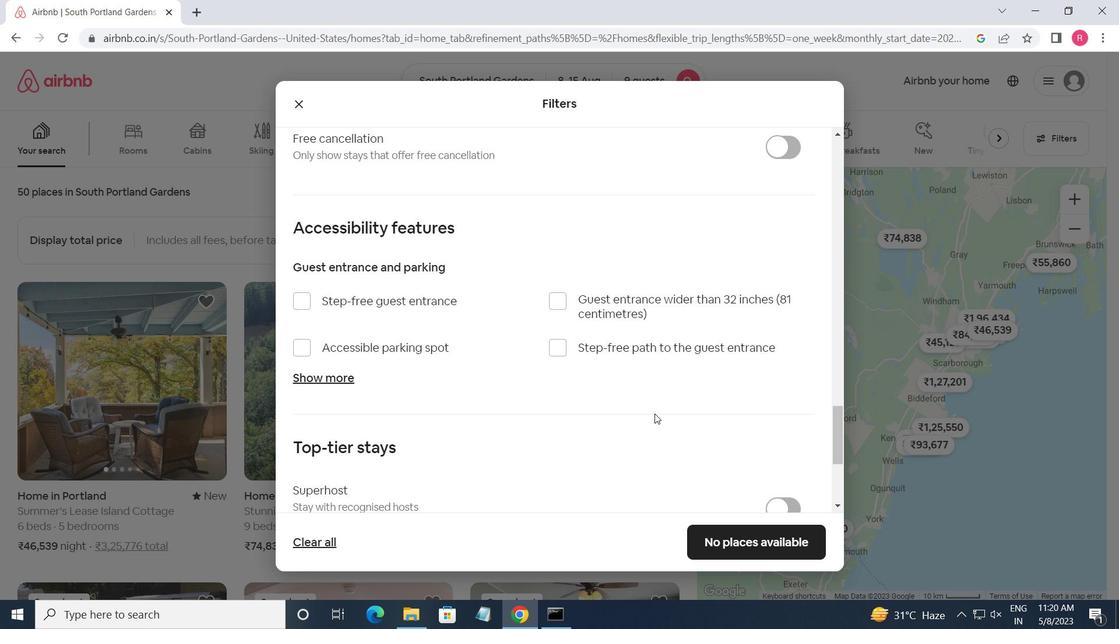 
Action: Mouse moved to (754, 401)
Screenshot: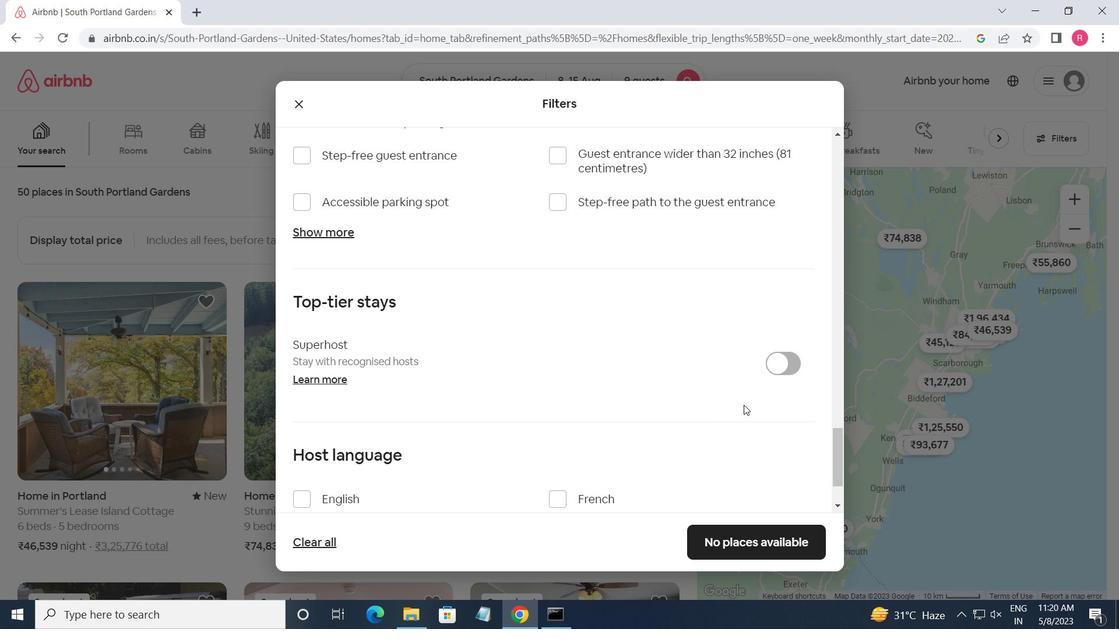 
Action: Mouse scrolled (754, 400) with delta (0, 0)
Screenshot: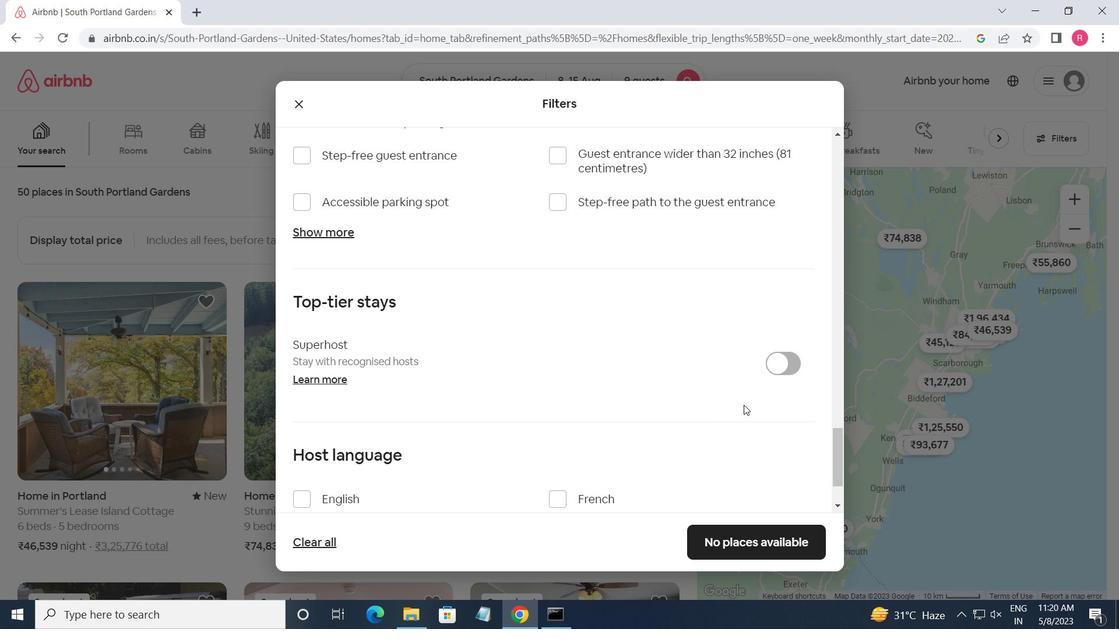 
Action: Mouse scrolled (754, 400) with delta (0, 0)
Screenshot: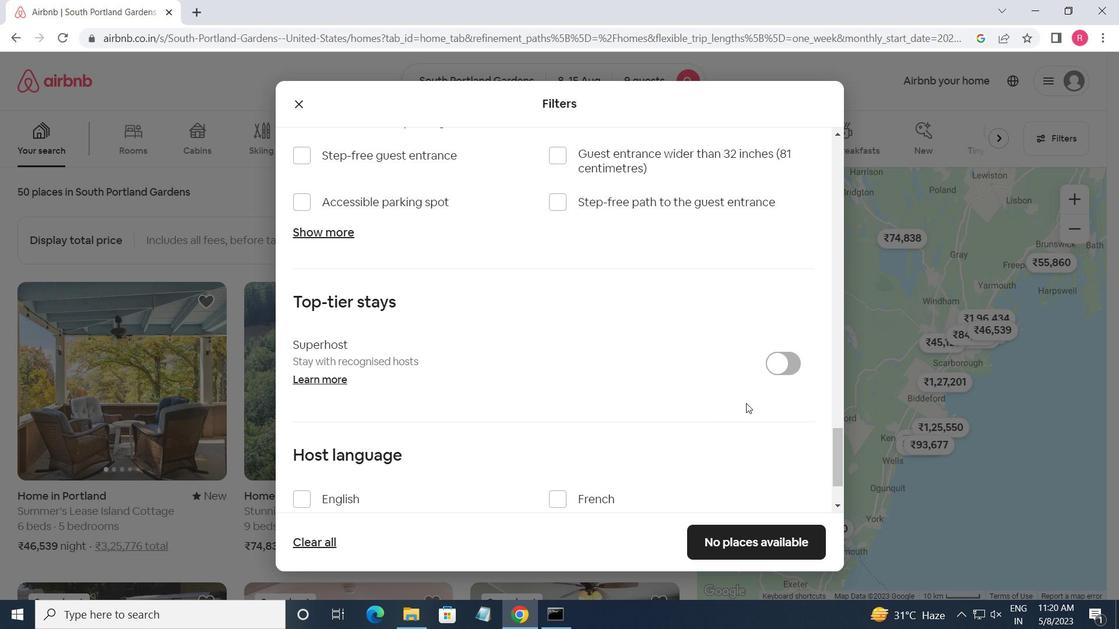 
Action: Mouse scrolled (754, 400) with delta (0, 0)
Screenshot: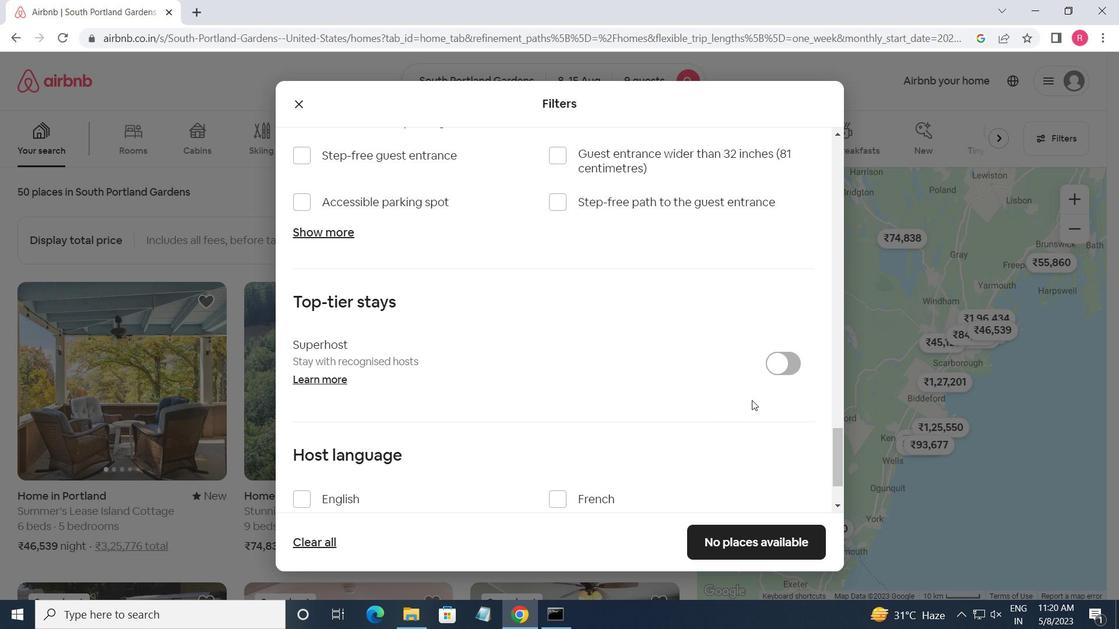 
Action: Mouse moved to (302, 410)
Screenshot: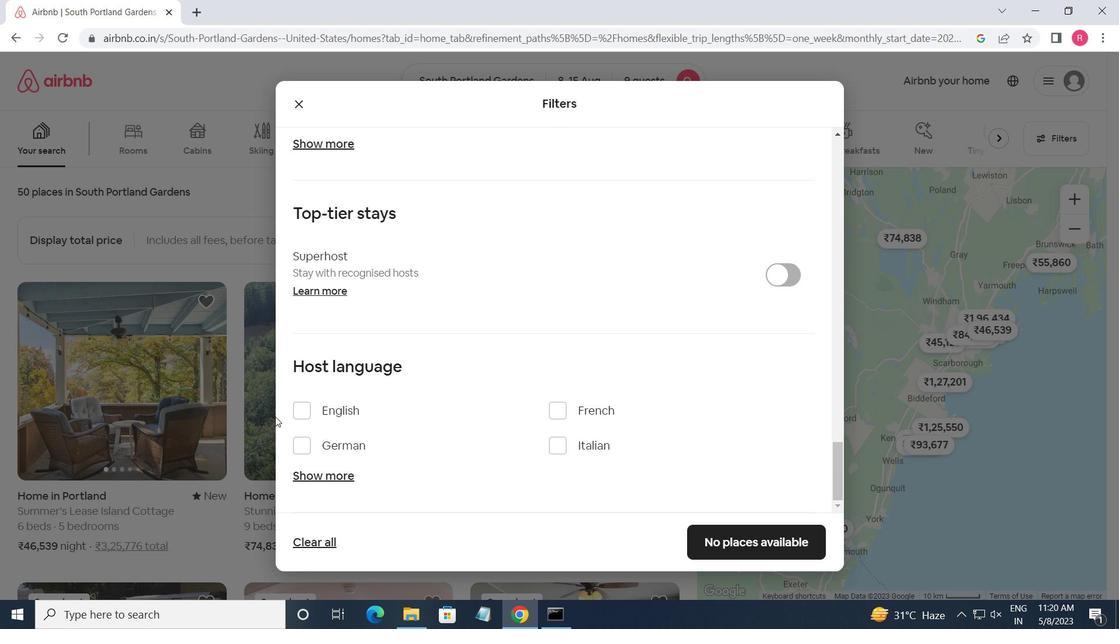 
Action: Mouse pressed left at (302, 410)
Screenshot: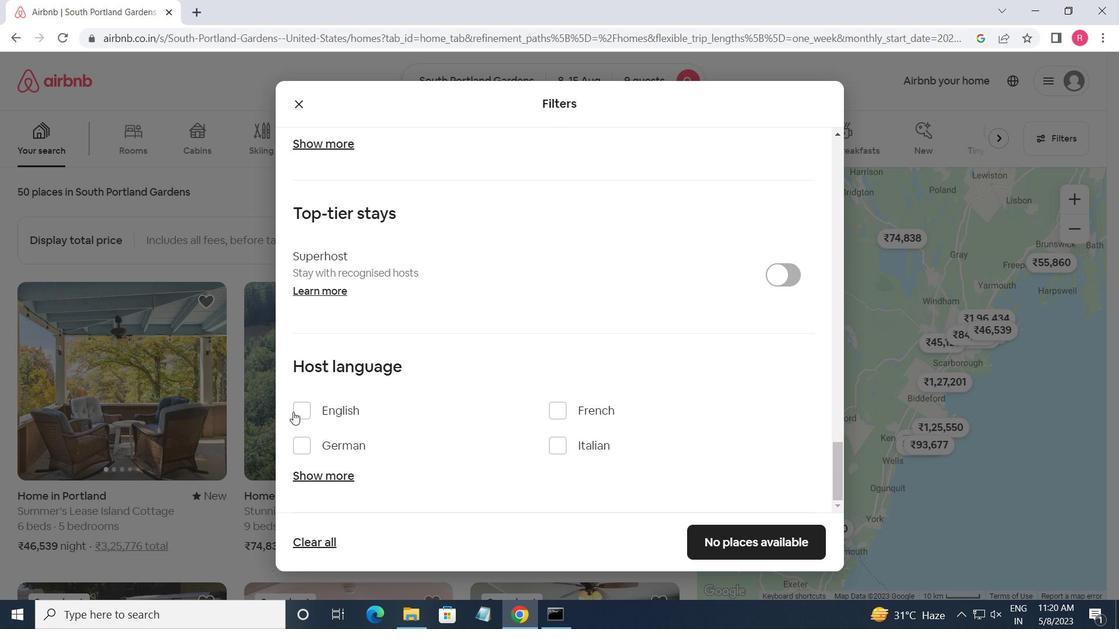 
Action: Mouse moved to (717, 540)
Screenshot: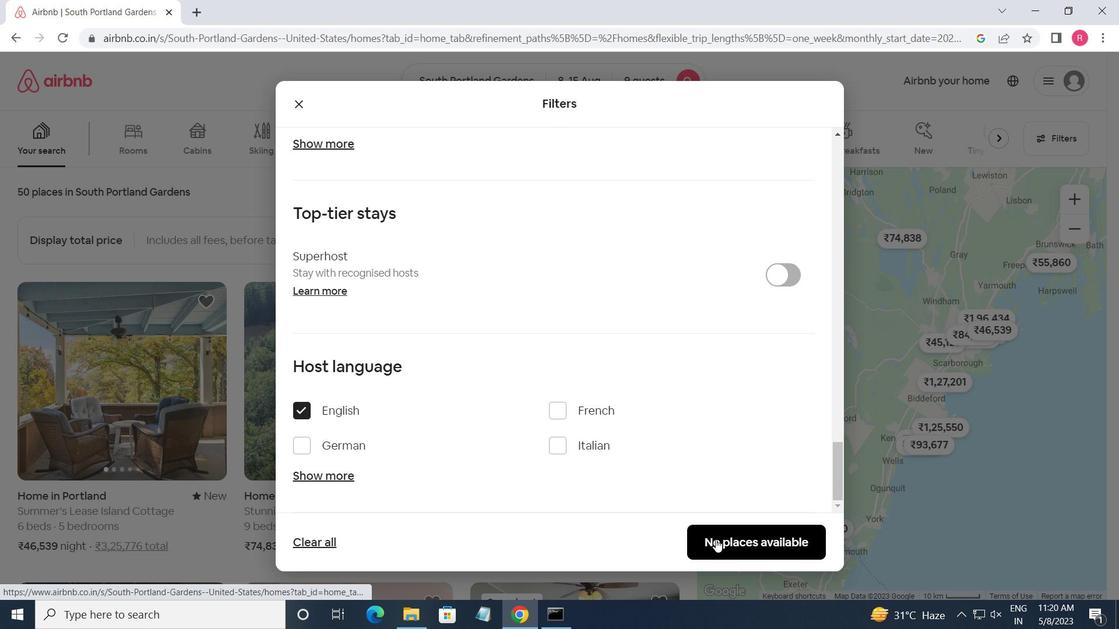 
Action: Mouse pressed left at (717, 540)
Screenshot: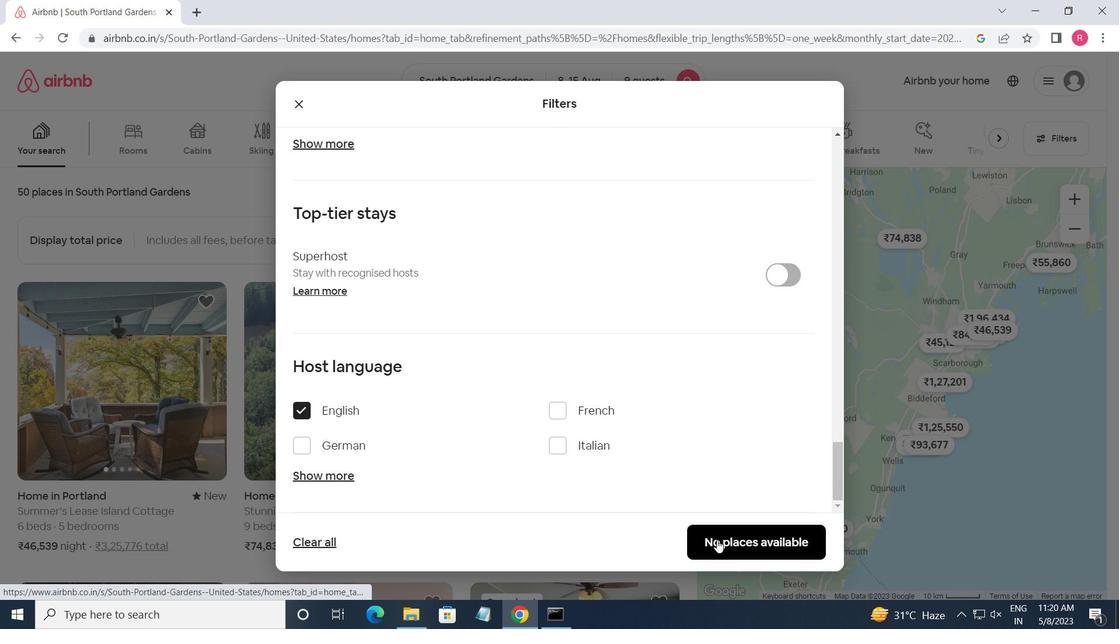 
